 Task: Purchase a dog feeding bowl and a dog harness with leash from Flipkart.
Action: Mouse moved to (297, 72)
Screenshot: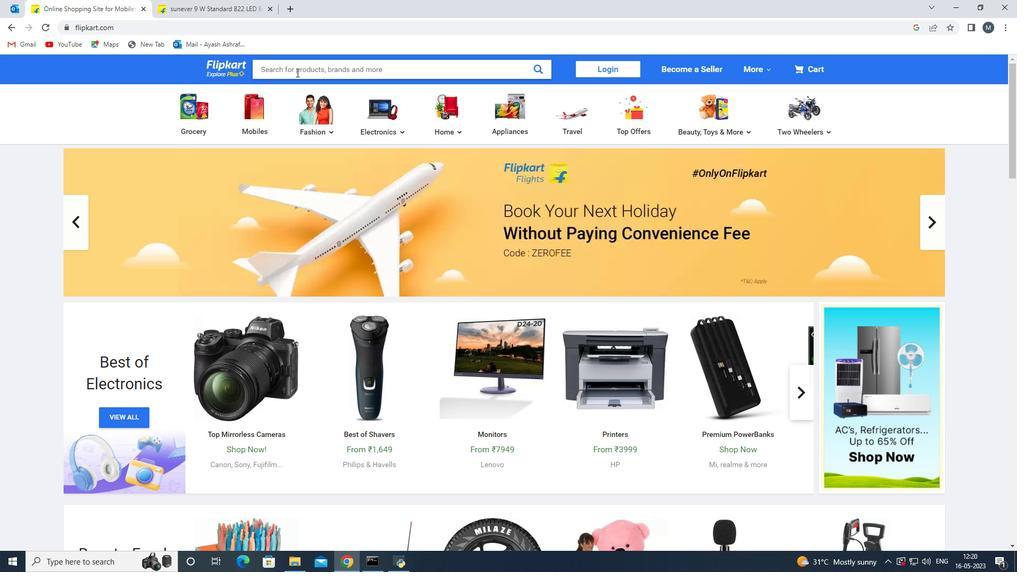
Action: Mouse pressed left at (297, 72)
Screenshot: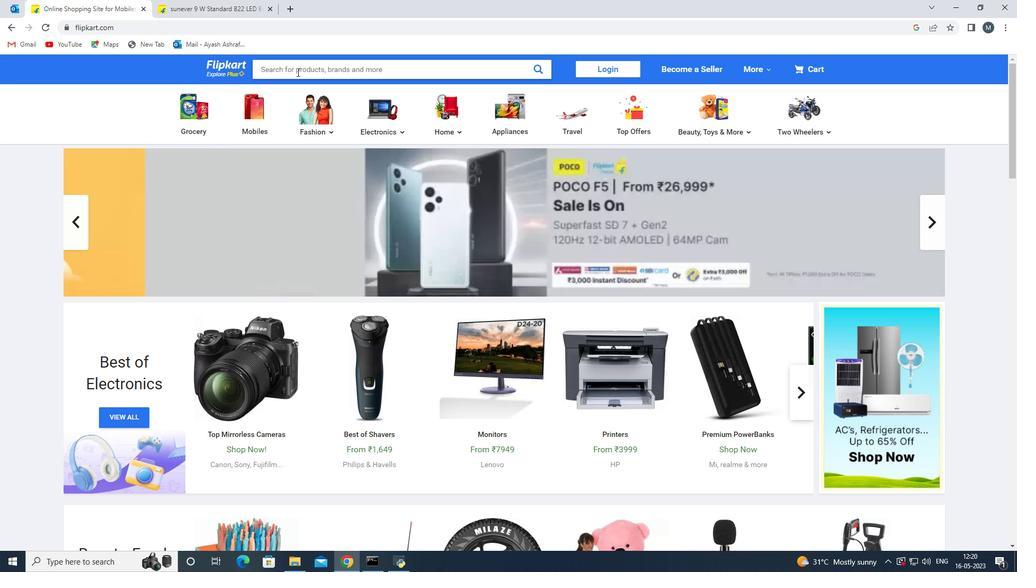 
Action: Key pressed <Key.shift>Pet<Key.space>su
Screenshot: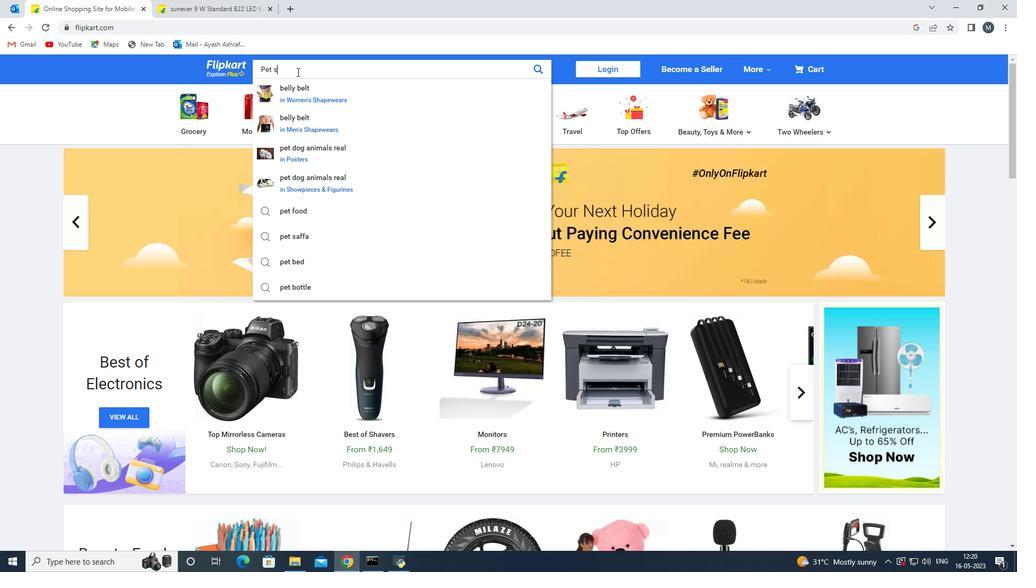 
Action: Mouse moved to (313, 91)
Screenshot: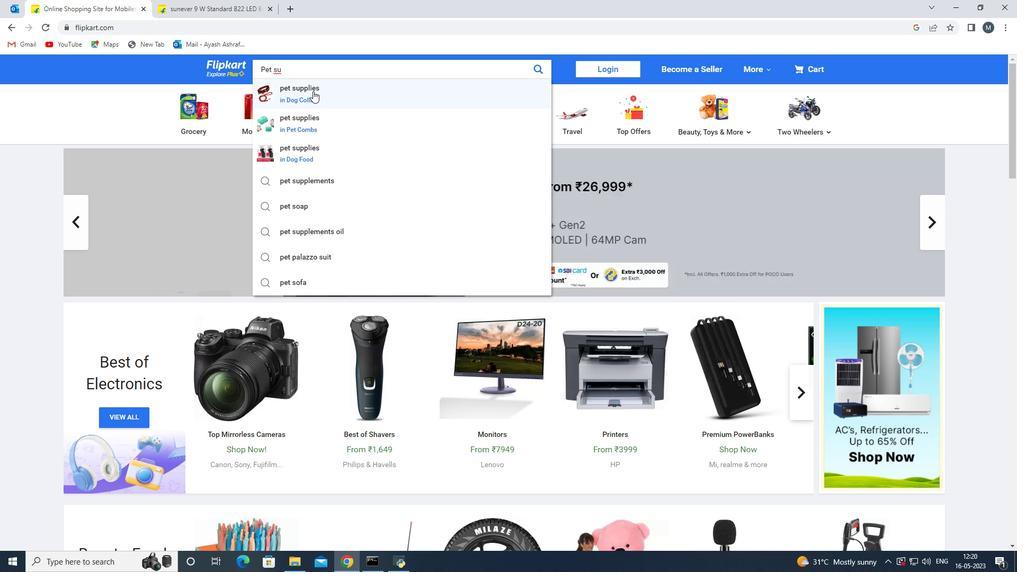 
Action: Mouse pressed left at (313, 91)
Screenshot: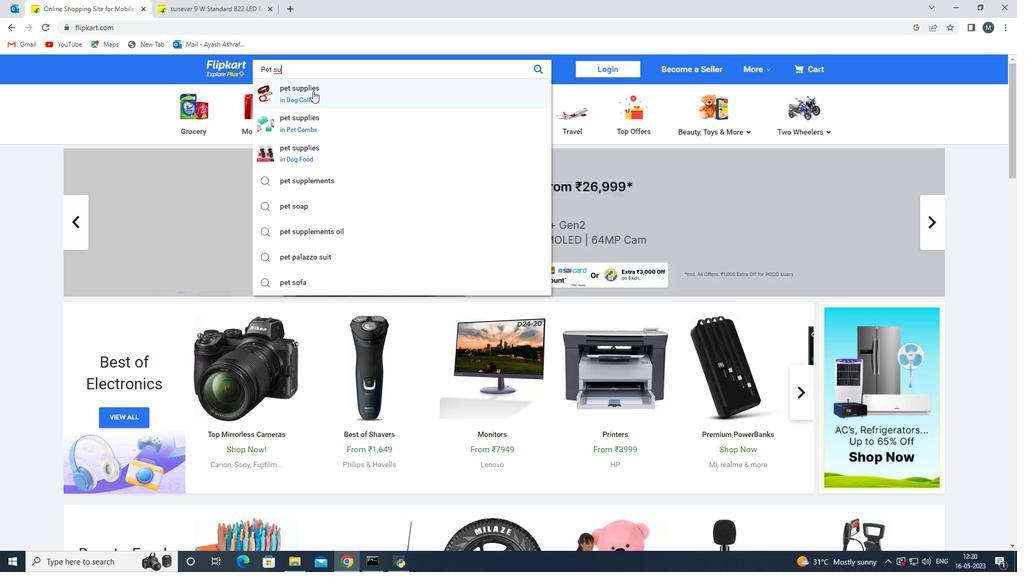 
Action: Mouse moved to (413, 274)
Screenshot: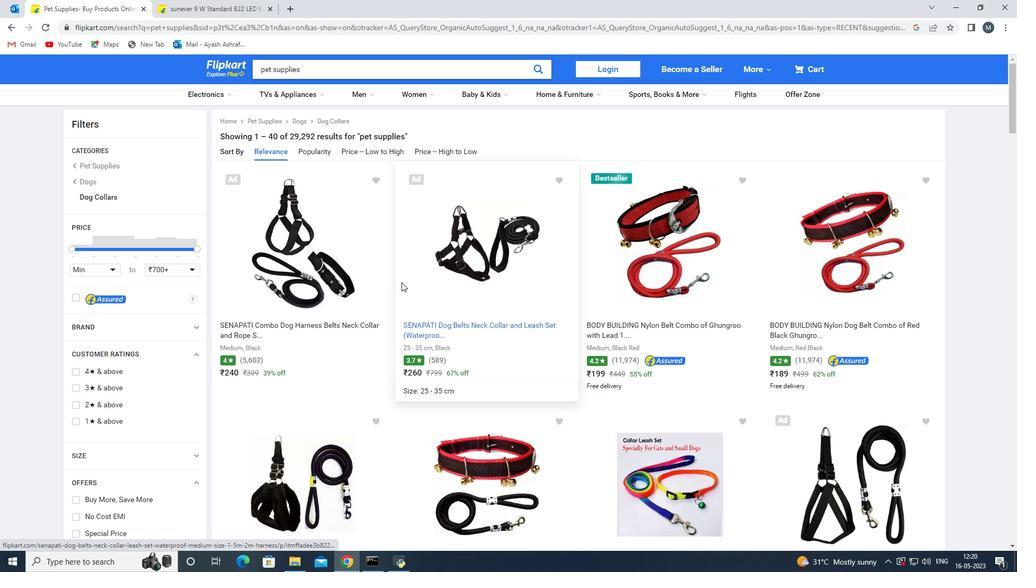
Action: Mouse scrolled (413, 273) with delta (0, 0)
Screenshot: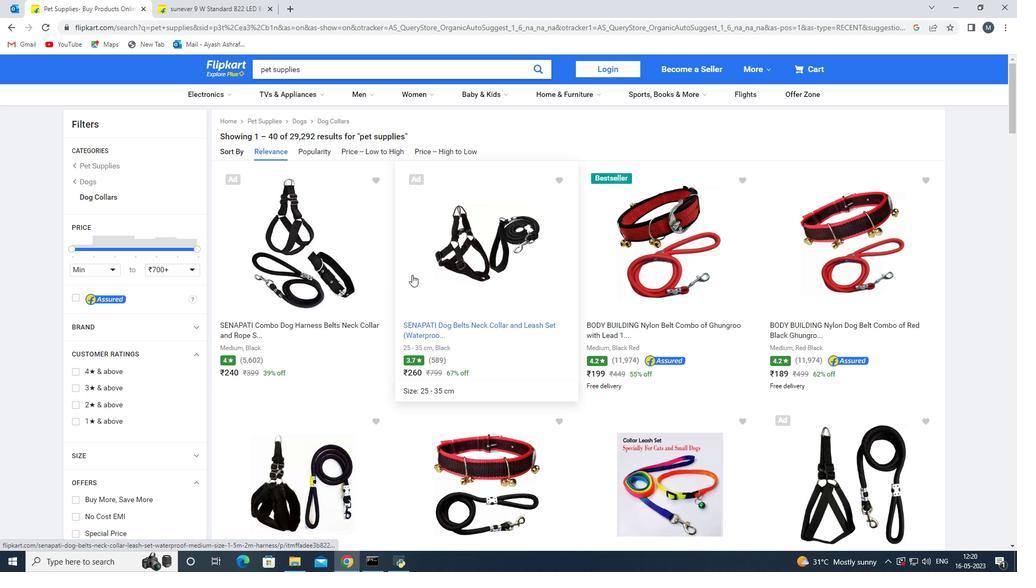 
Action: Mouse scrolled (413, 273) with delta (0, 0)
Screenshot: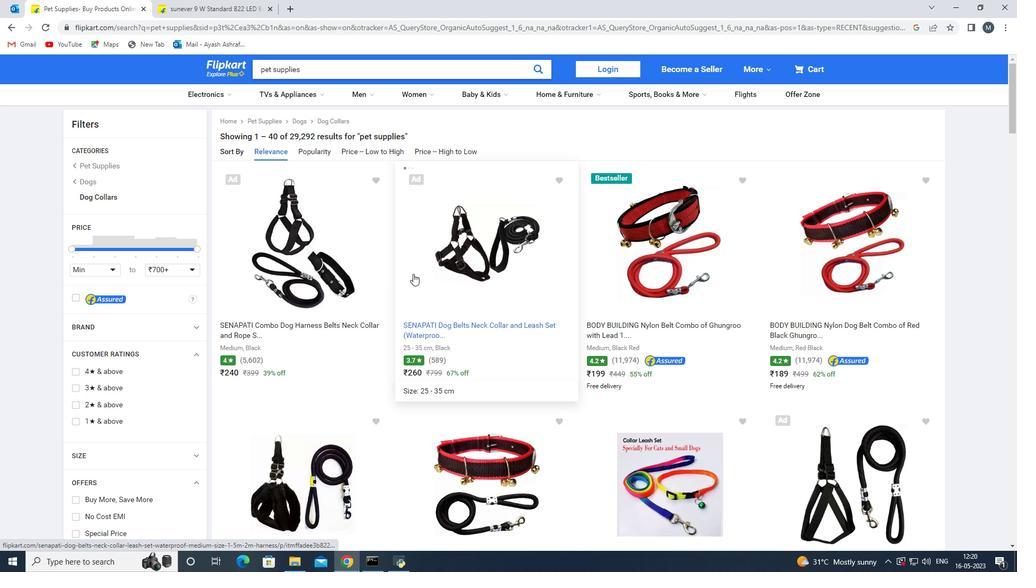 
Action: Mouse moved to (439, 276)
Screenshot: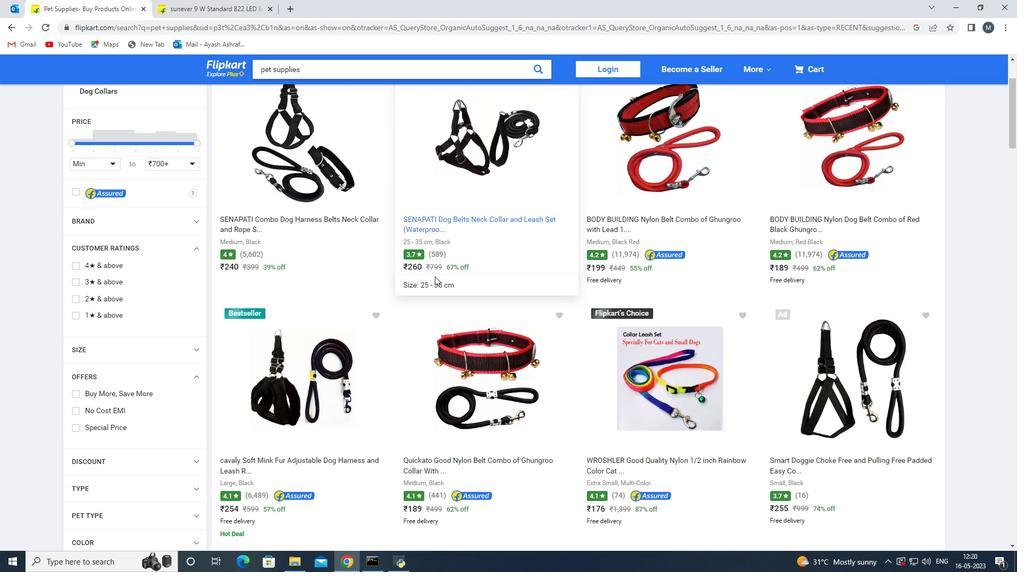 
Action: Mouse scrolled (439, 276) with delta (0, 0)
Screenshot: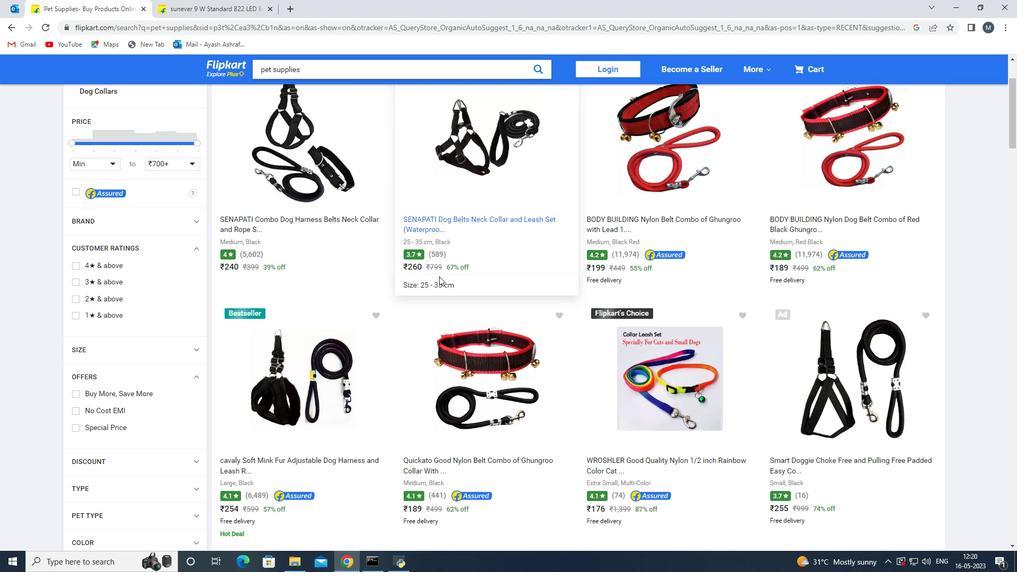 
Action: Mouse scrolled (439, 276) with delta (0, 0)
Screenshot: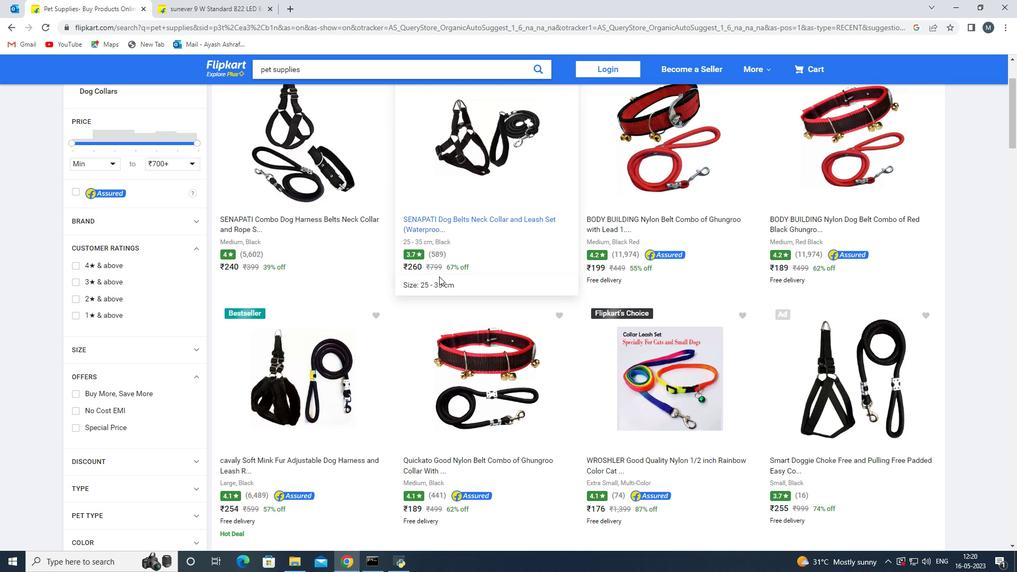 
Action: Mouse scrolled (439, 276) with delta (0, 0)
Screenshot: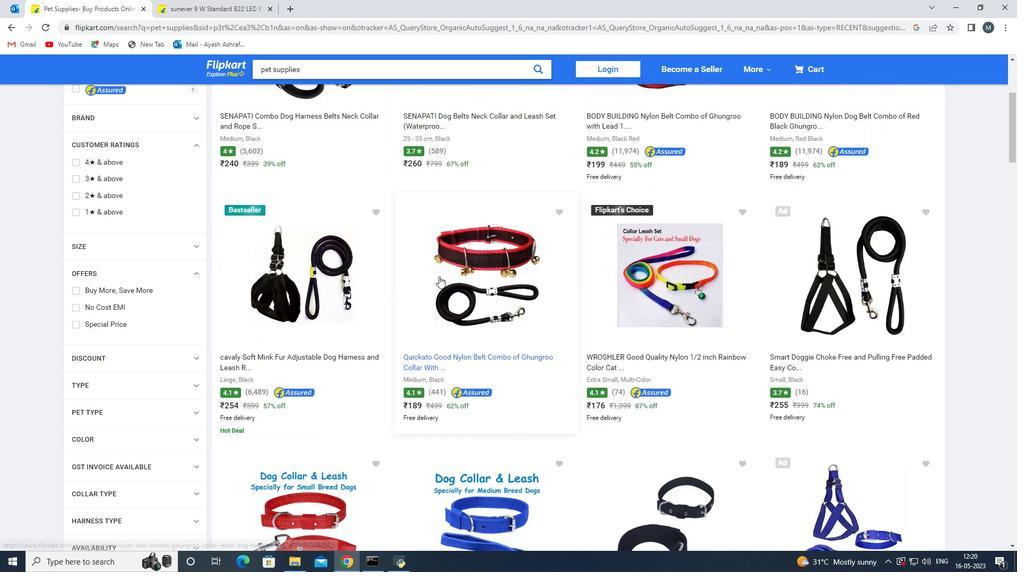 
Action: Mouse moved to (440, 276)
Screenshot: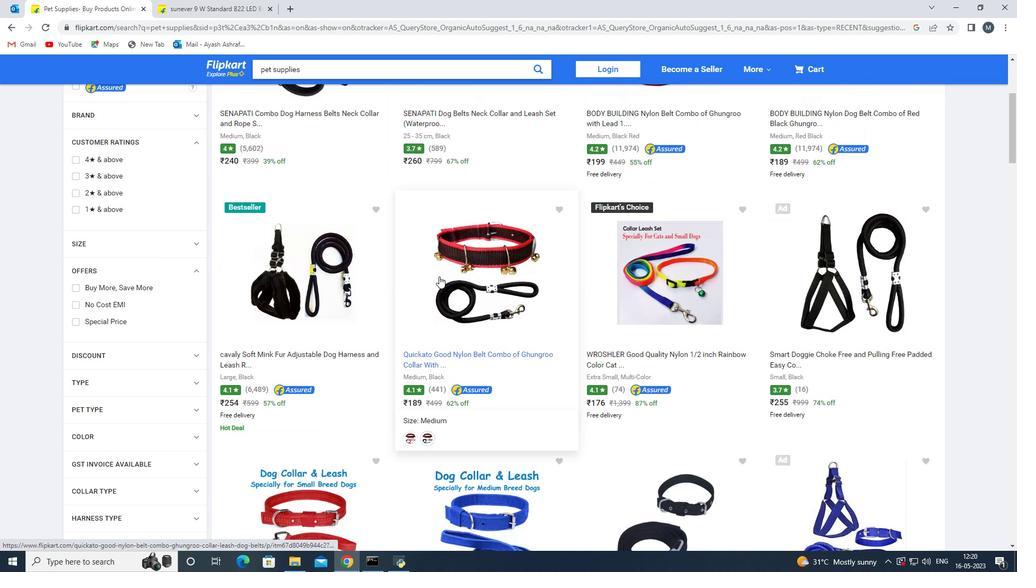 
Action: Mouse scrolled (440, 276) with delta (0, 0)
Screenshot: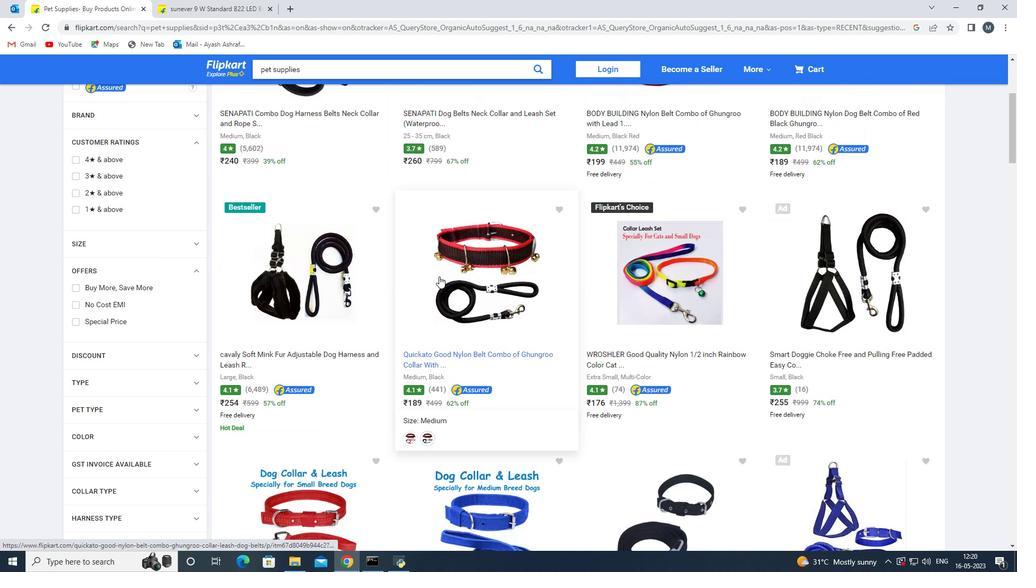 
Action: Mouse scrolled (440, 276) with delta (0, 0)
Screenshot: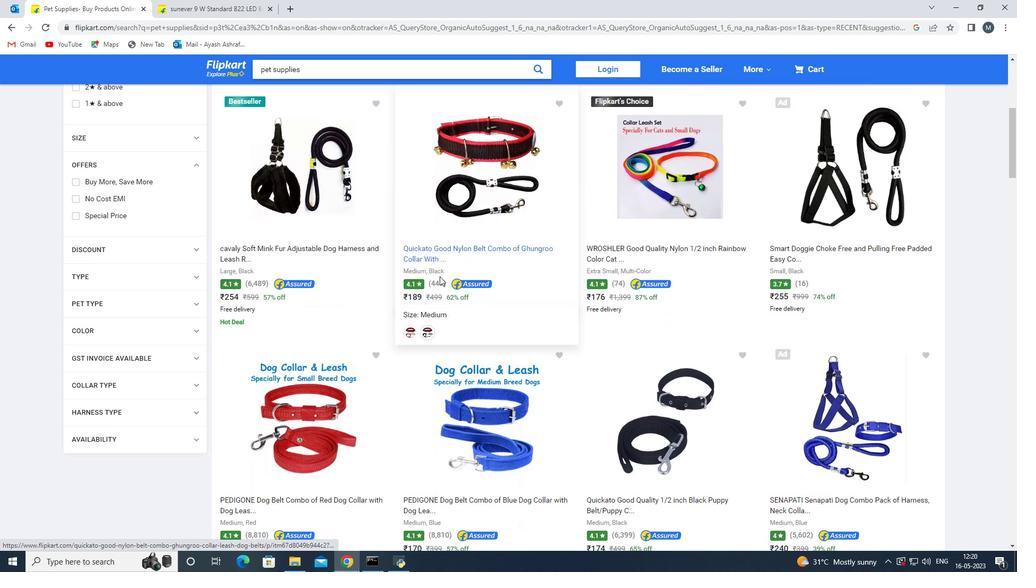 
Action: Mouse moved to (440, 277)
Screenshot: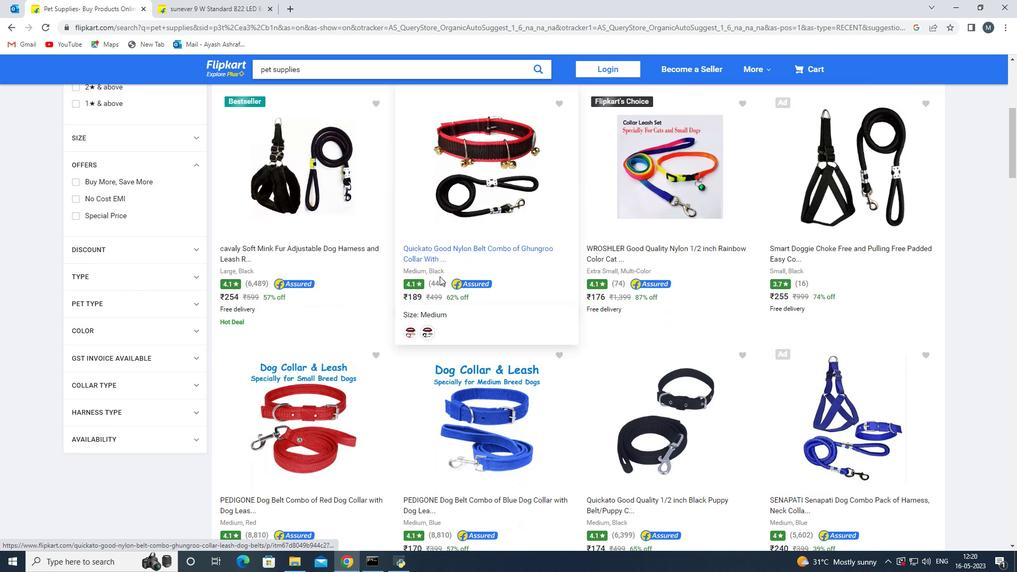 
Action: Mouse scrolled (440, 276) with delta (0, 0)
Screenshot: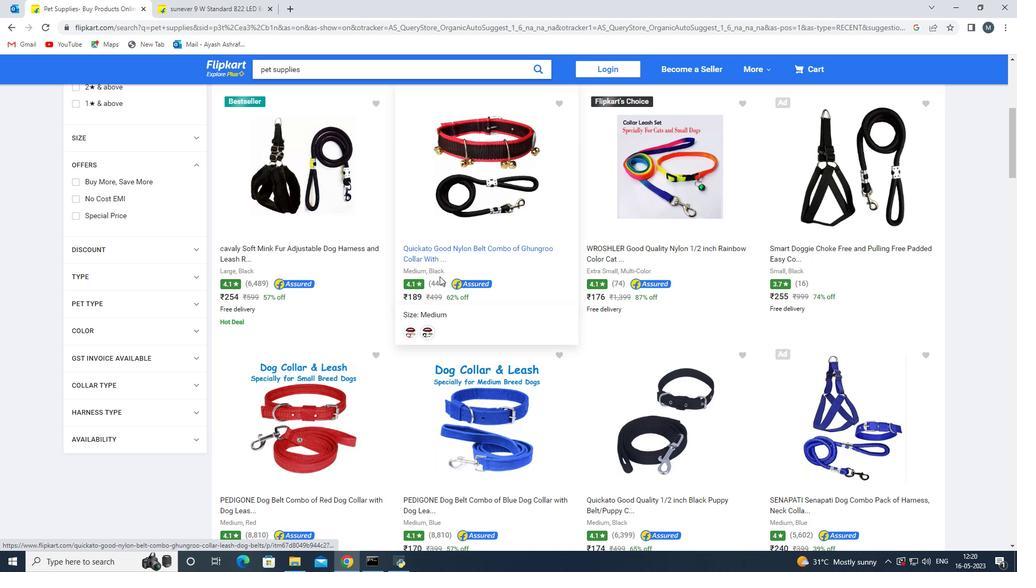 
Action: Mouse moved to (496, 284)
Screenshot: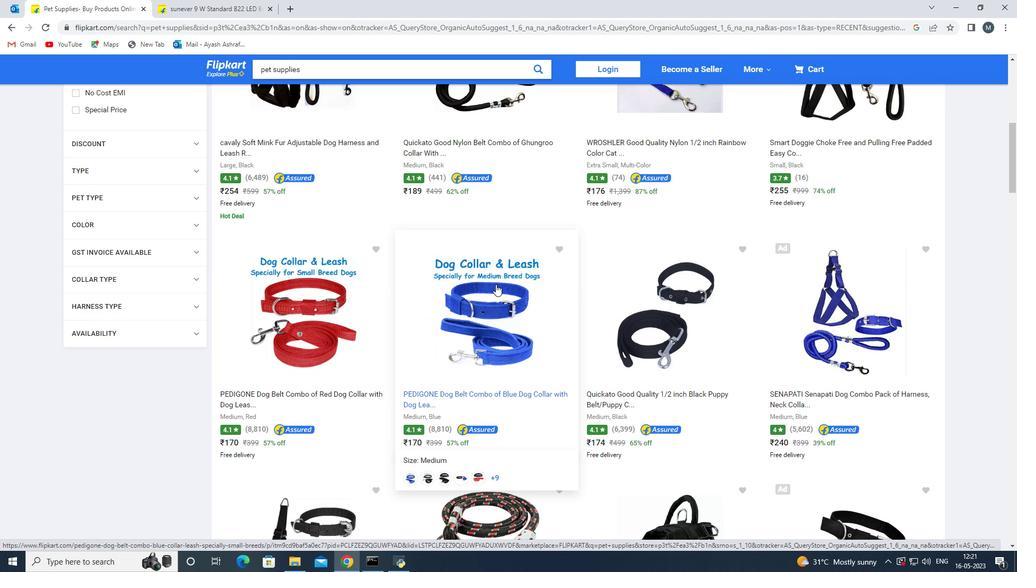 
Action: Mouse scrolled (496, 283) with delta (0, 0)
Screenshot: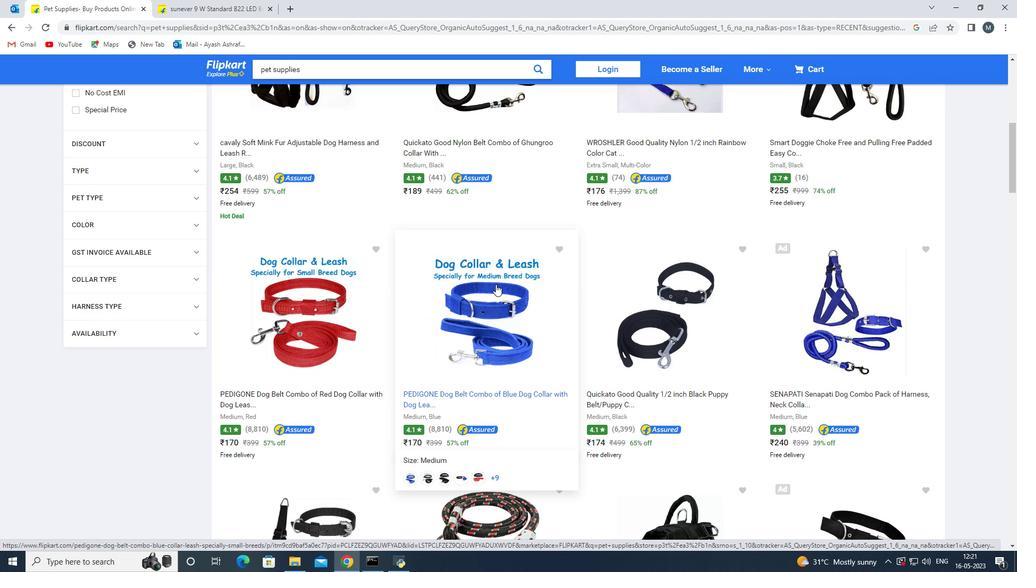
Action: Mouse scrolled (496, 283) with delta (0, 0)
Screenshot: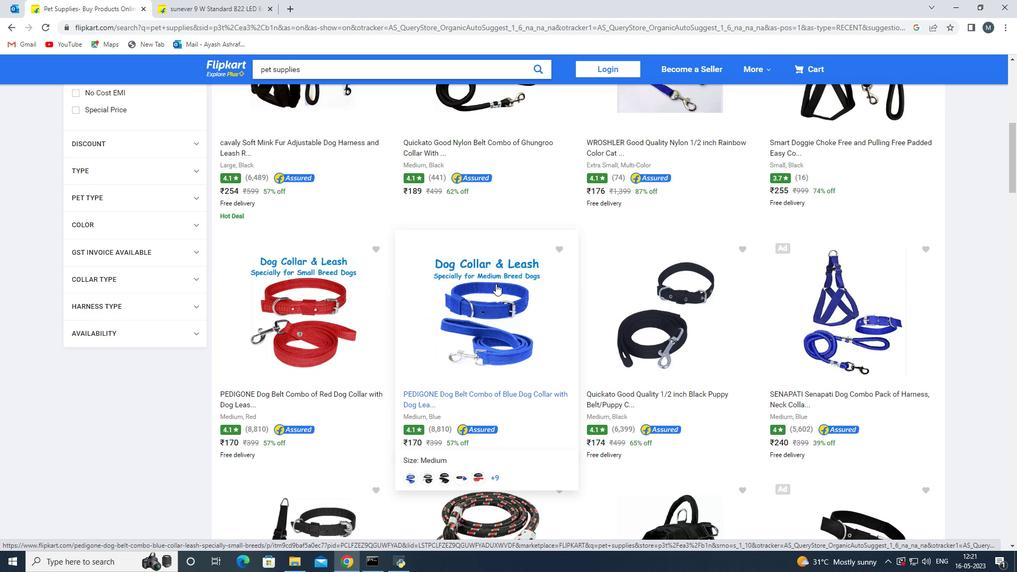 
Action: Mouse scrolled (496, 283) with delta (0, 0)
Screenshot: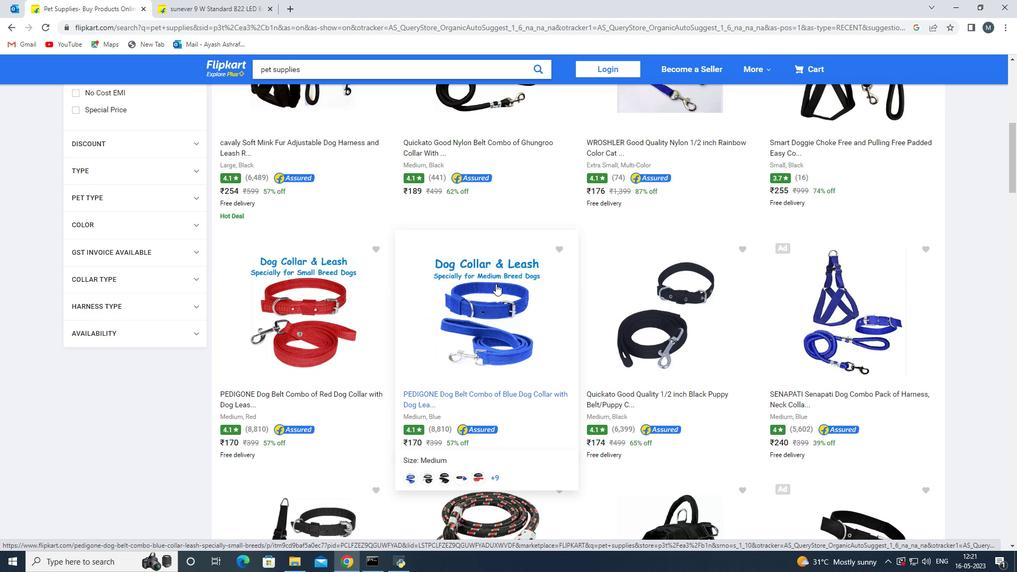 
Action: Mouse scrolled (496, 283) with delta (0, 0)
Screenshot: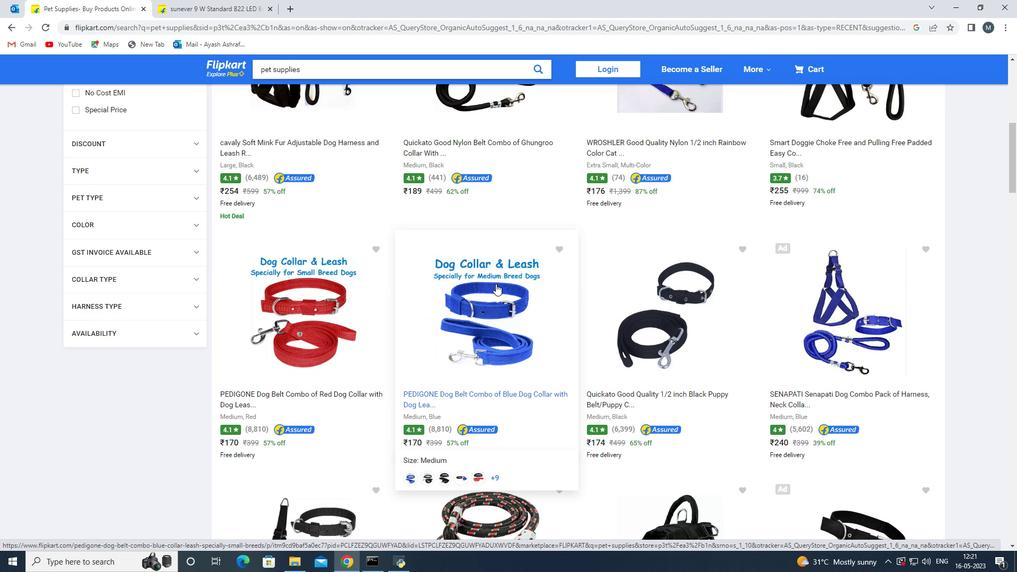 
Action: Mouse moved to (494, 283)
Screenshot: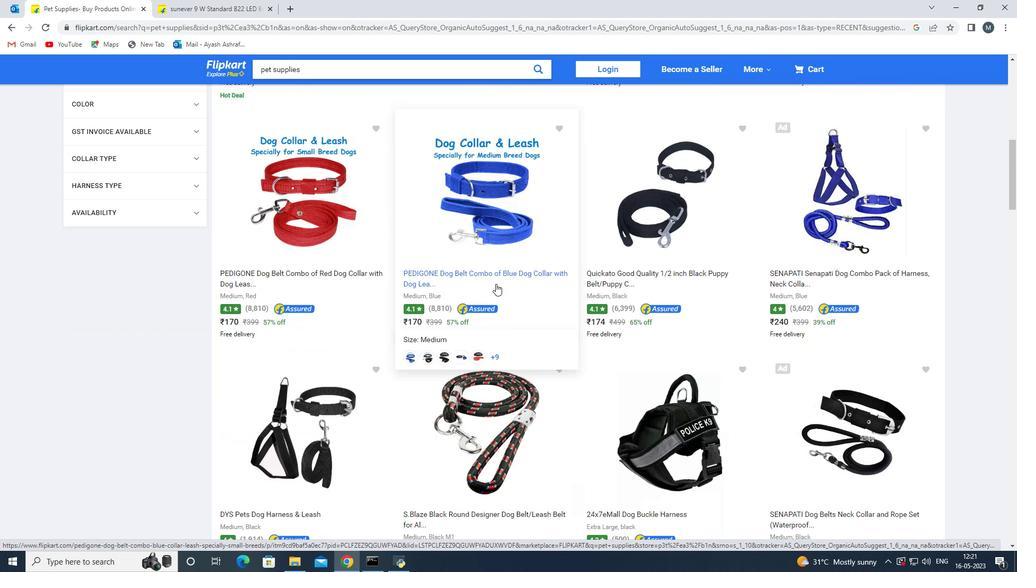 
Action: Mouse scrolled (494, 282) with delta (0, 0)
Screenshot: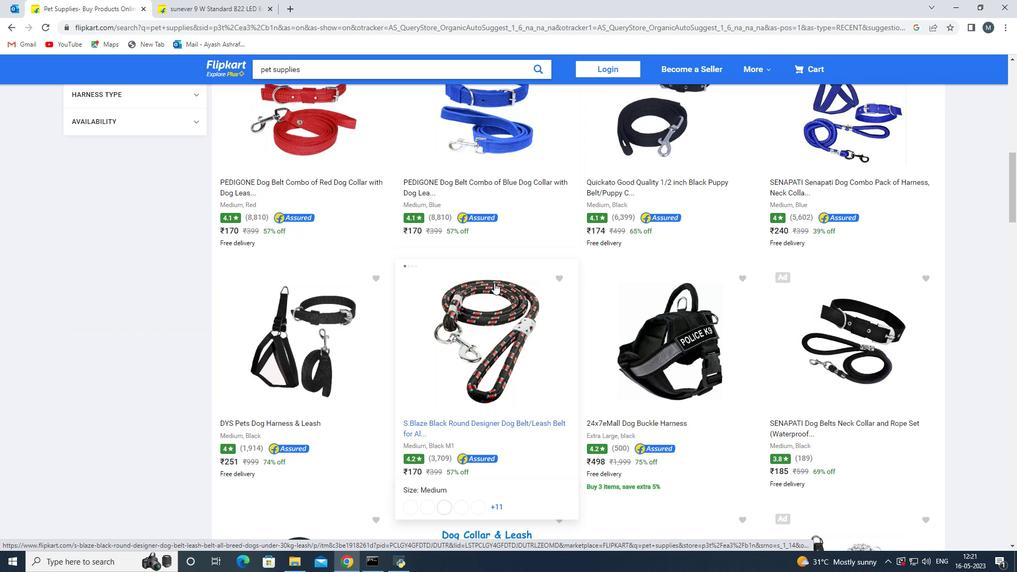
Action: Mouse scrolled (494, 282) with delta (0, 0)
Screenshot: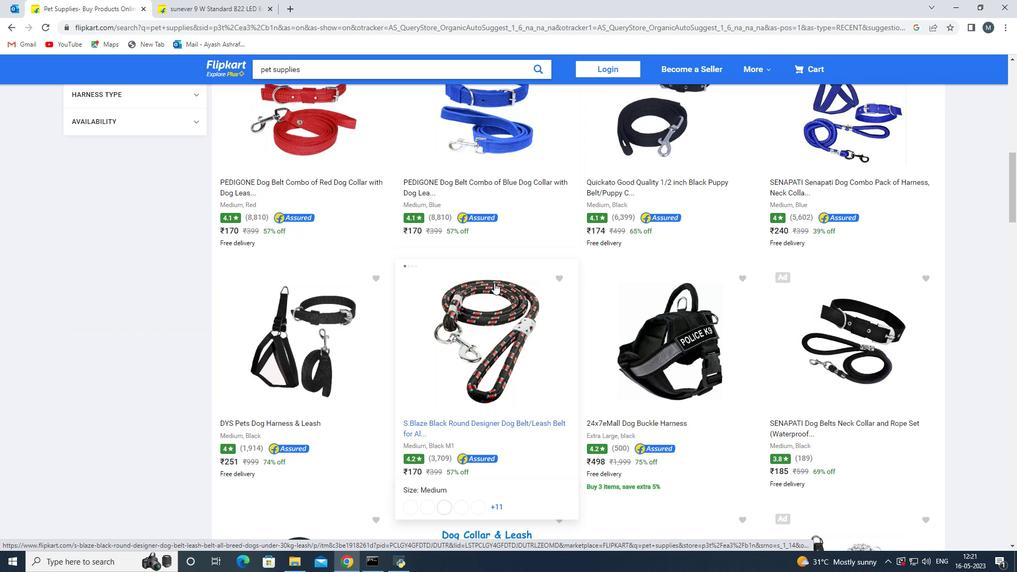 
Action: Mouse moved to (301, 258)
Screenshot: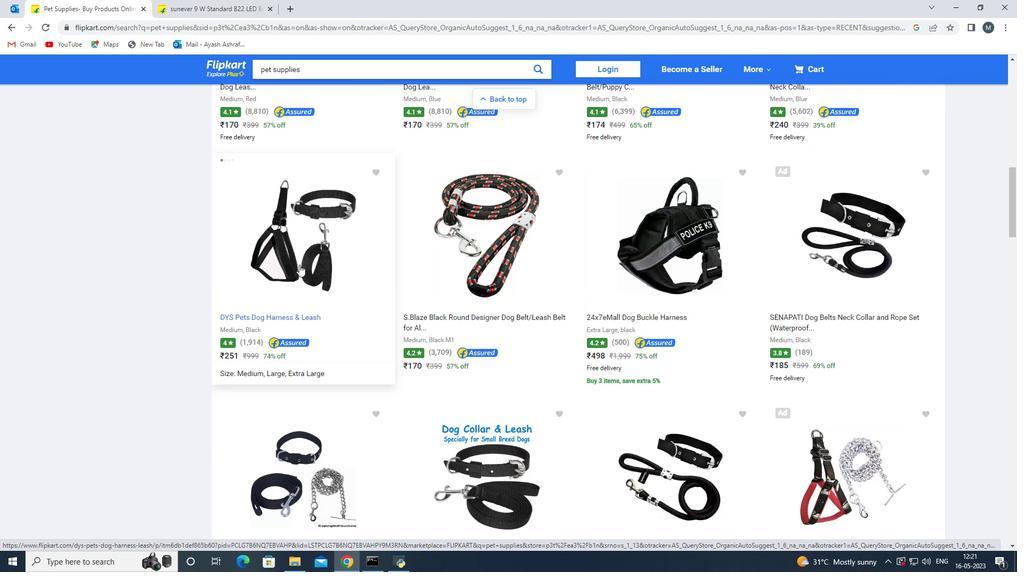
Action: Mouse pressed left at (301, 258)
Screenshot: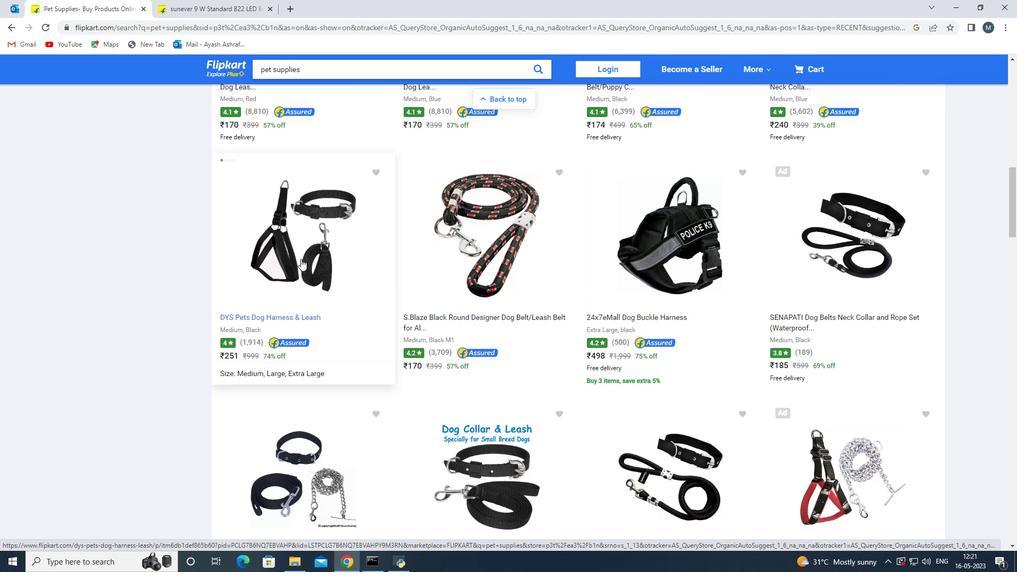 
Action: Mouse moved to (492, 258)
Screenshot: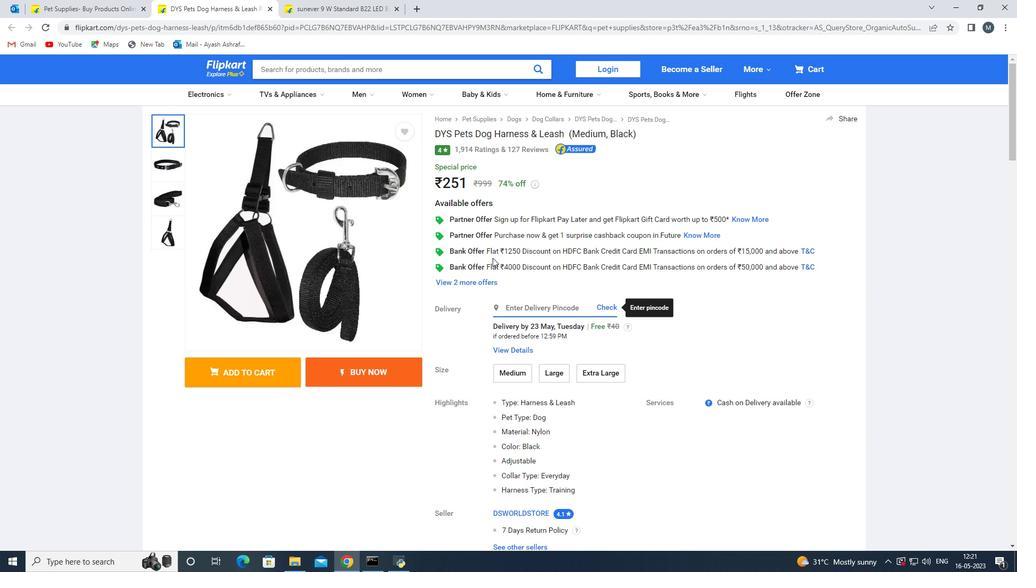 
Action: Mouse scrolled (492, 258) with delta (0, 0)
Screenshot: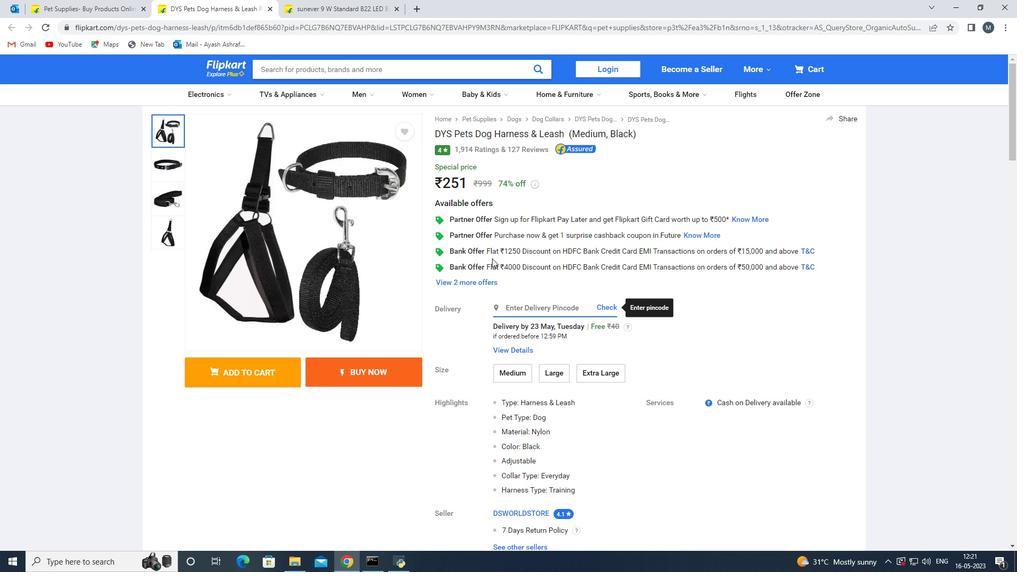 
Action: Mouse scrolled (492, 258) with delta (0, 0)
Screenshot: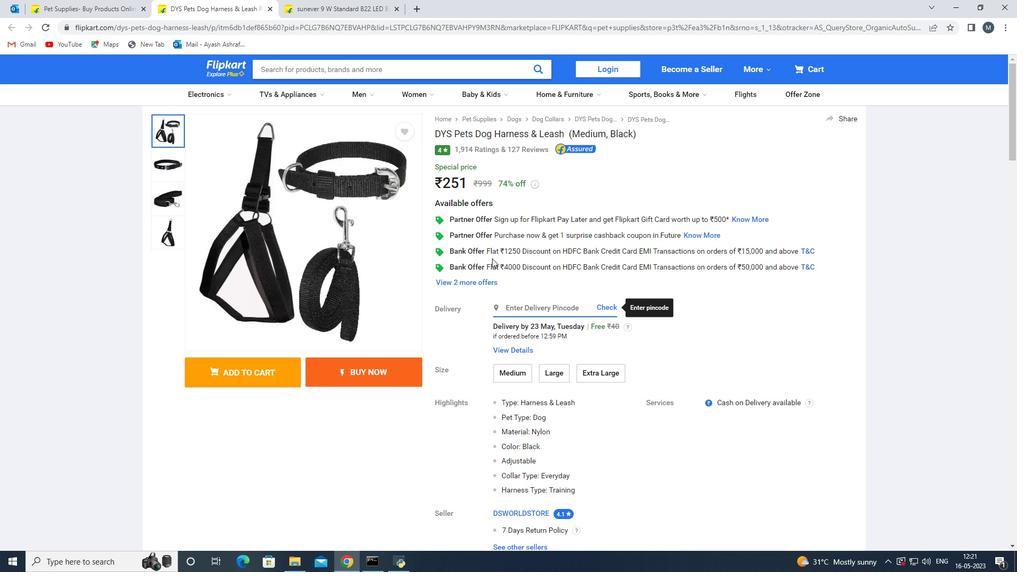 
Action: Mouse moved to (578, 256)
Screenshot: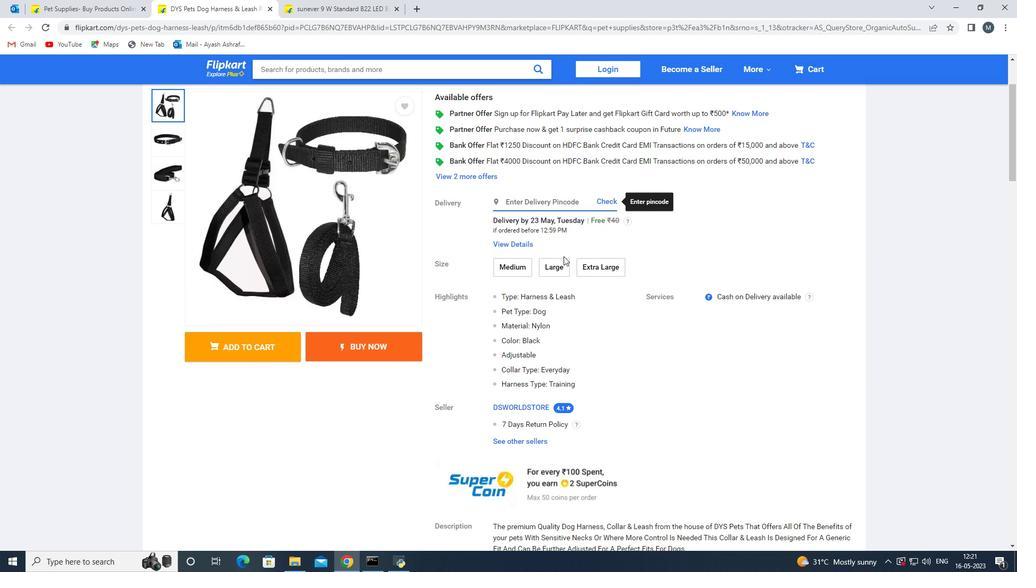 
Action: Mouse scrolled (578, 255) with delta (0, 0)
Screenshot: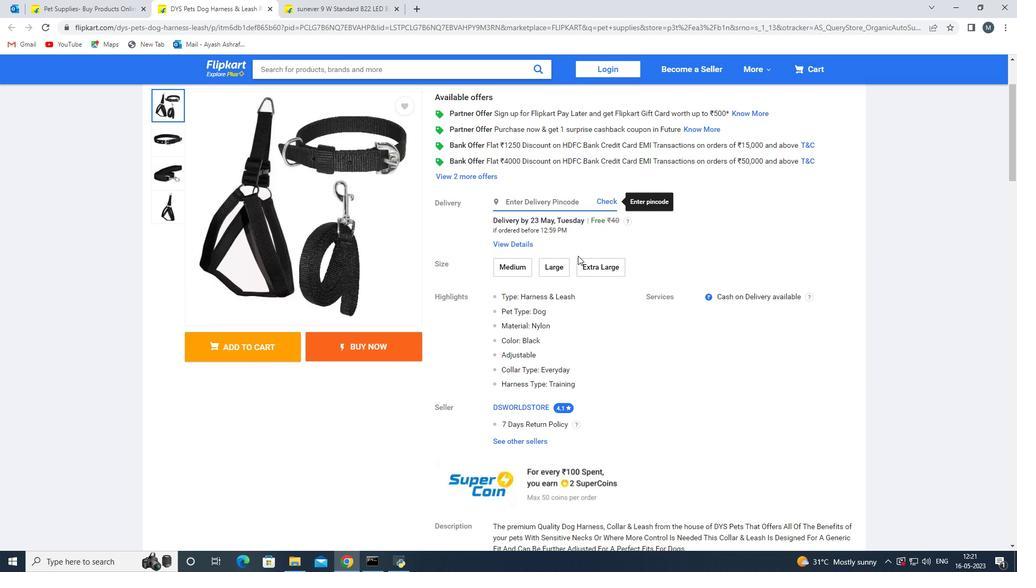
Action: Mouse scrolled (578, 255) with delta (0, 0)
Screenshot: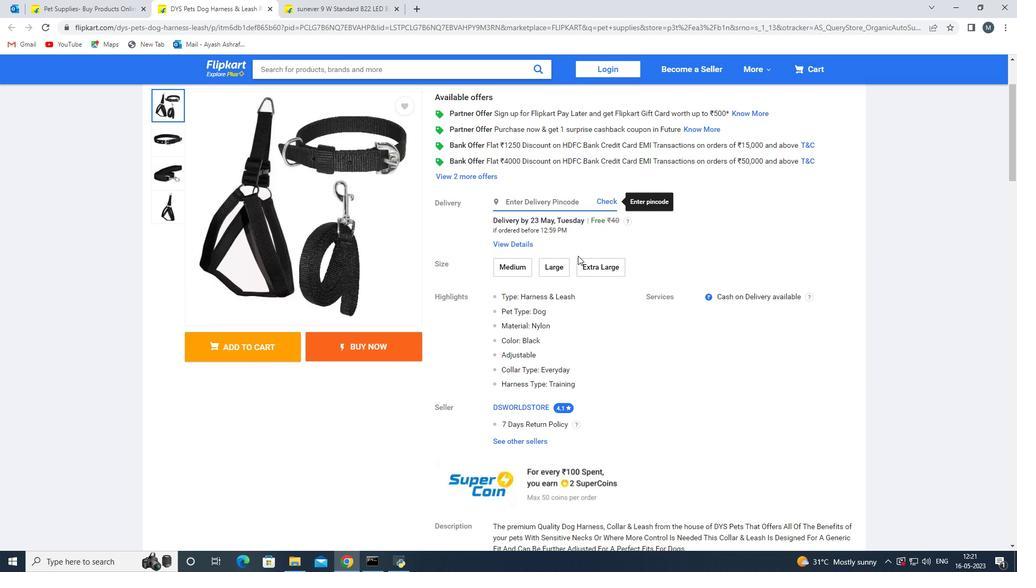 
Action: Mouse moved to (543, 260)
Screenshot: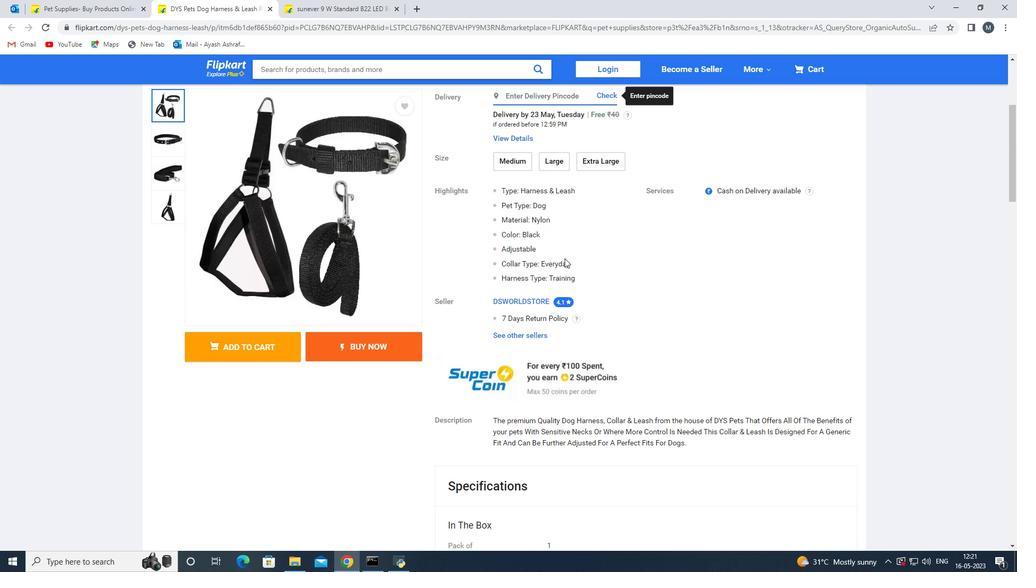 
Action: Mouse scrolled (543, 260) with delta (0, 0)
Screenshot: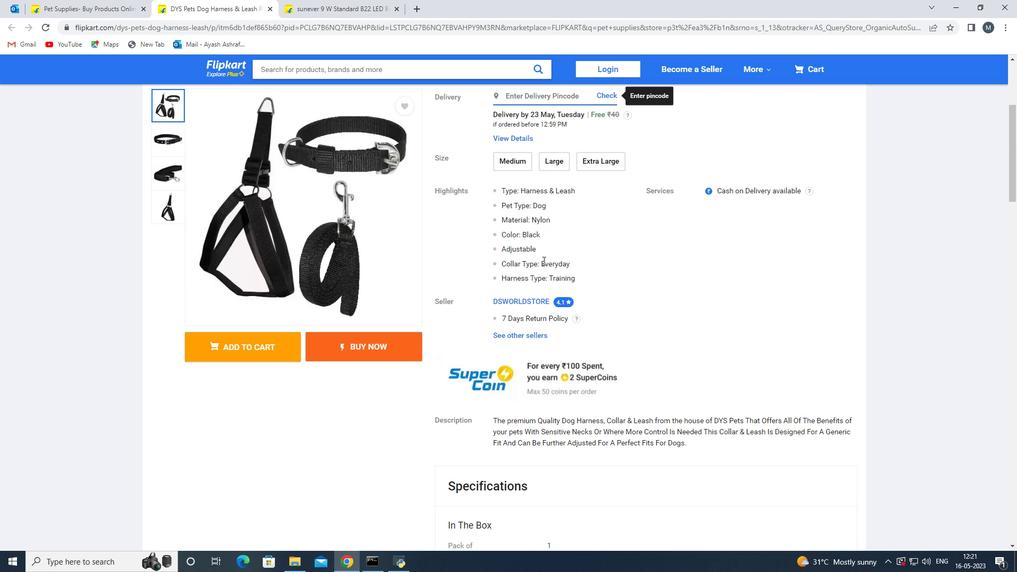 
Action: Mouse scrolled (543, 260) with delta (0, 0)
Screenshot: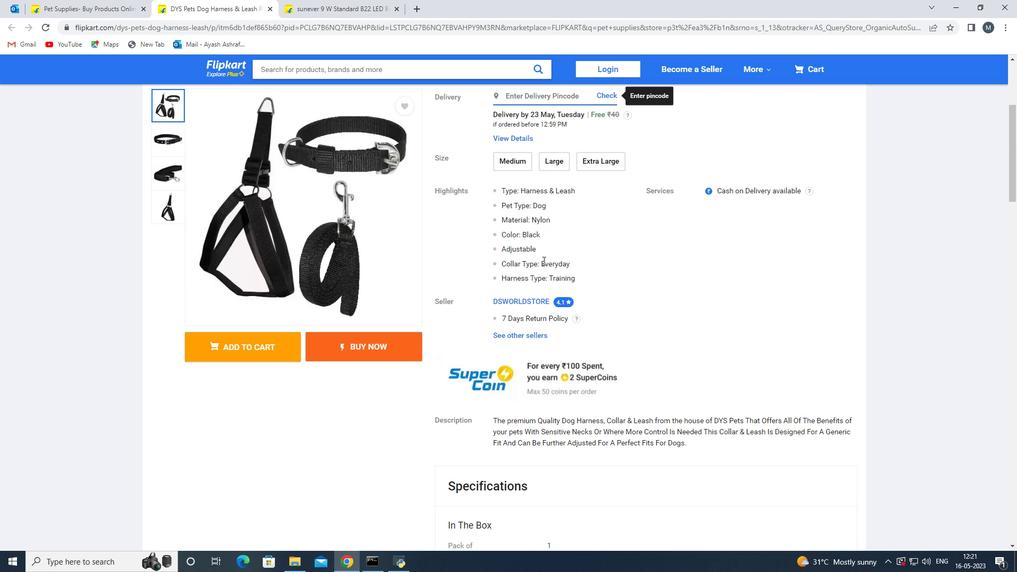 
Action: Mouse moved to (549, 260)
Screenshot: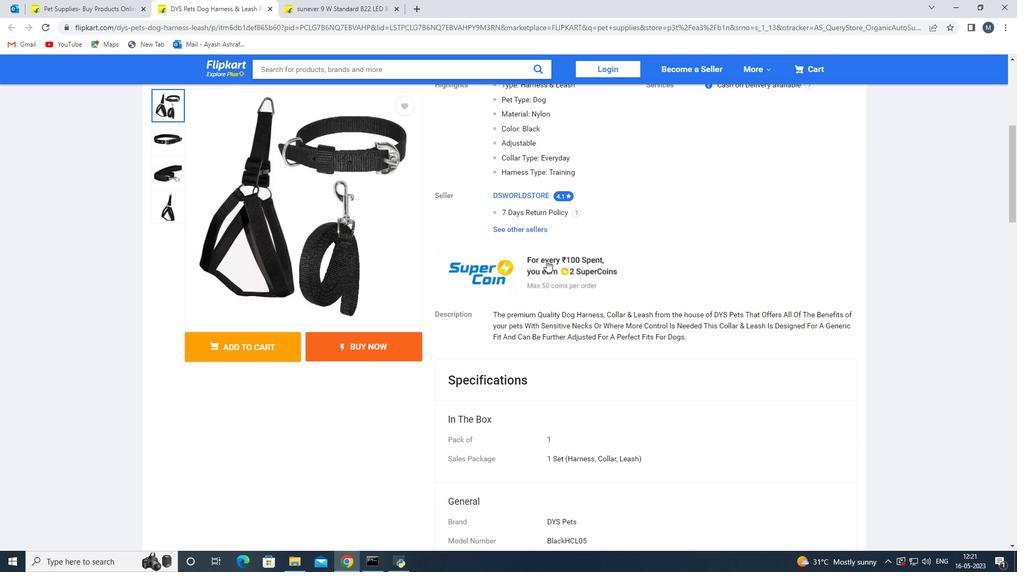 
Action: Mouse scrolled (549, 259) with delta (0, 0)
Screenshot: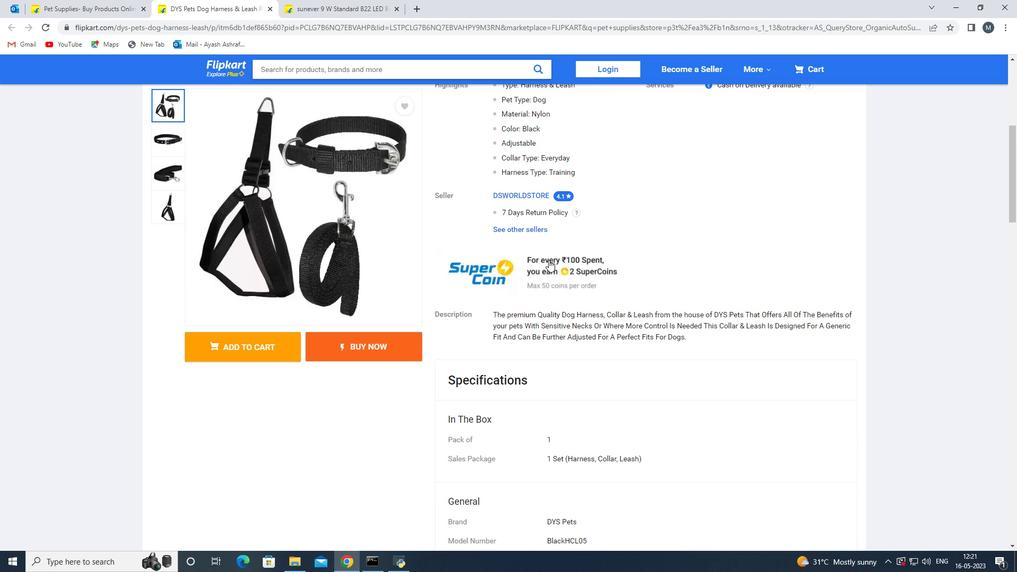 
Action: Mouse scrolled (549, 259) with delta (0, 0)
Screenshot: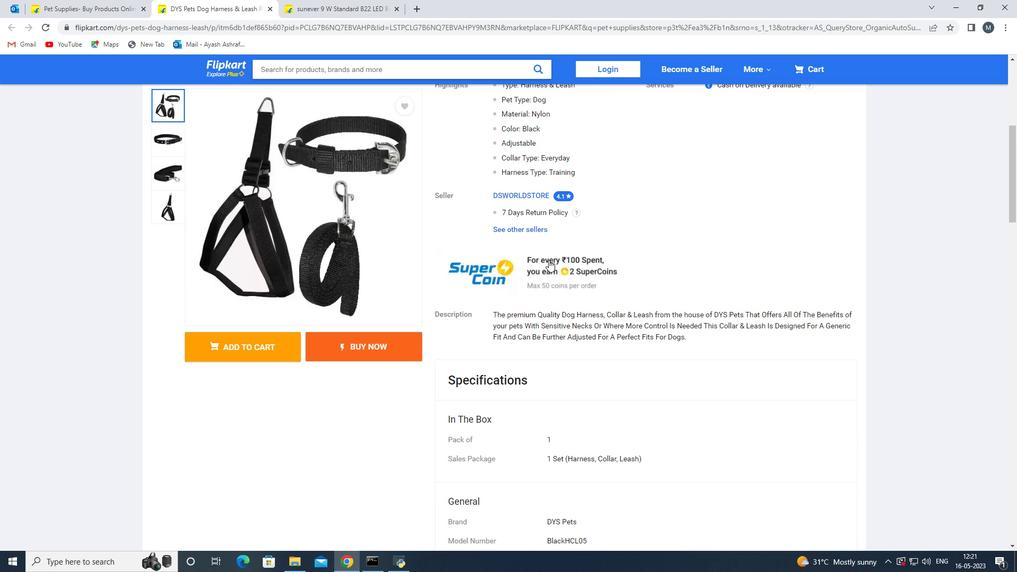 
Action: Mouse scrolled (549, 259) with delta (0, 0)
Screenshot: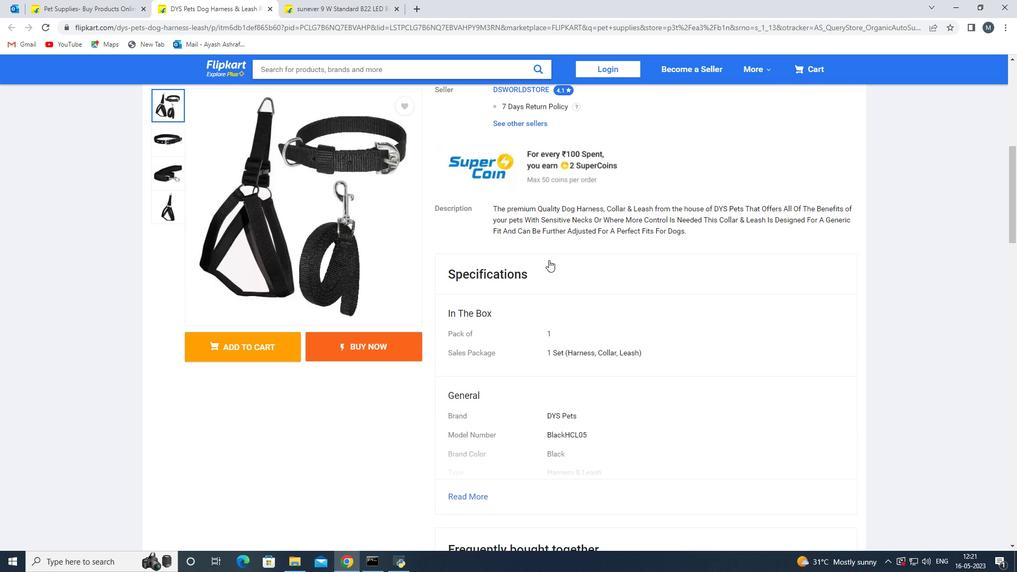 
Action: Mouse moved to (552, 255)
Screenshot: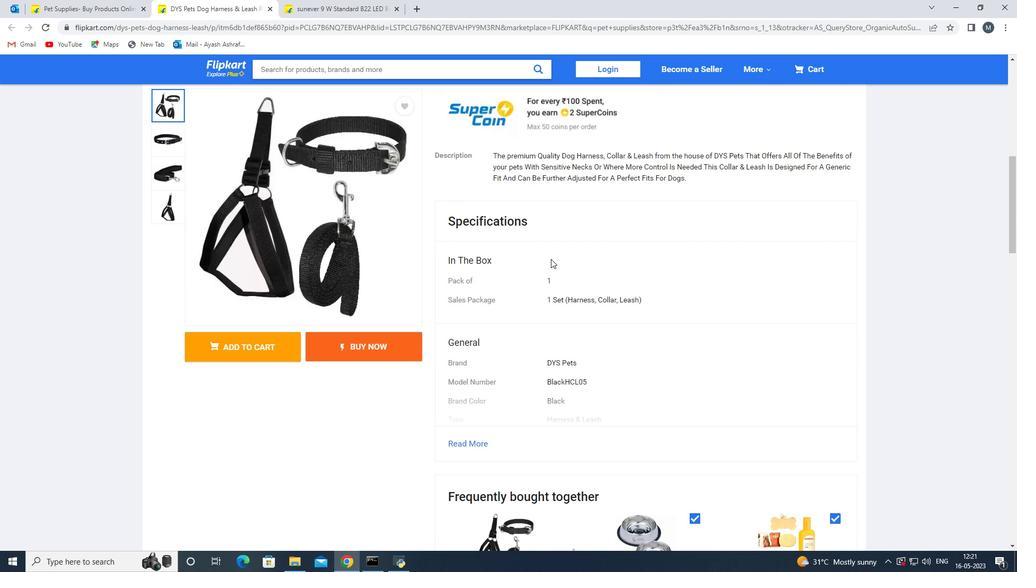 
Action: Mouse scrolled (552, 254) with delta (0, 0)
Screenshot: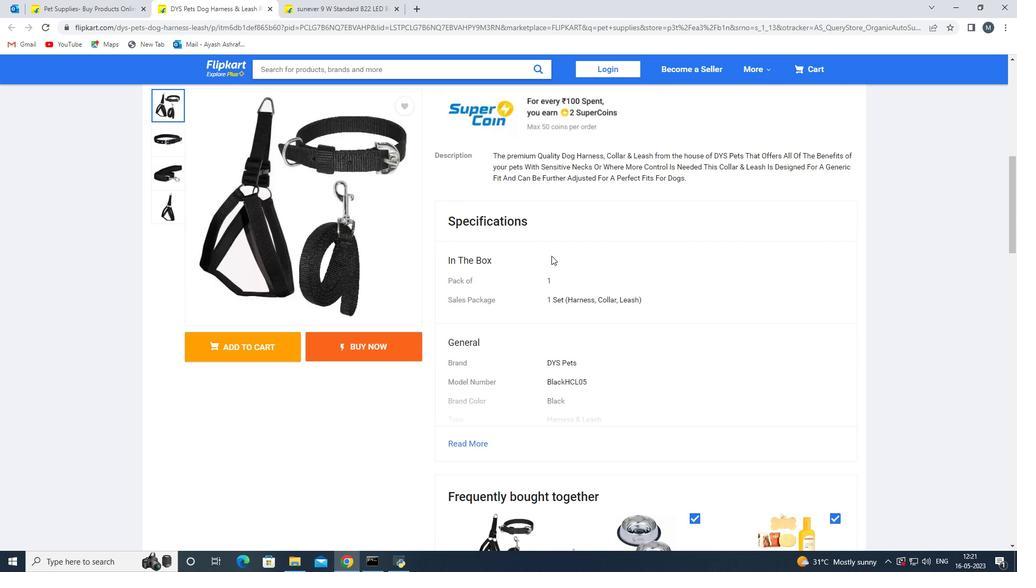 
Action: Mouse scrolled (552, 254) with delta (0, 0)
Screenshot: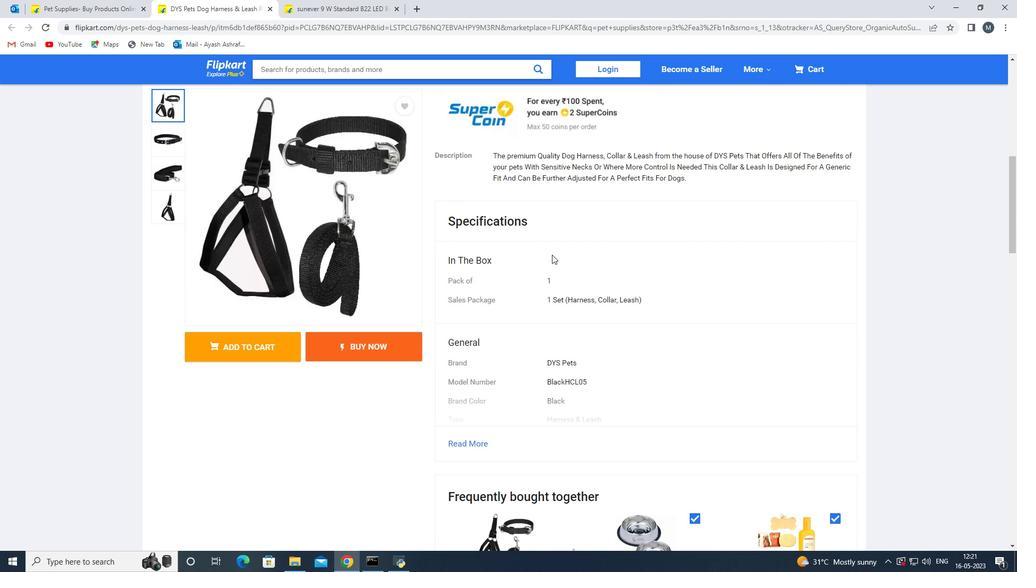 
Action: Mouse scrolled (552, 254) with delta (0, 0)
Screenshot: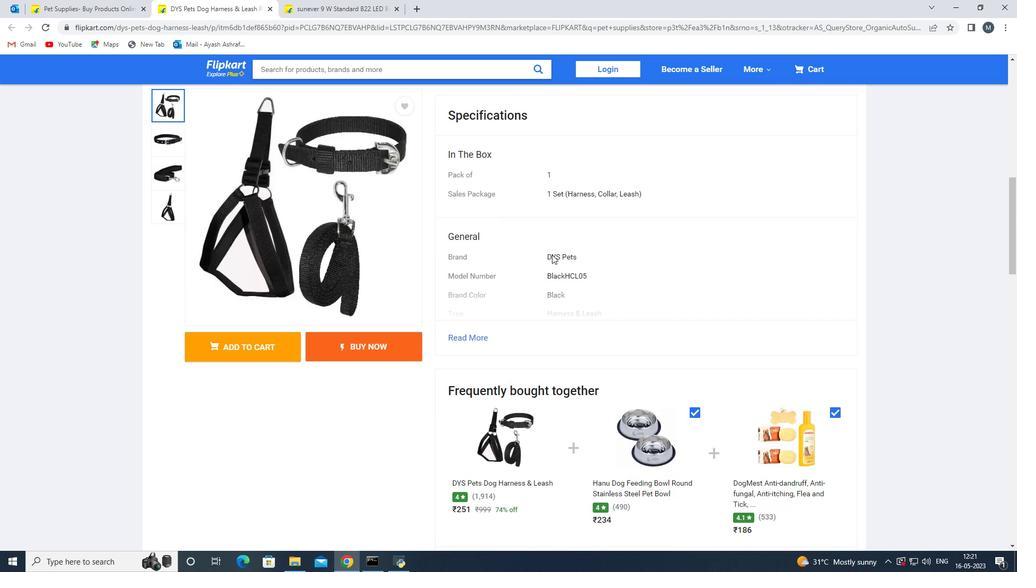
Action: Mouse moved to (552, 255)
Screenshot: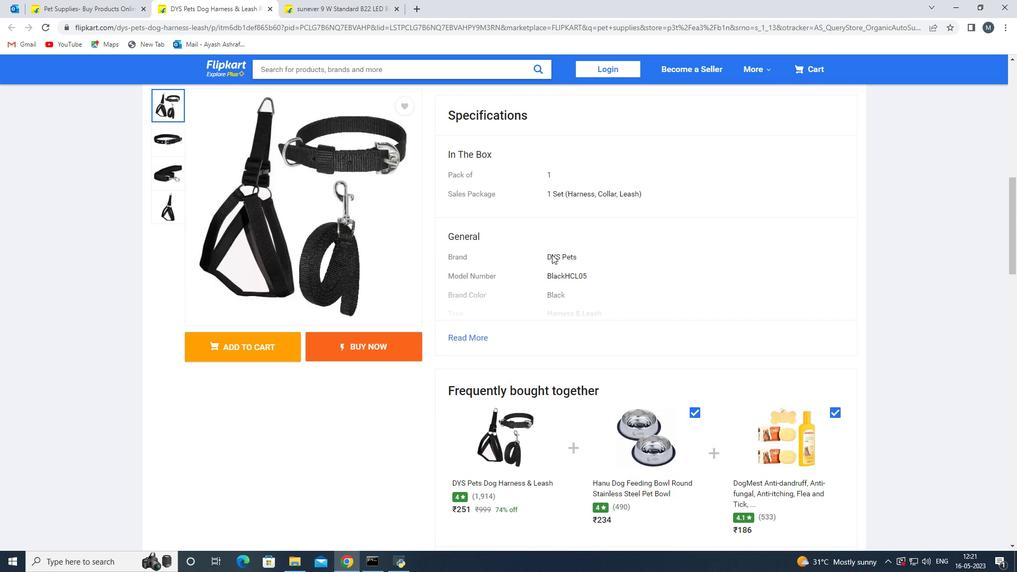 
Action: Mouse scrolled (552, 254) with delta (0, 0)
Screenshot: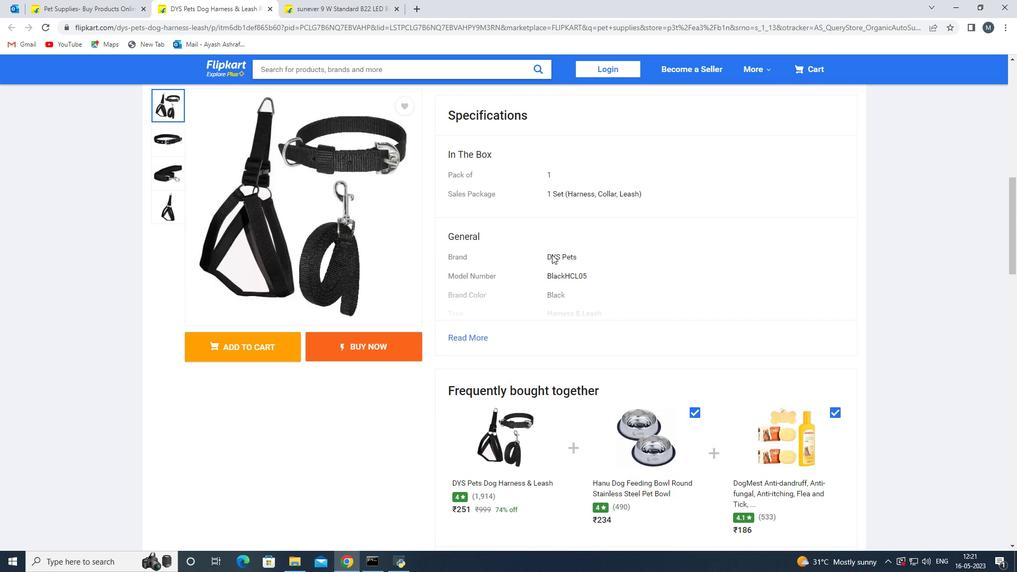 
Action: Mouse scrolled (552, 254) with delta (0, 0)
Screenshot: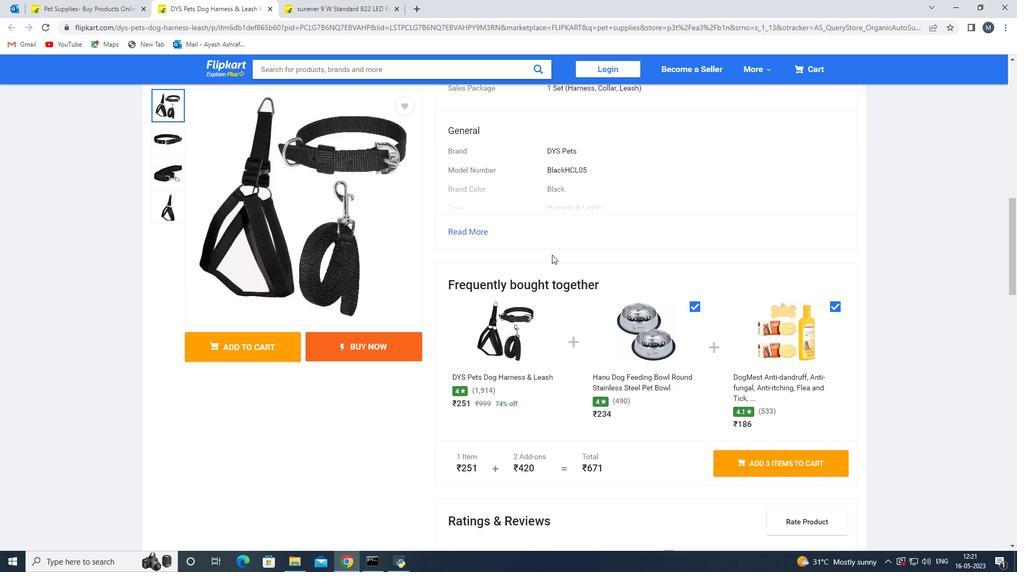 
Action: Mouse scrolled (552, 254) with delta (0, 0)
Screenshot: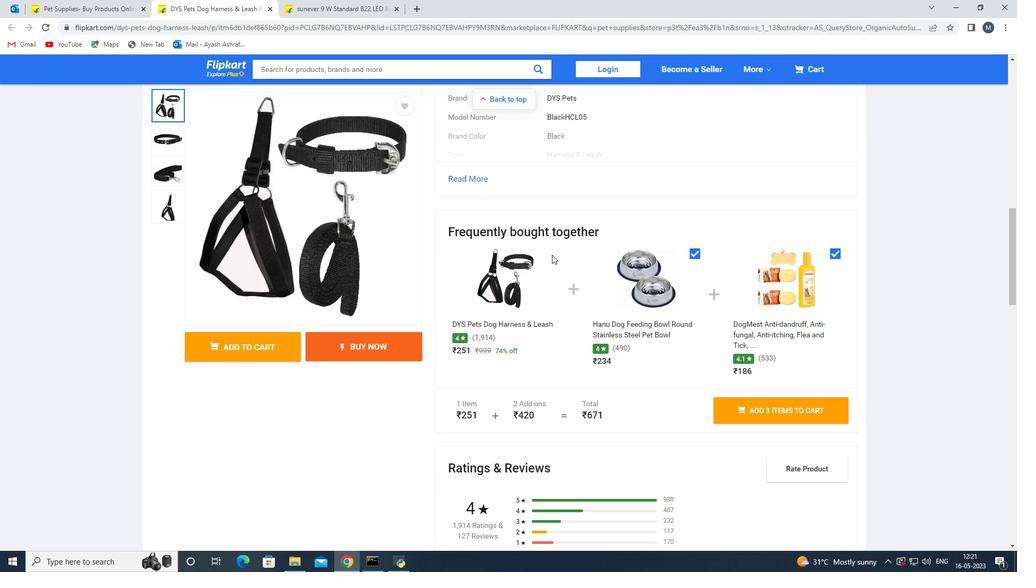 
Action: Mouse moved to (637, 236)
Screenshot: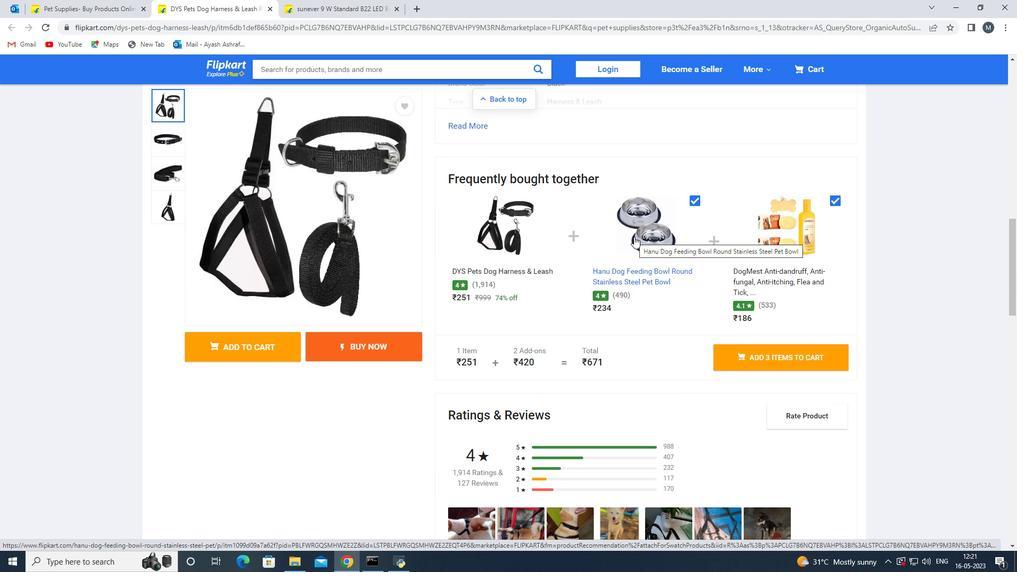 
Action: Mouse pressed left at (637, 236)
Screenshot: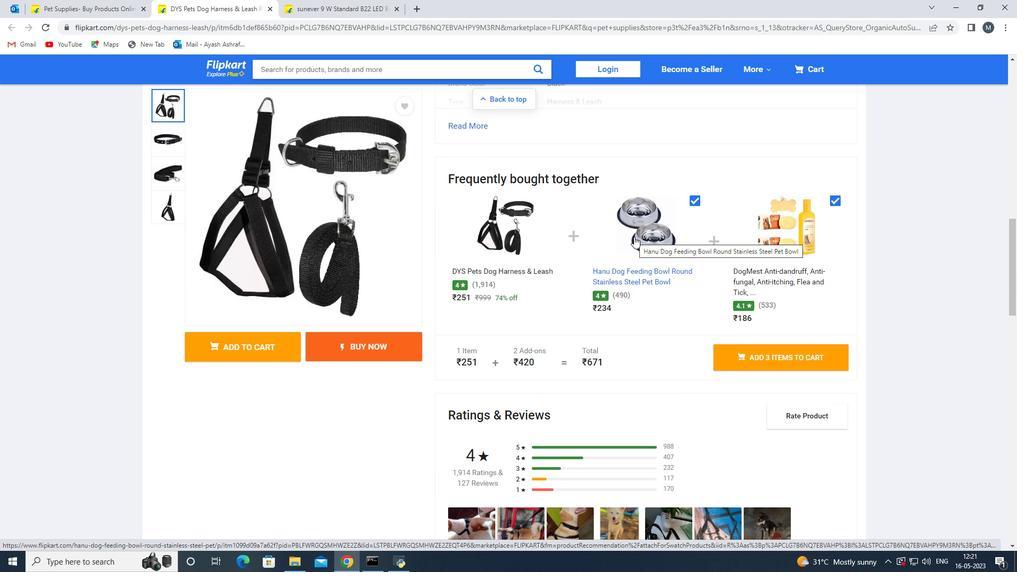 
Action: Mouse moved to (519, 269)
Screenshot: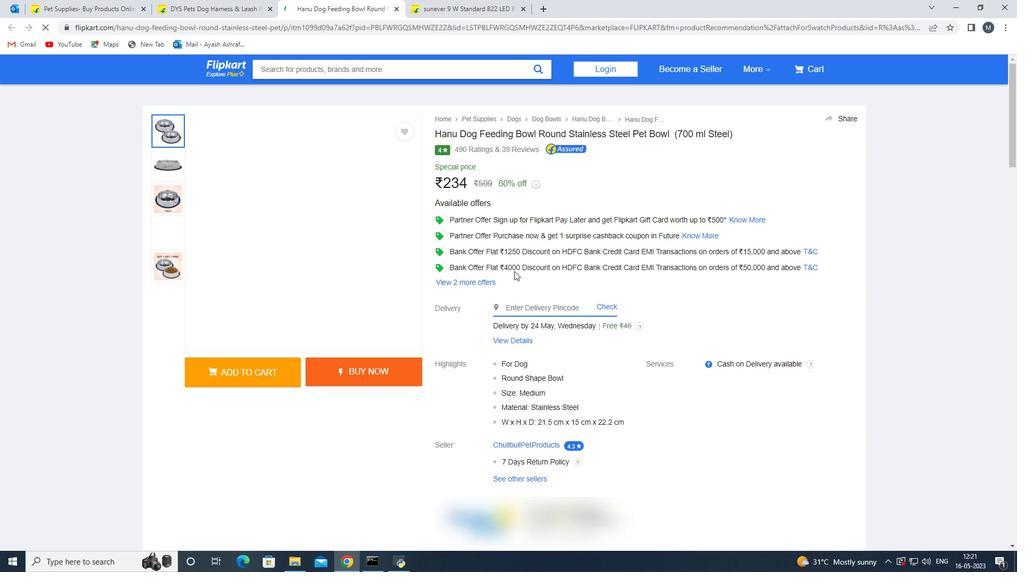 
Action: Mouse scrolled (519, 268) with delta (0, 0)
Screenshot: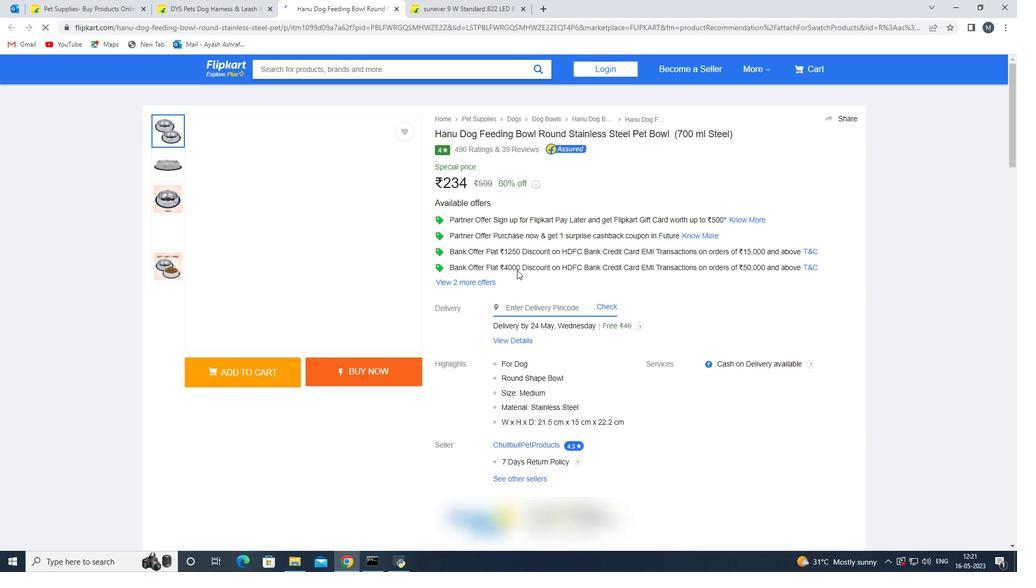 
Action: Mouse moved to (571, 261)
Screenshot: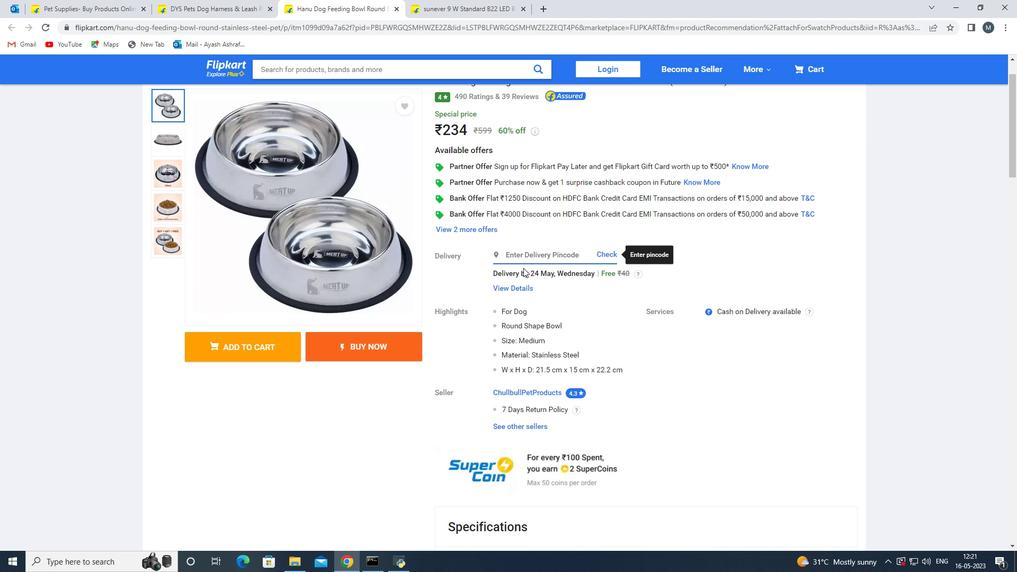 
Action: Mouse scrolled (571, 260) with delta (0, 0)
Screenshot: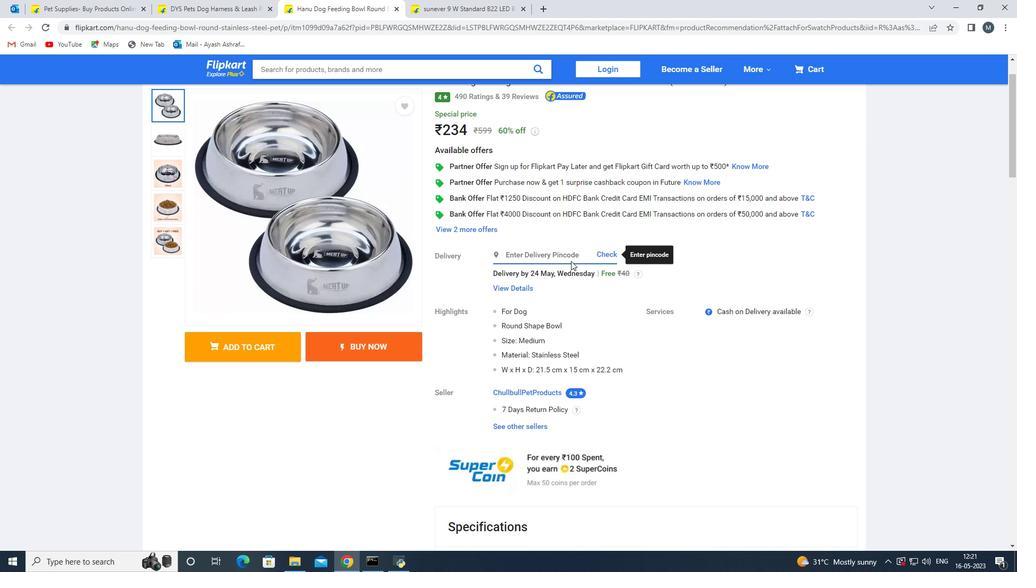 
Action: Mouse scrolled (571, 260) with delta (0, 0)
Screenshot: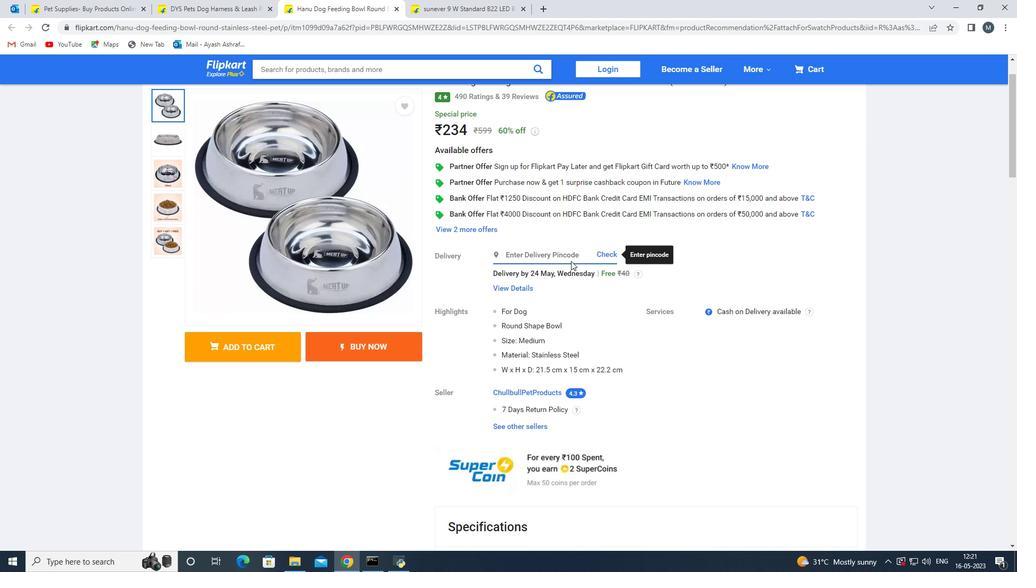 
Action: Mouse scrolled (571, 260) with delta (0, 0)
Screenshot: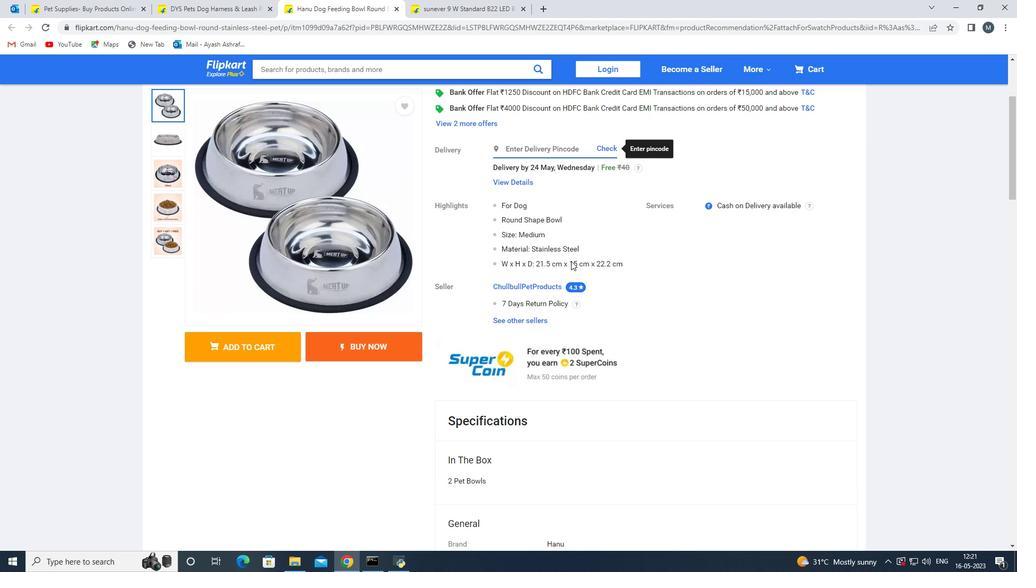 
Action: Mouse scrolled (571, 260) with delta (0, 0)
Screenshot: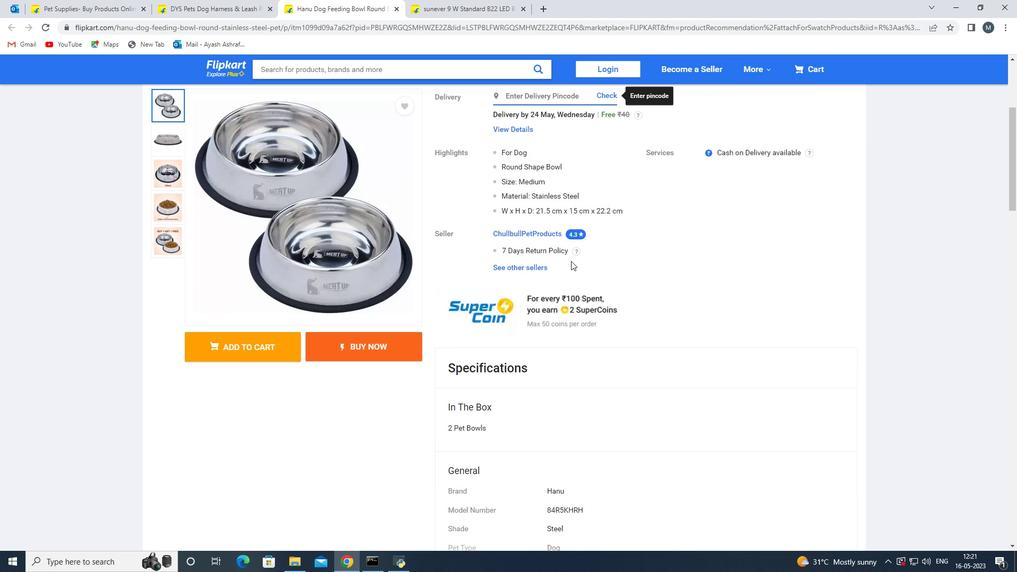 
Action: Mouse moved to (444, 273)
Screenshot: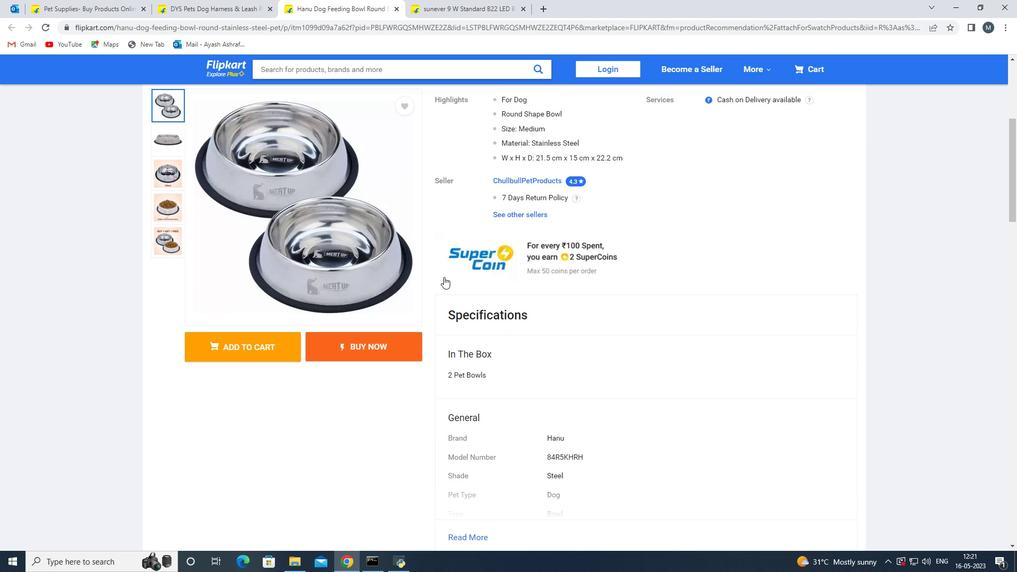 
Action: Mouse scrolled (444, 273) with delta (0, 0)
Screenshot: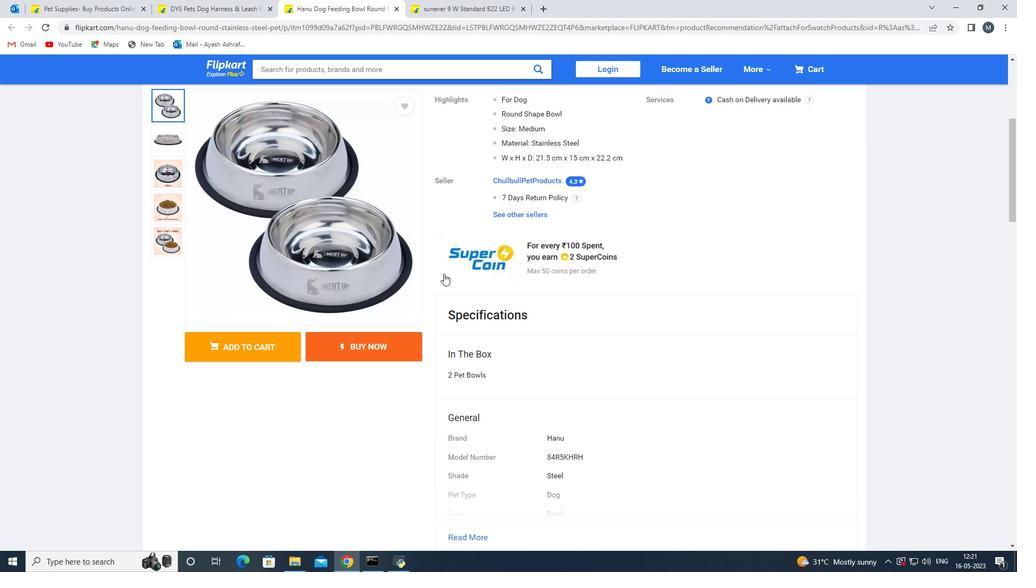 
Action: Mouse moved to (540, 251)
Screenshot: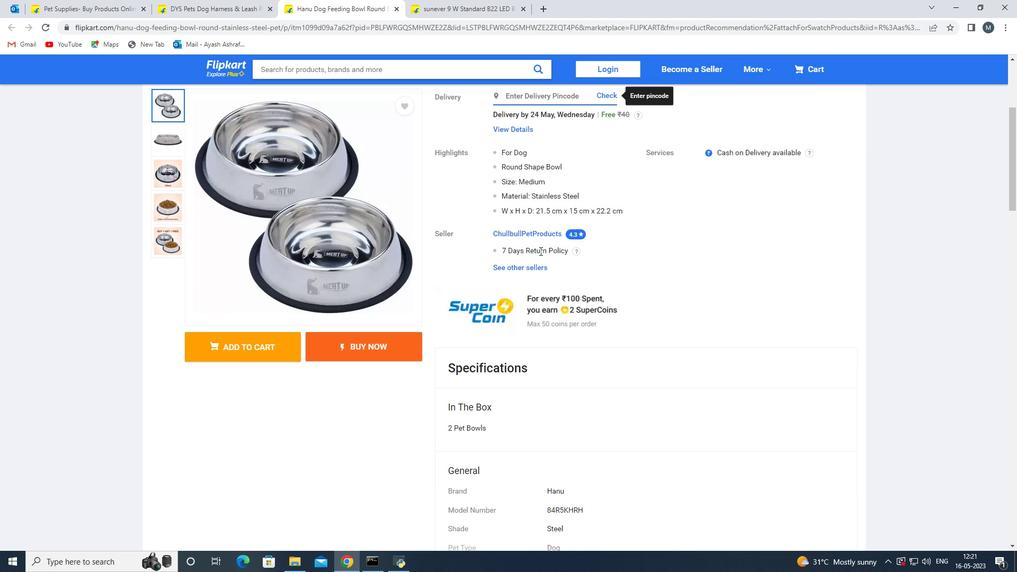 
Action: Mouse scrolled (540, 250) with delta (0, 0)
Screenshot: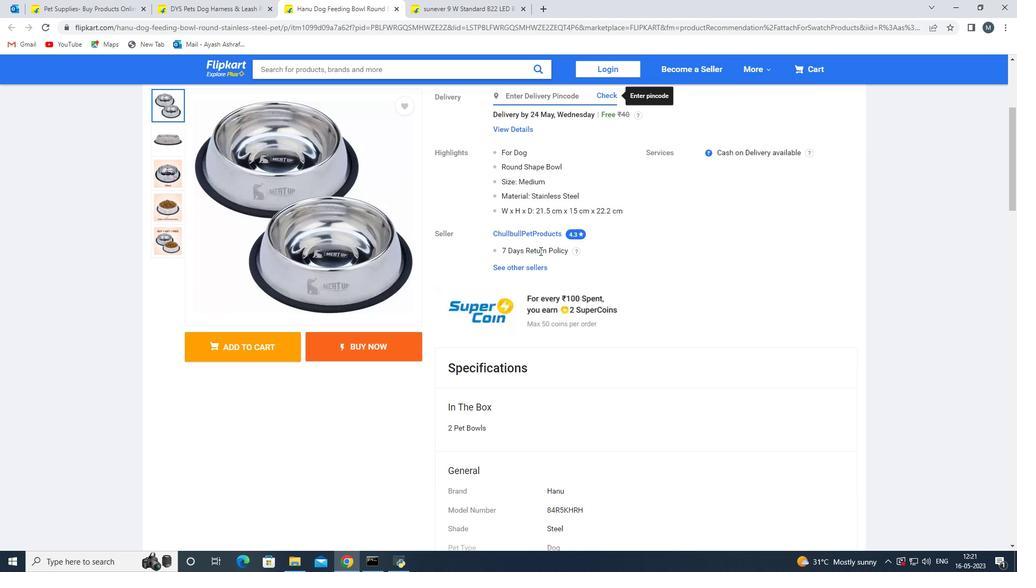
Action: Mouse scrolled (540, 250) with delta (0, 0)
Screenshot: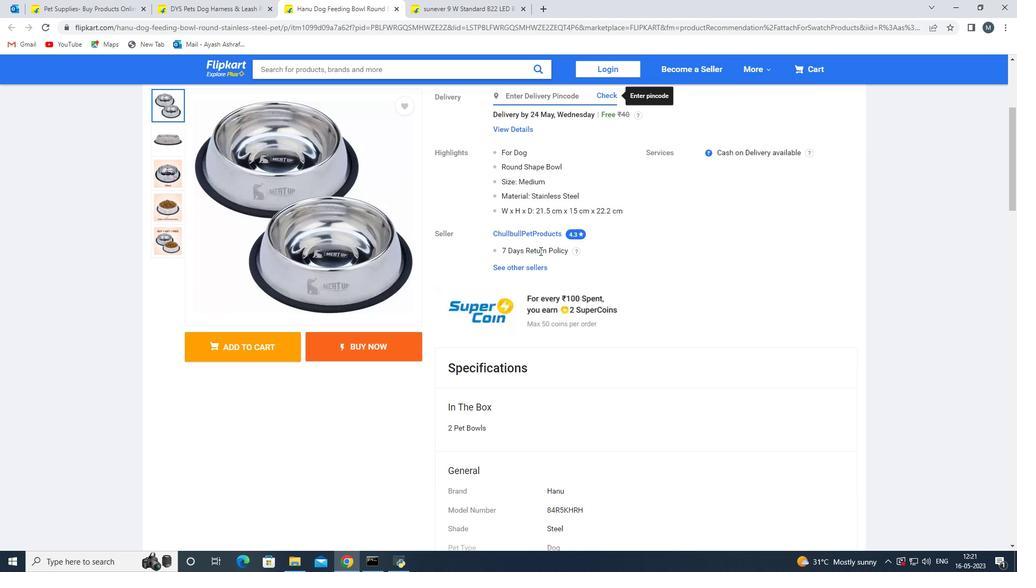 
Action: Mouse scrolled (540, 250) with delta (0, 0)
Screenshot: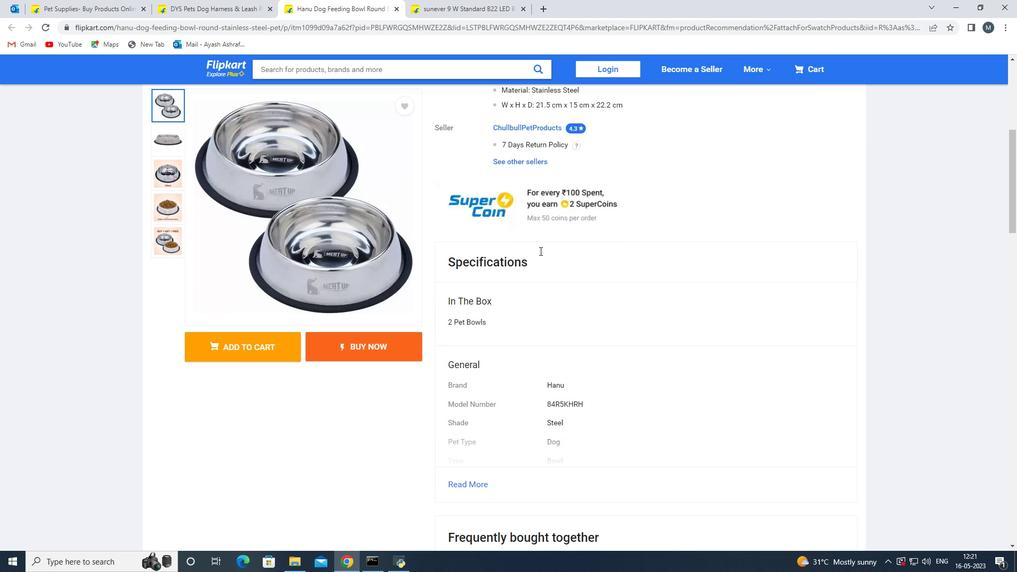 
Action: Mouse scrolled (540, 250) with delta (0, 0)
Screenshot: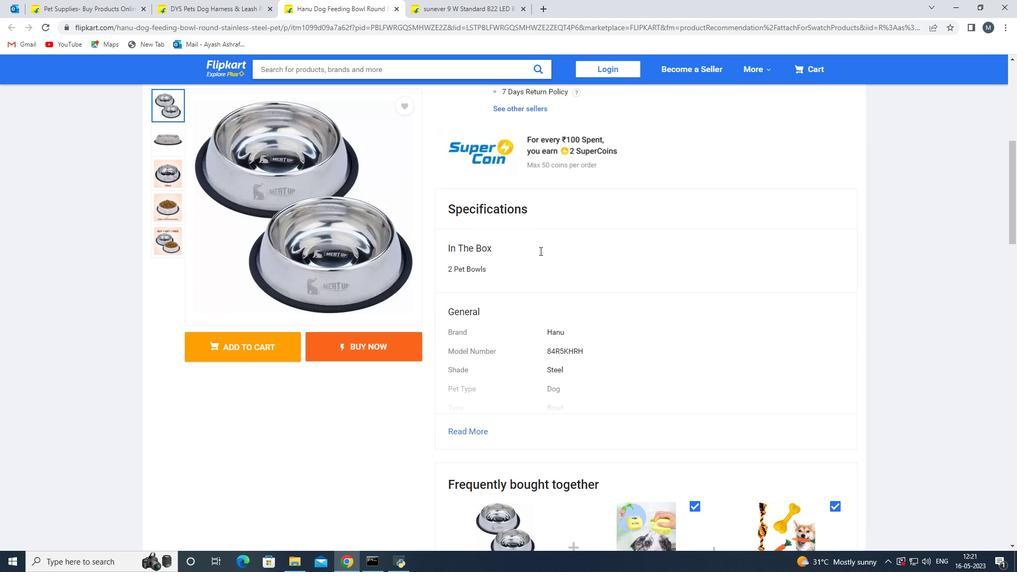 
Action: Mouse scrolled (540, 250) with delta (0, 0)
Screenshot: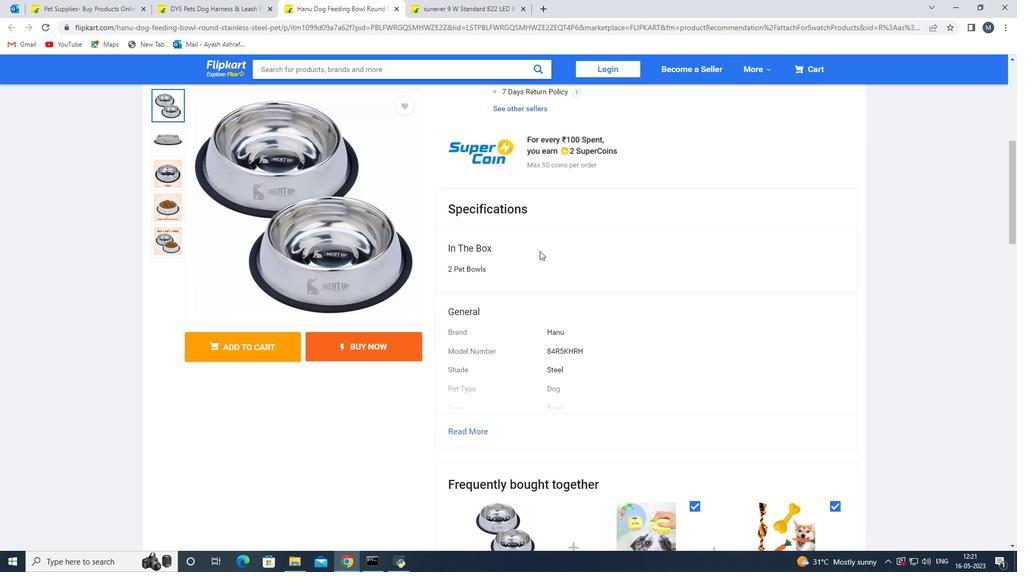 
Action: Mouse scrolled (540, 250) with delta (0, 0)
Screenshot: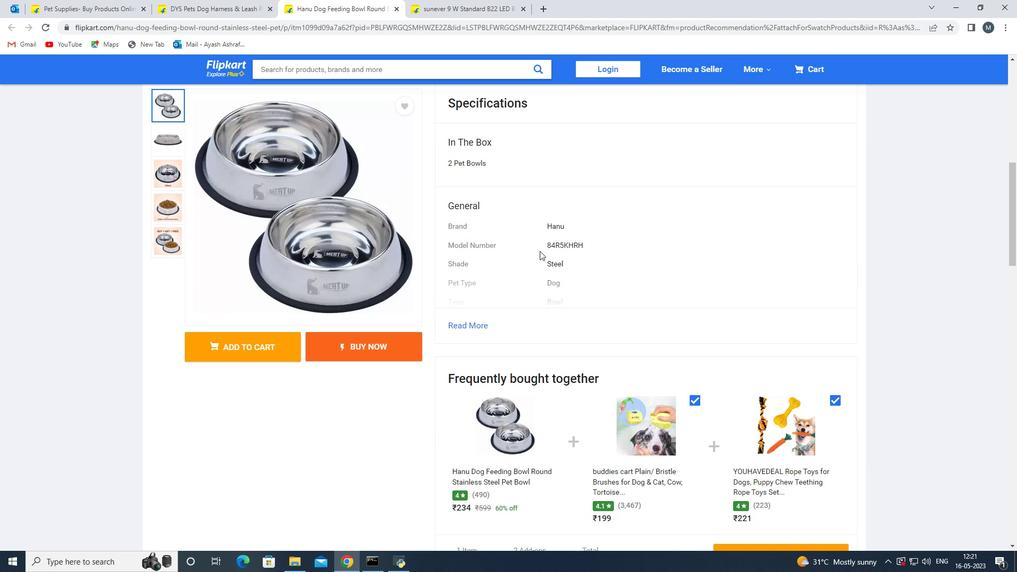 
Action: Mouse scrolled (540, 250) with delta (0, 0)
Screenshot: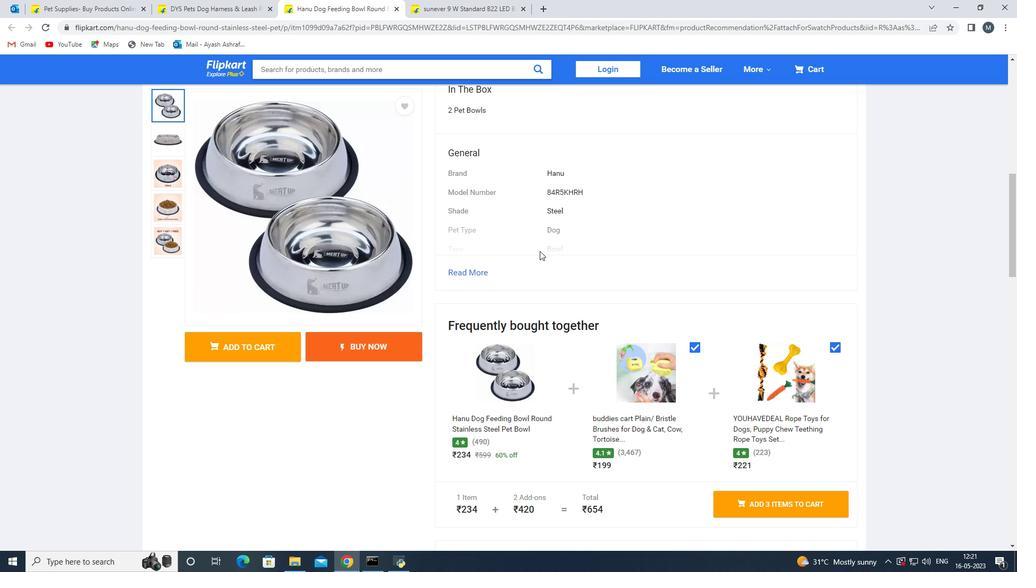 
Action: Mouse moved to (578, 257)
Screenshot: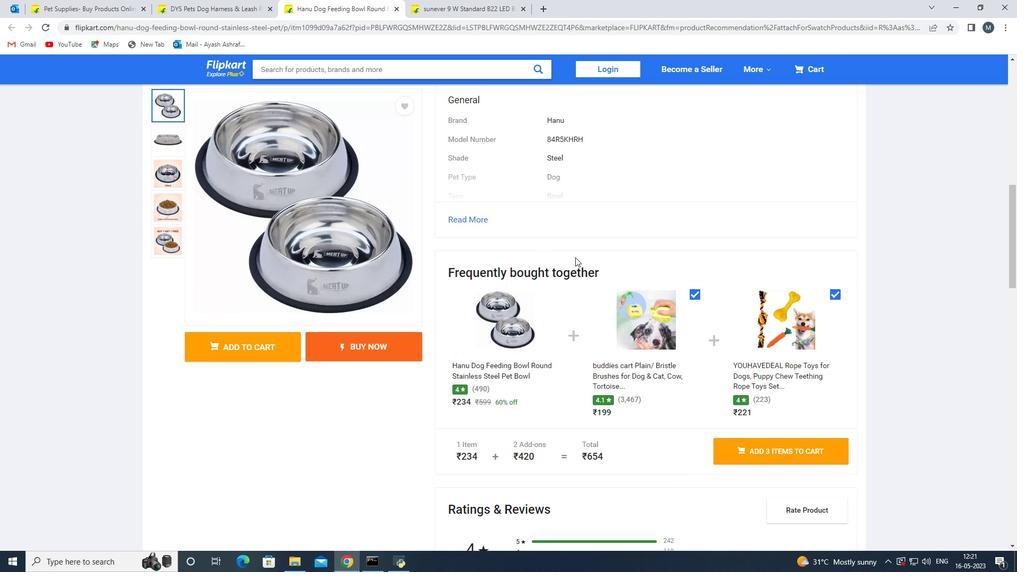 
Action: Mouse scrolled (578, 257) with delta (0, 0)
Screenshot: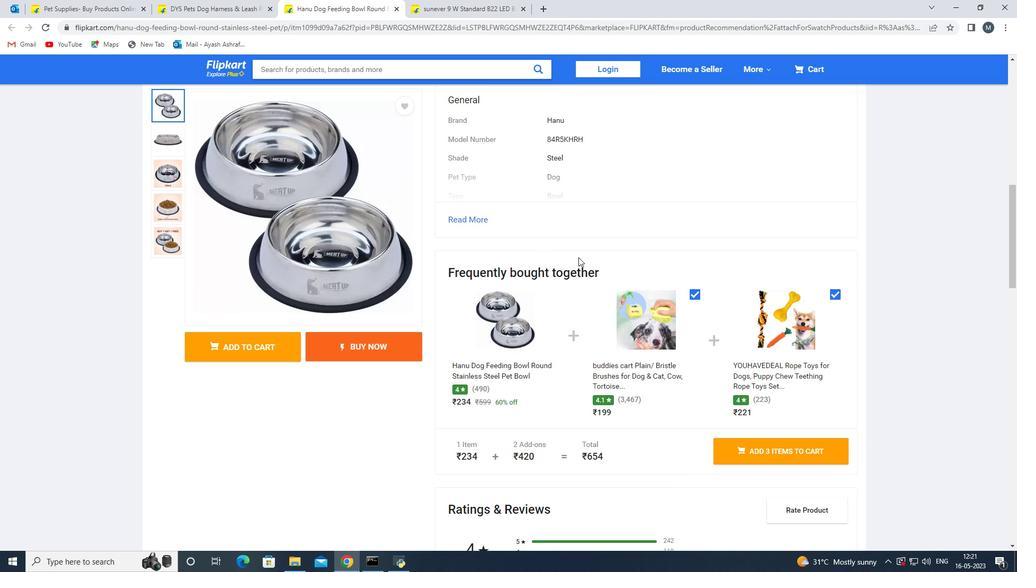 
Action: Mouse scrolled (578, 257) with delta (0, 0)
Screenshot: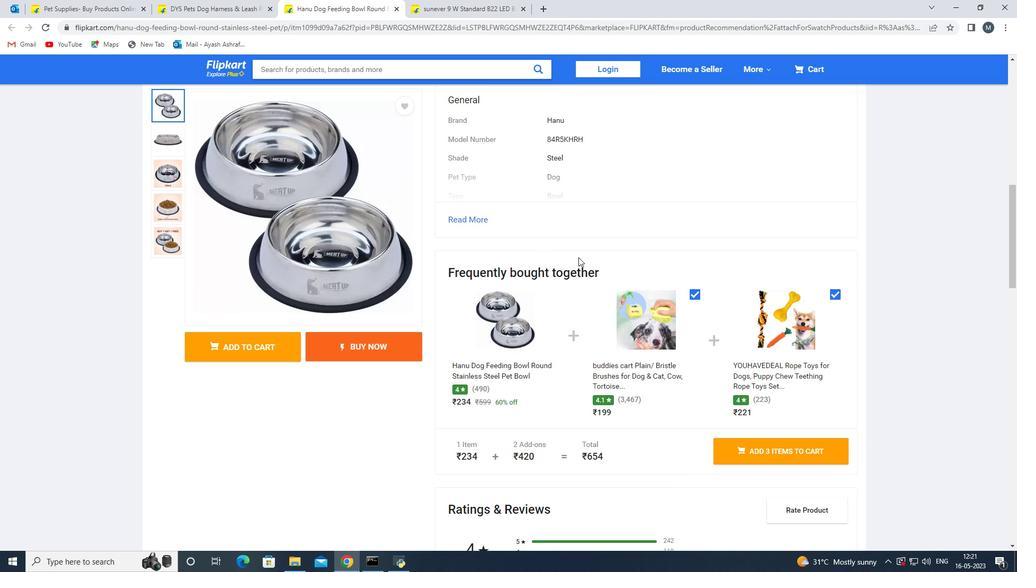 
Action: Mouse scrolled (578, 257) with delta (0, 0)
Screenshot: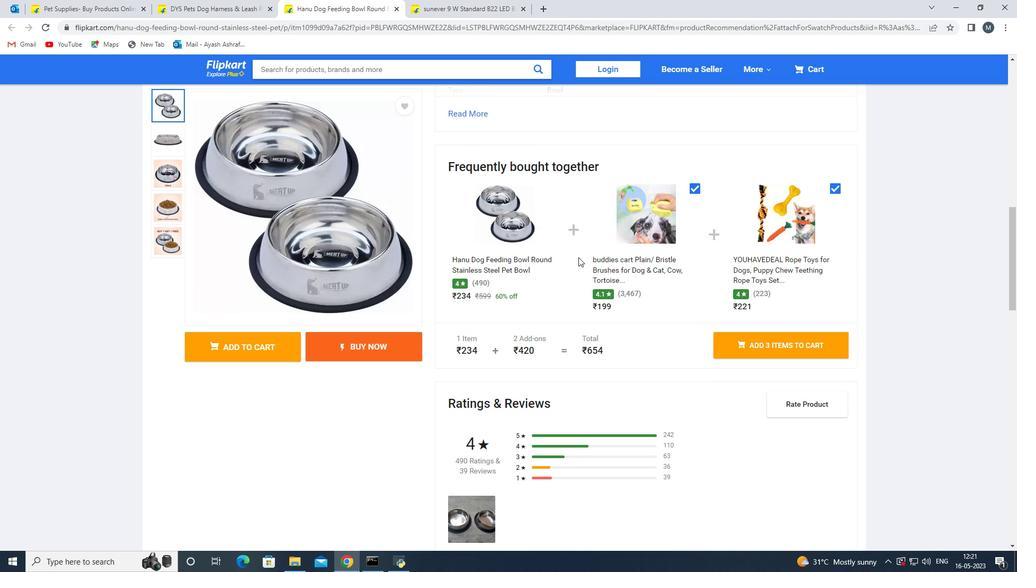
Action: Mouse moved to (578, 257)
Screenshot: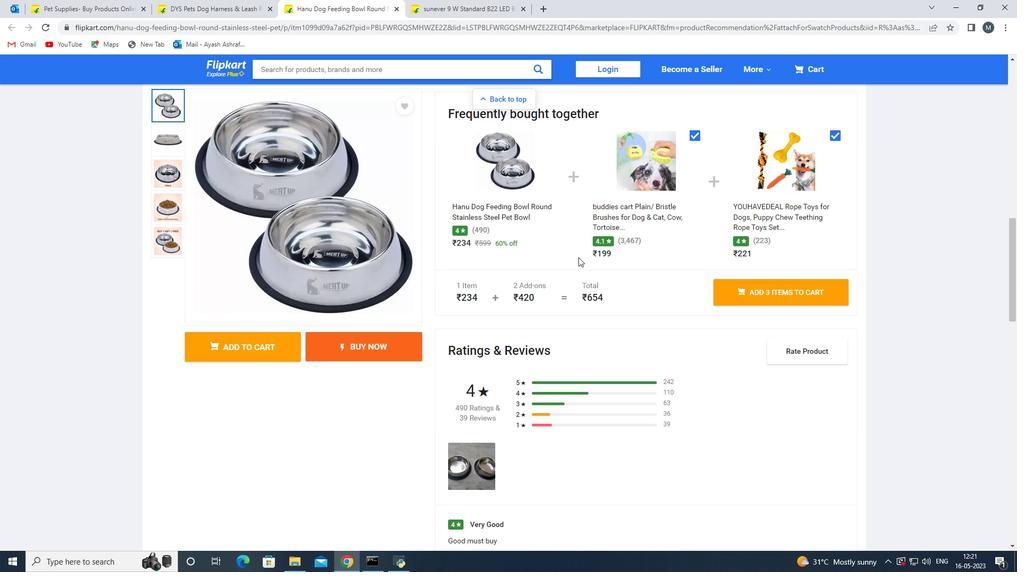 
Action: Mouse scrolled (578, 257) with delta (0, 0)
Screenshot: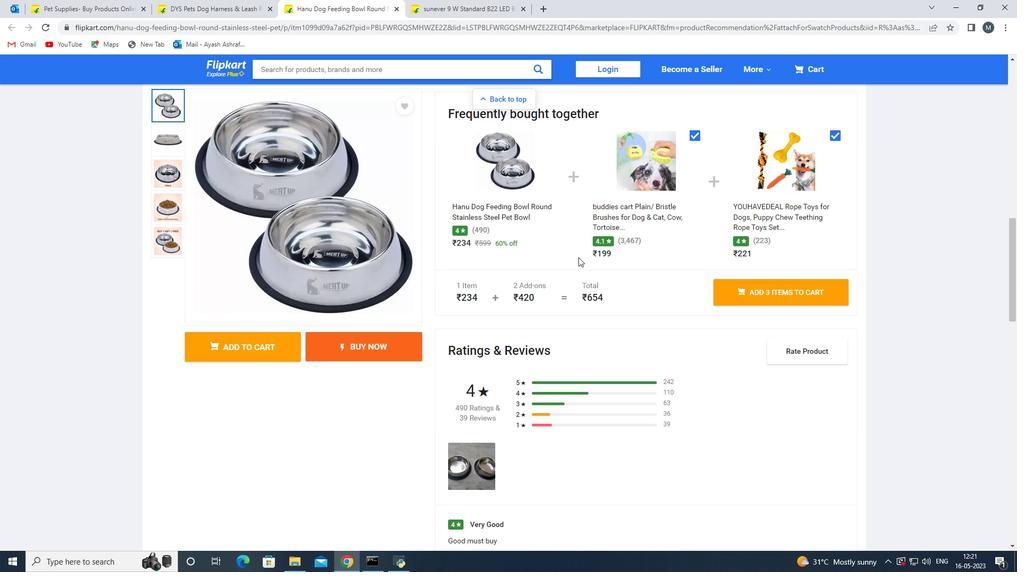 
Action: Mouse moved to (584, 247)
Screenshot: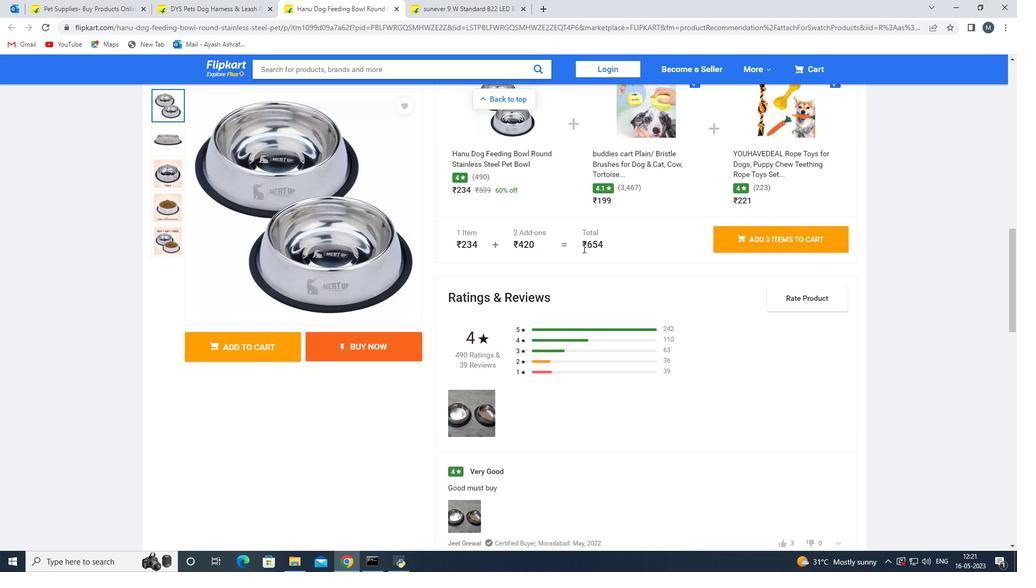 
Action: Mouse scrolled (584, 246) with delta (0, 0)
Screenshot: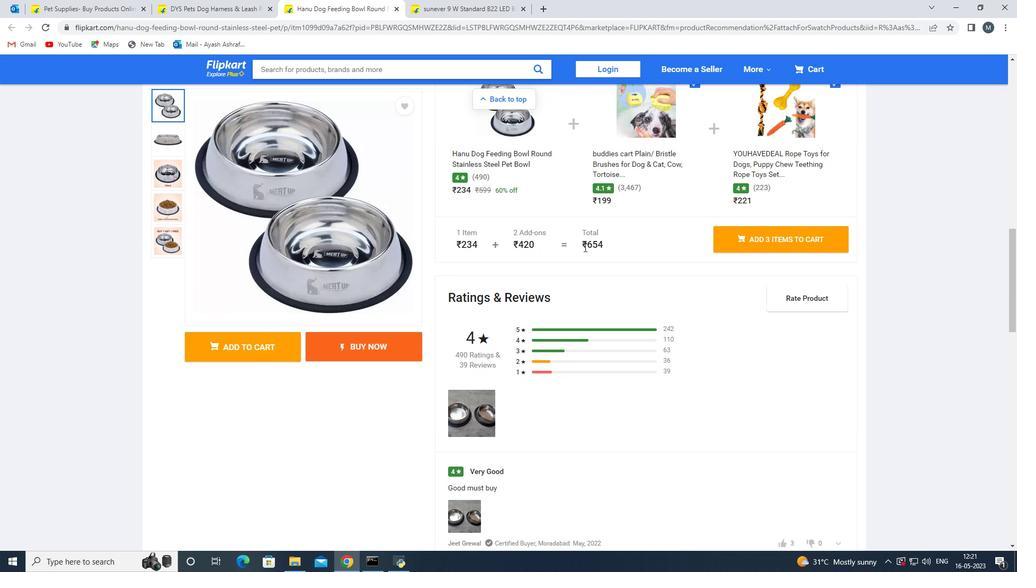 
Action: Mouse scrolled (584, 246) with delta (0, 0)
Screenshot: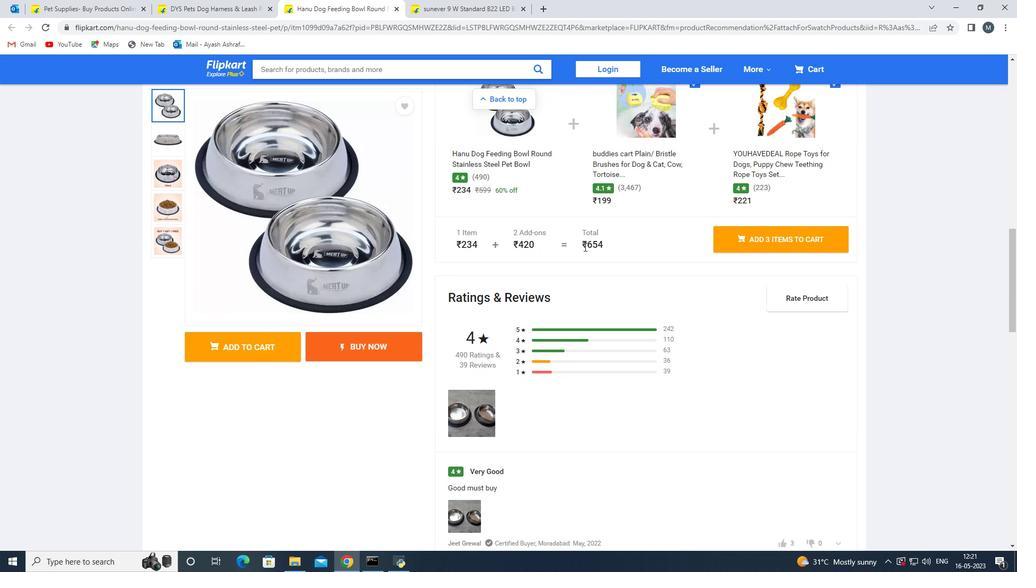 
Action: Mouse moved to (584, 248)
Screenshot: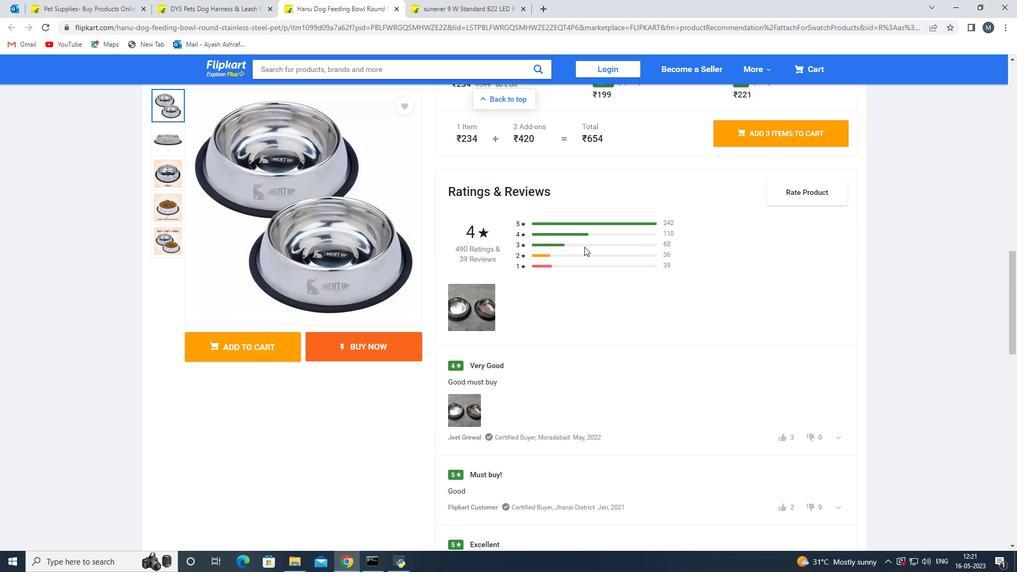 
Action: Mouse scrolled (584, 248) with delta (0, 0)
Screenshot: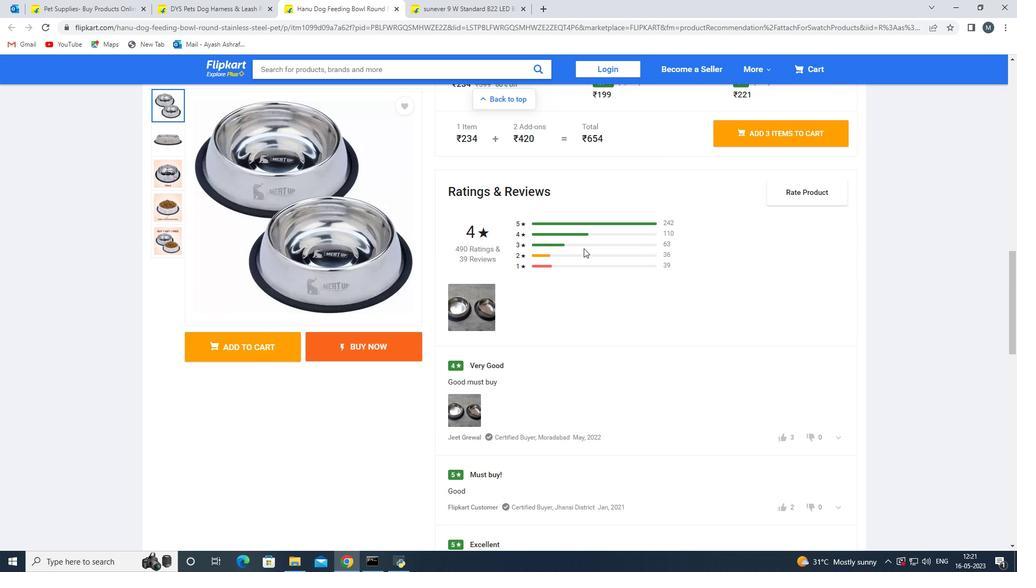 
Action: Mouse scrolled (584, 248) with delta (0, 0)
Screenshot: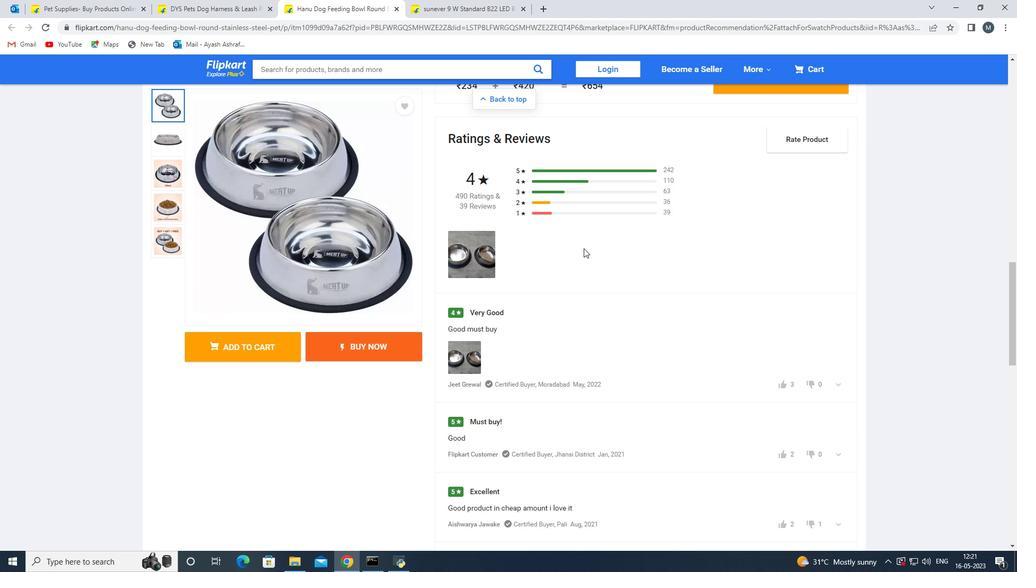 
Action: Mouse scrolled (584, 248) with delta (0, 0)
Screenshot: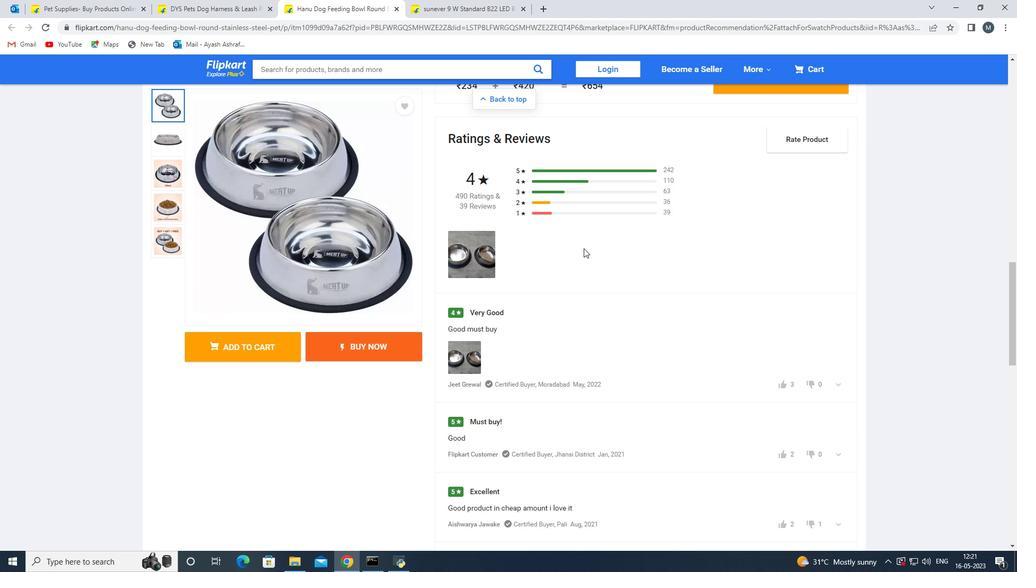 
Action: Mouse scrolled (584, 248) with delta (0, 0)
Screenshot: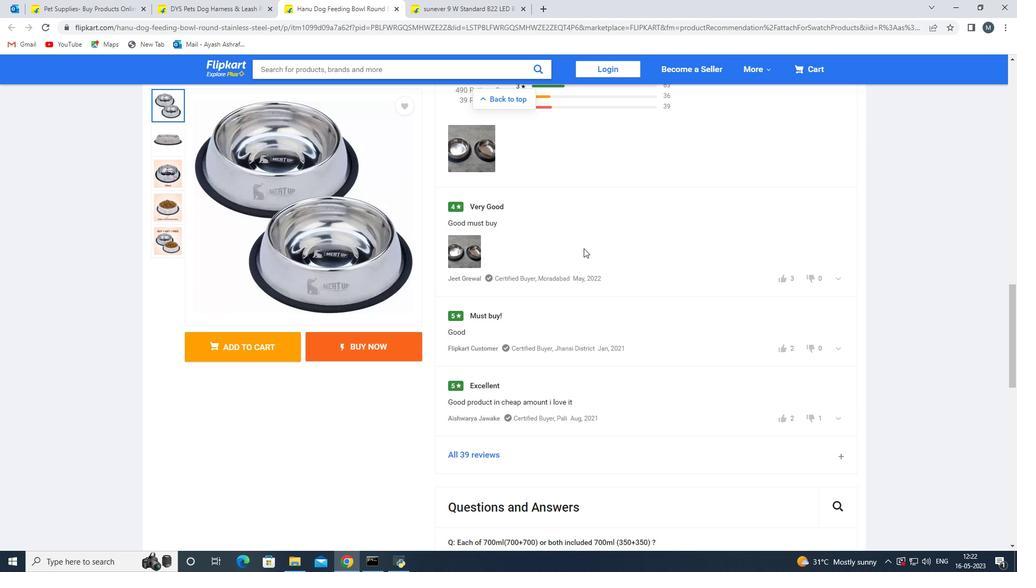 
Action: Mouse scrolled (584, 248) with delta (0, 0)
Screenshot: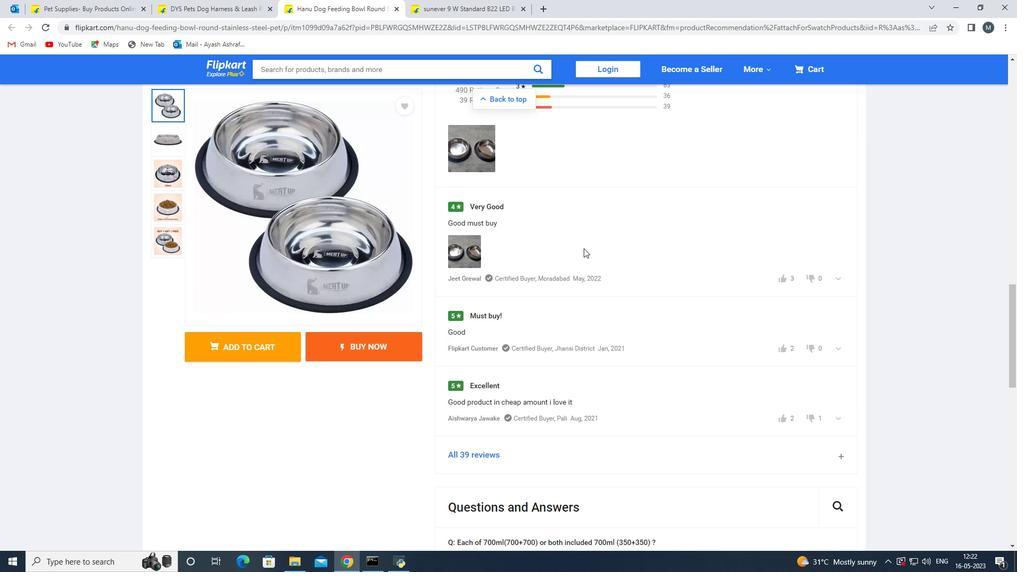 
Action: Mouse scrolled (584, 248) with delta (0, 0)
Screenshot: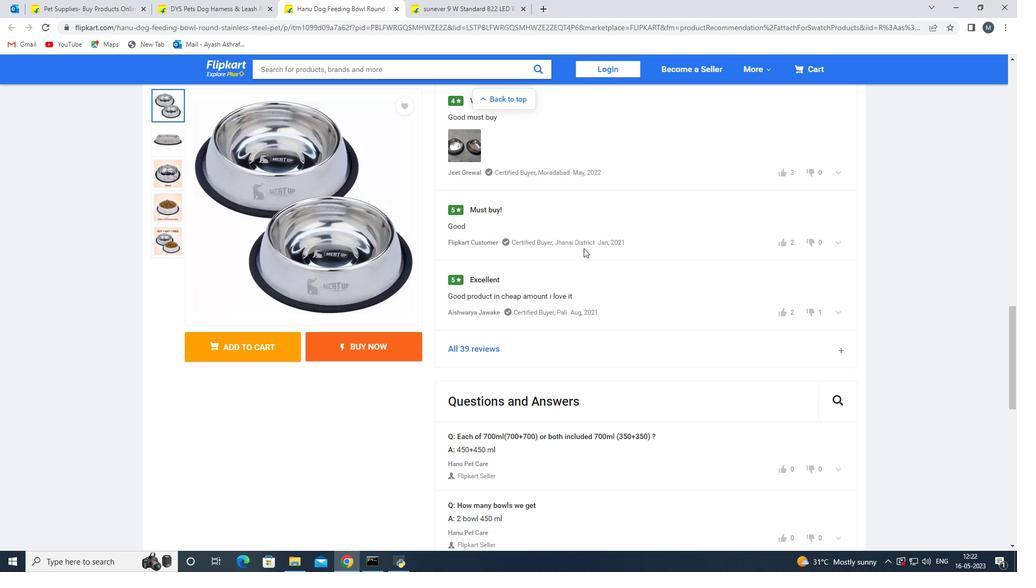 
Action: Mouse moved to (584, 248)
Screenshot: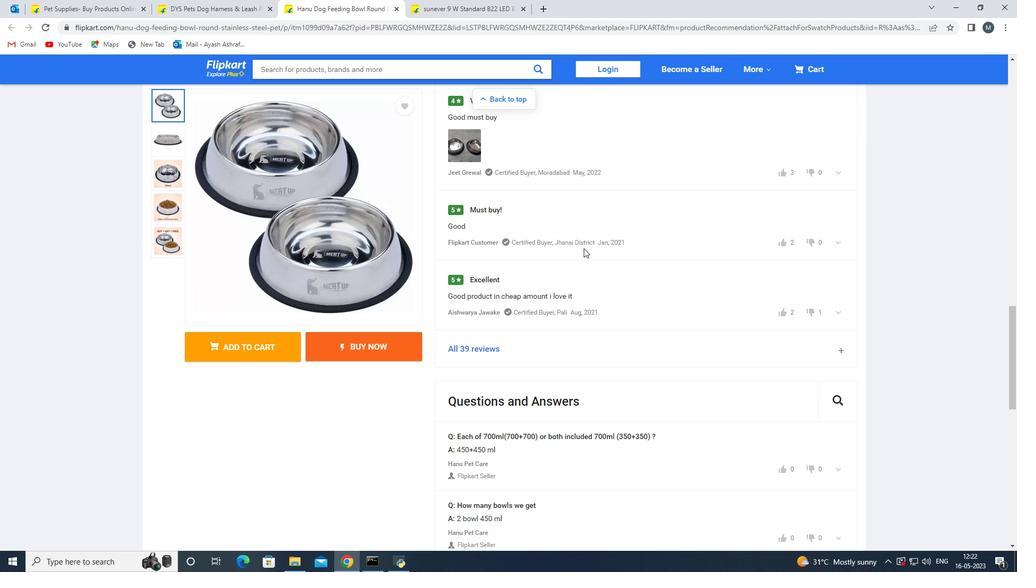 
Action: Mouse scrolled (584, 248) with delta (0, 0)
Screenshot: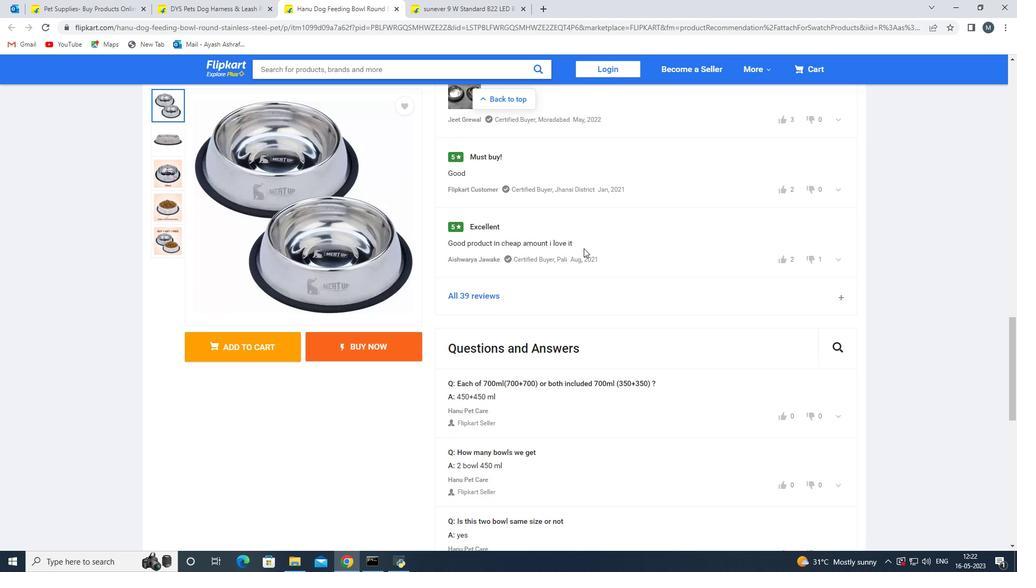 
Action: Mouse scrolled (584, 248) with delta (0, 0)
Screenshot: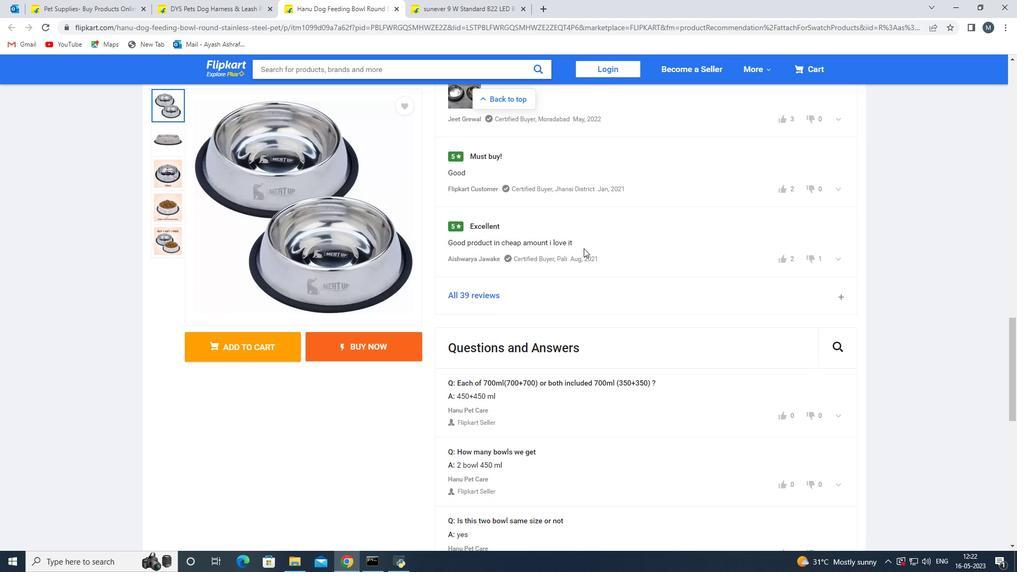 
Action: Mouse moved to (584, 250)
Screenshot: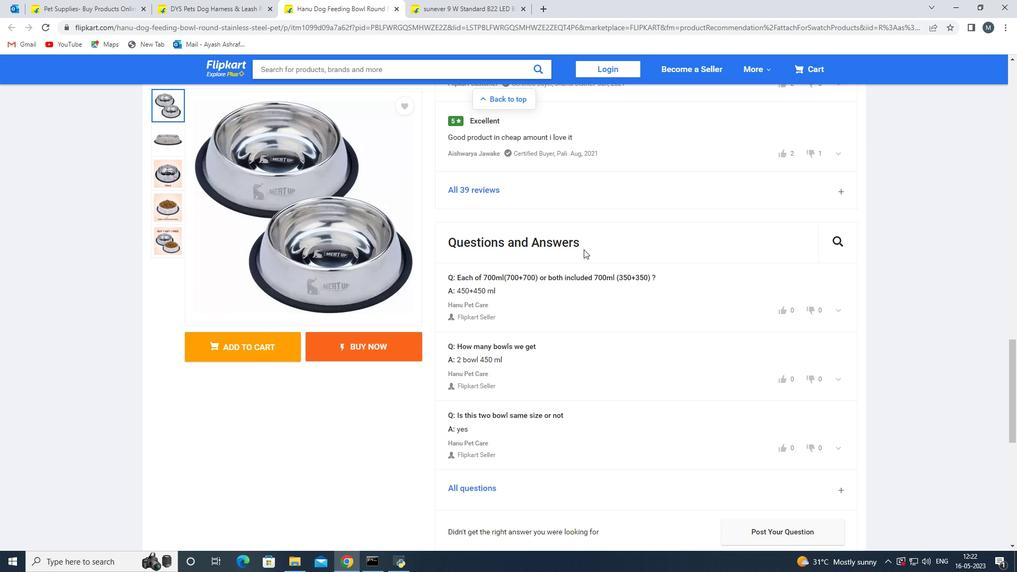 
Action: Mouse scrolled (584, 250) with delta (0, 0)
Screenshot: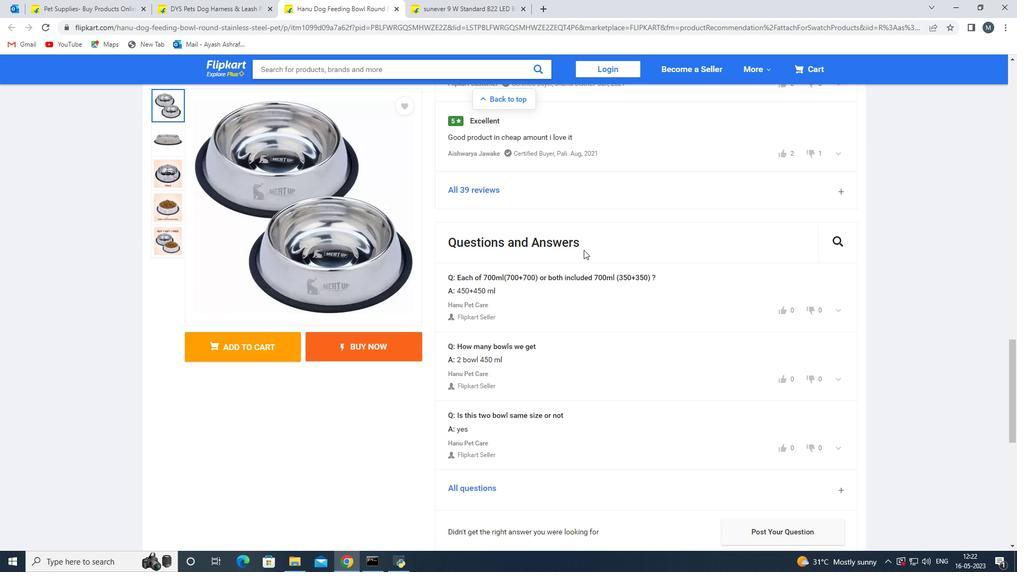 
Action: Mouse scrolled (584, 250) with delta (0, 0)
Screenshot: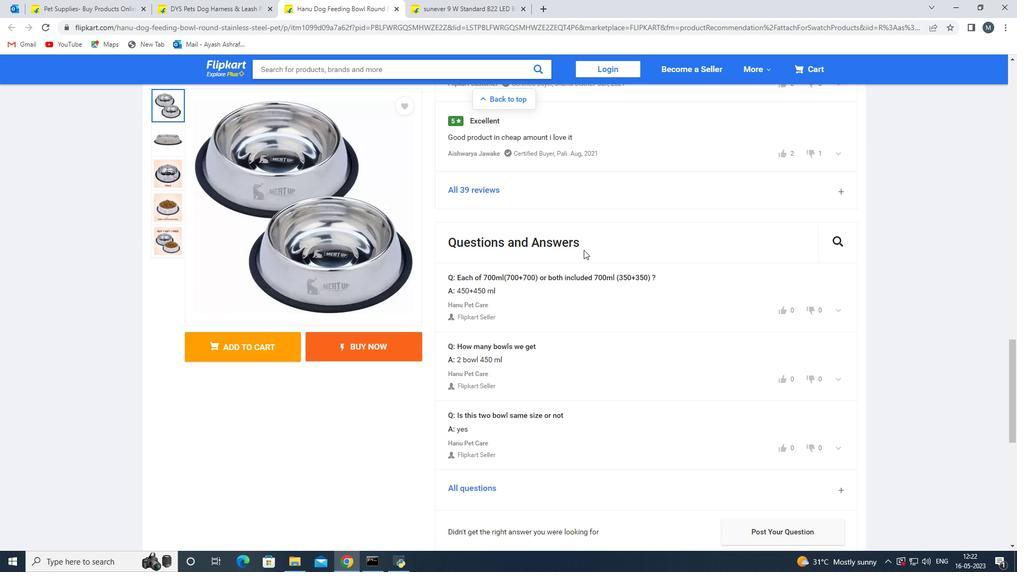 
Action: Mouse scrolled (584, 250) with delta (0, 0)
Screenshot: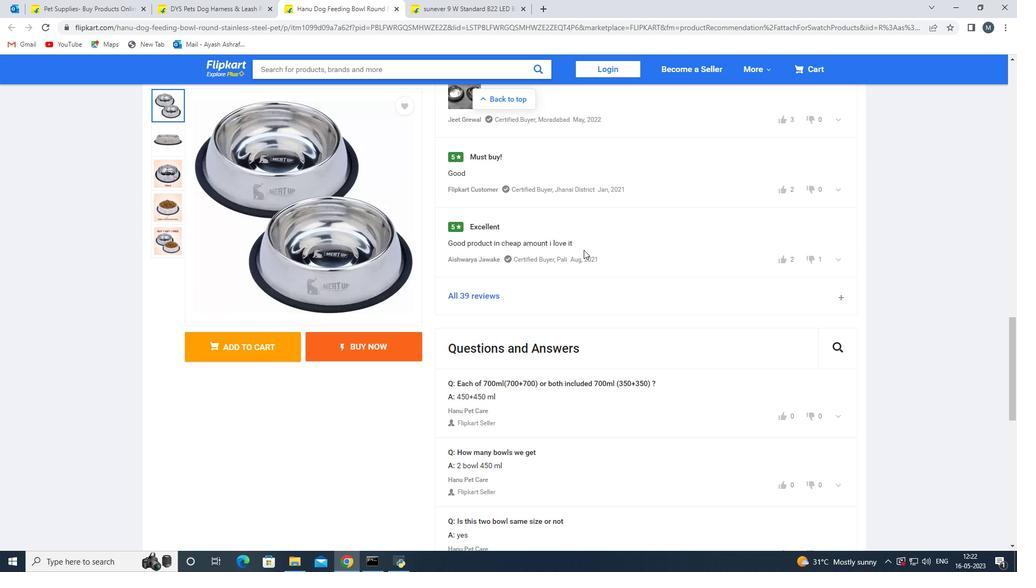 
Action: Mouse moved to (584, 250)
Screenshot: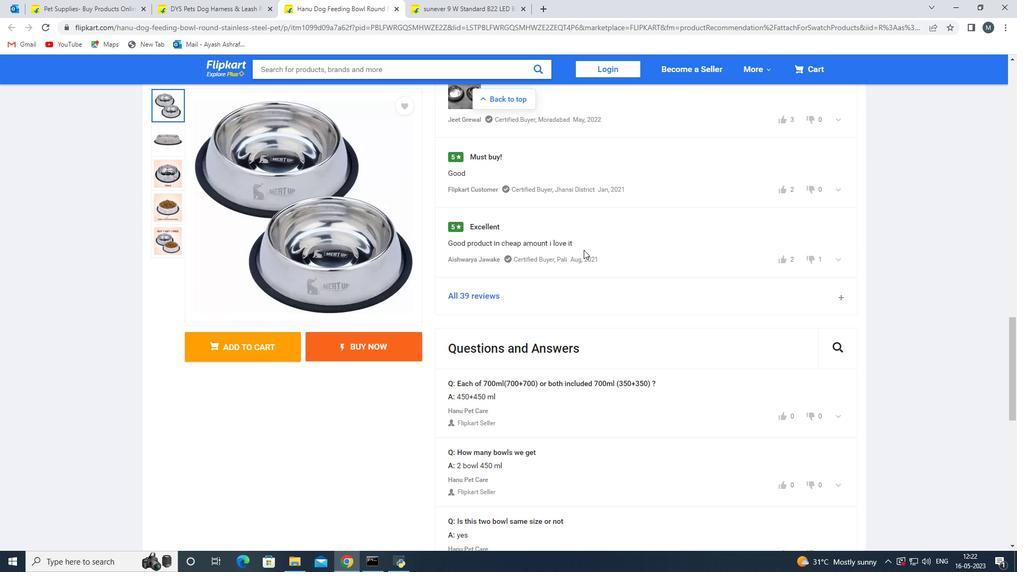 
Action: Mouse scrolled (584, 251) with delta (0, 0)
Screenshot: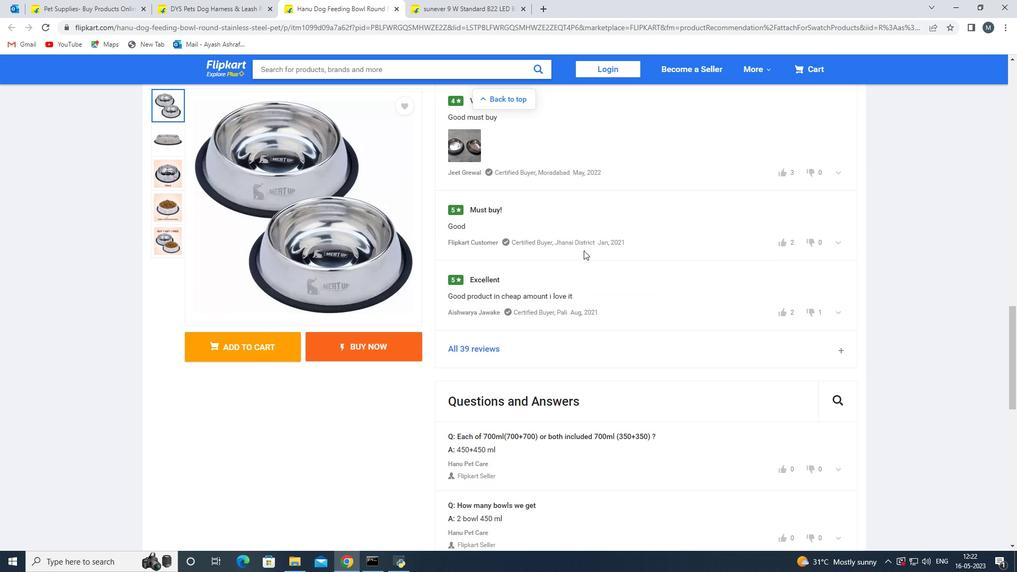 
Action: Mouse scrolled (584, 251) with delta (0, 0)
Screenshot: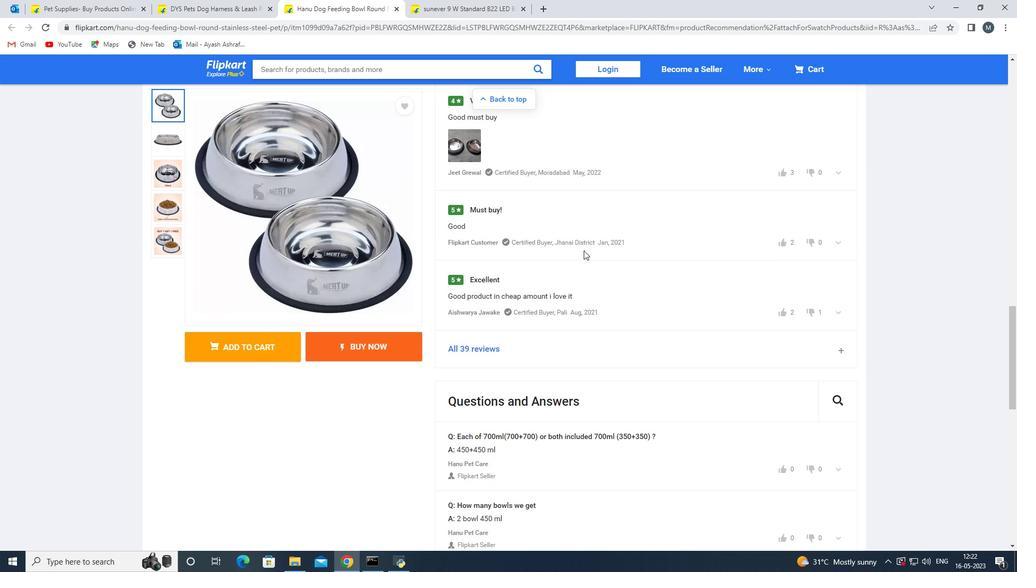 
Action: Mouse scrolled (584, 251) with delta (0, 0)
Screenshot: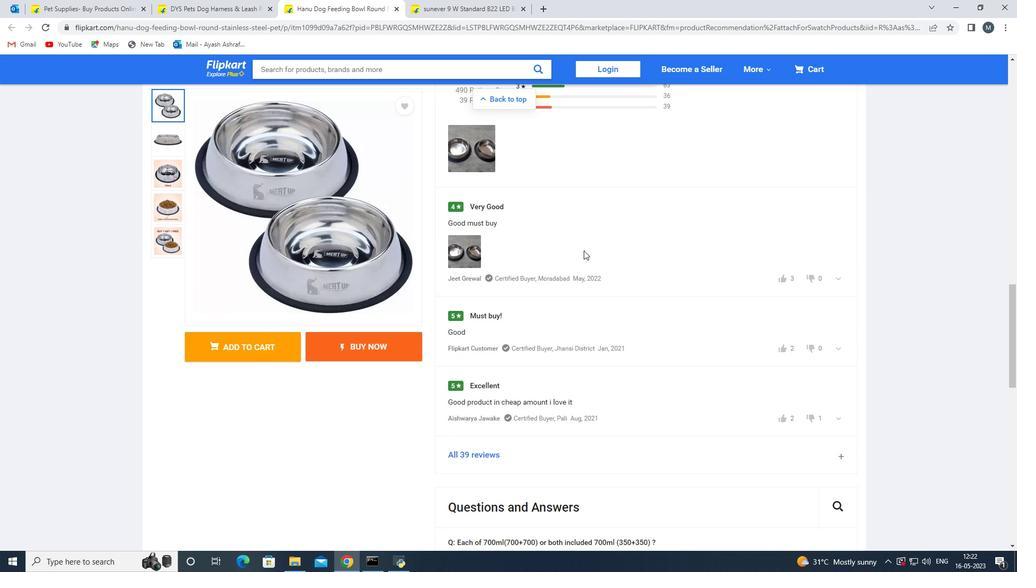 
Action: Mouse scrolled (584, 251) with delta (0, 0)
Screenshot: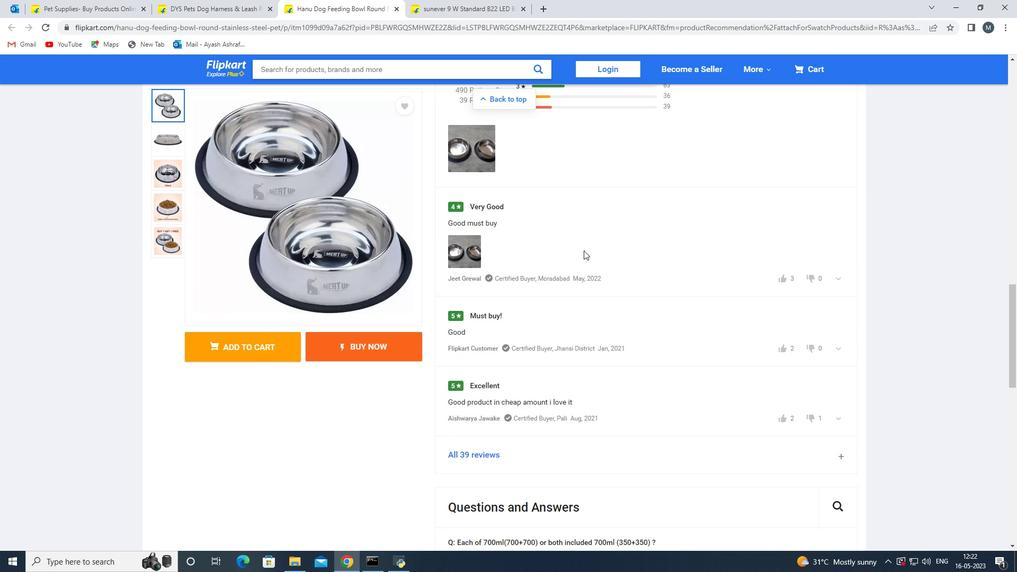 
Action: Mouse scrolled (584, 251) with delta (0, 0)
Screenshot: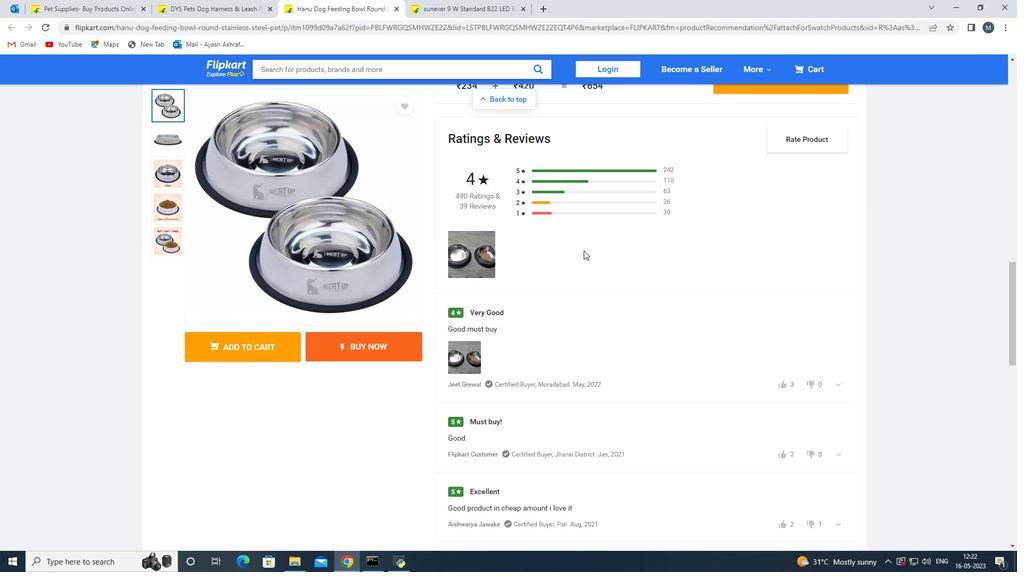 
Action: Mouse scrolled (584, 251) with delta (0, 0)
Screenshot: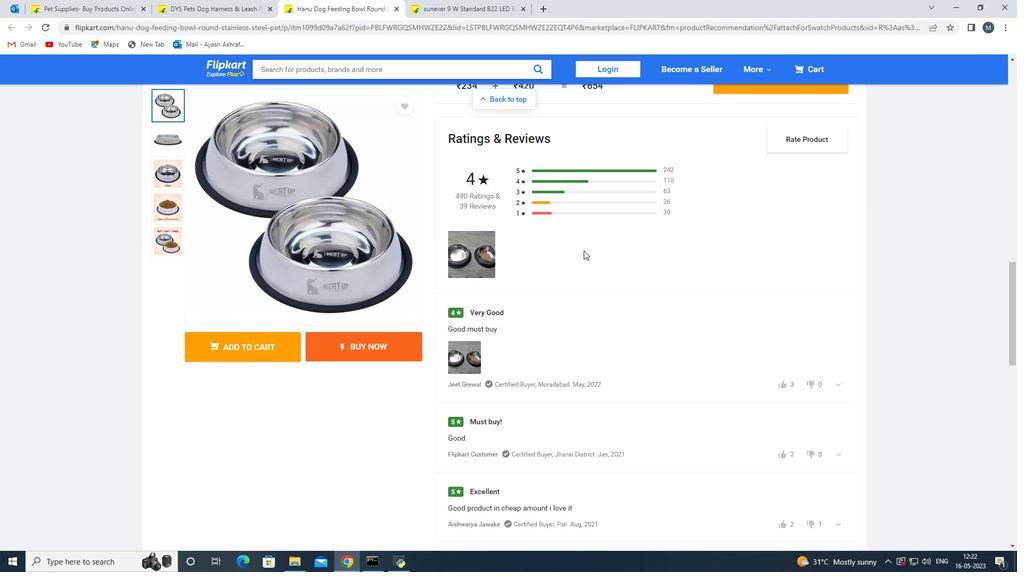 
Action: Mouse moved to (494, 255)
Screenshot: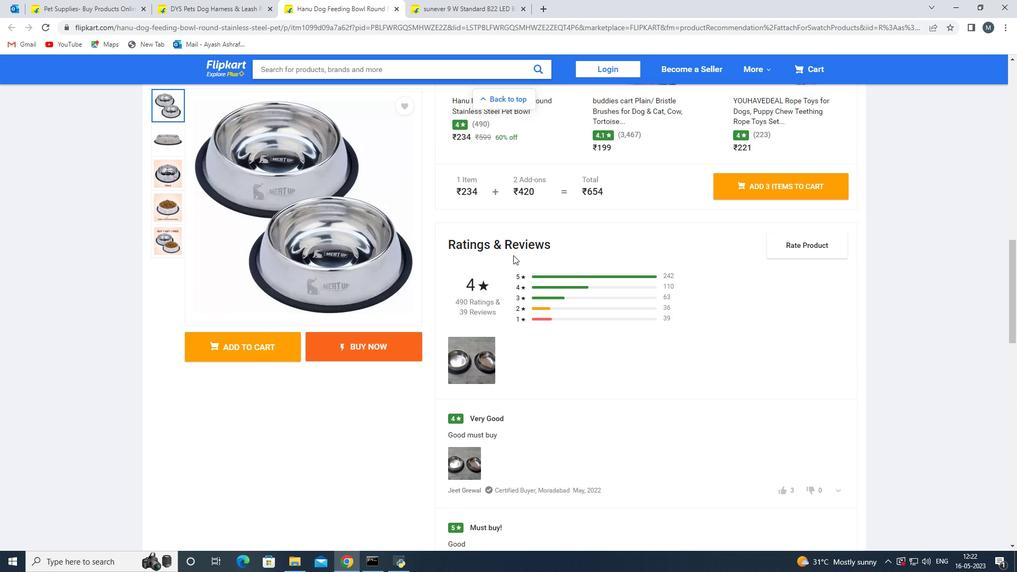 
Action: Mouse scrolled (494, 256) with delta (0, 0)
Screenshot: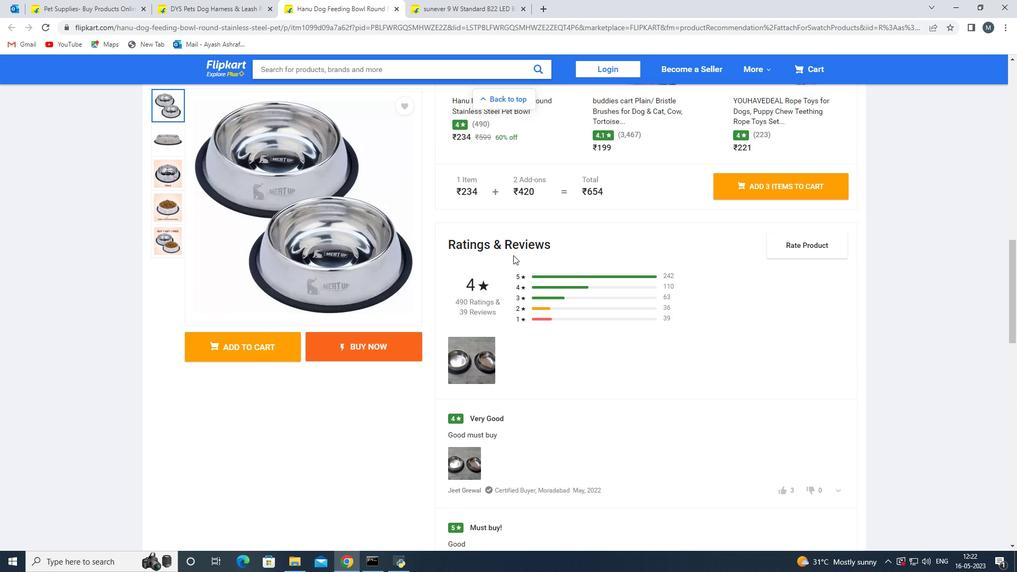 
Action: Mouse moved to (483, 255)
Screenshot: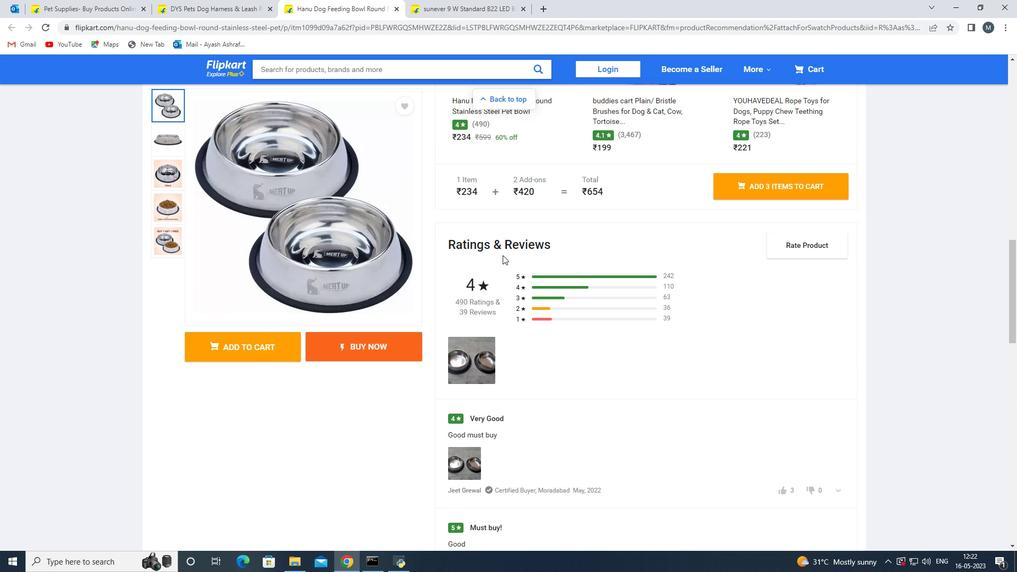 
Action: Mouse scrolled (483, 255) with delta (0, 0)
Screenshot: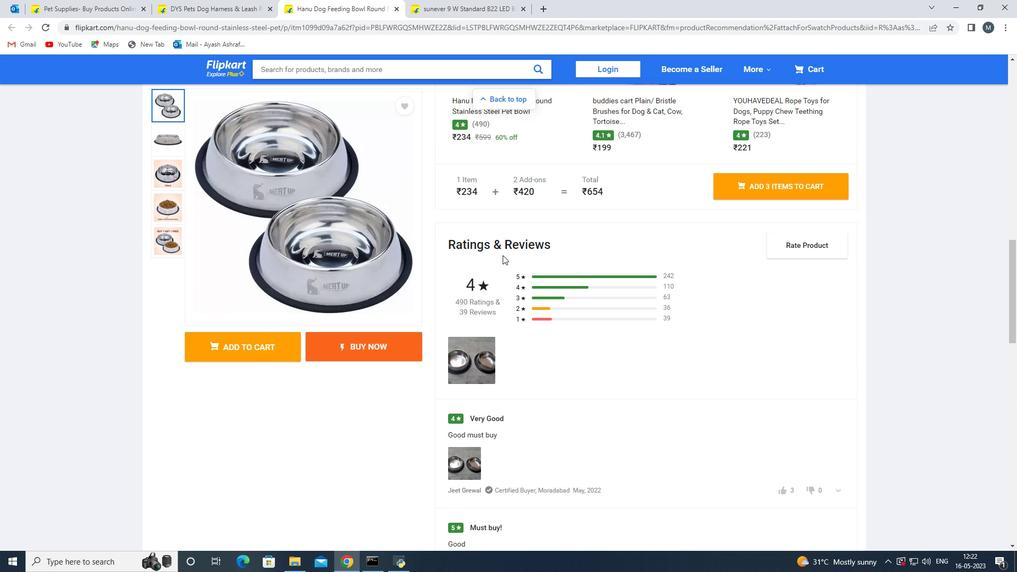 
Action: Mouse moved to (223, 358)
Screenshot: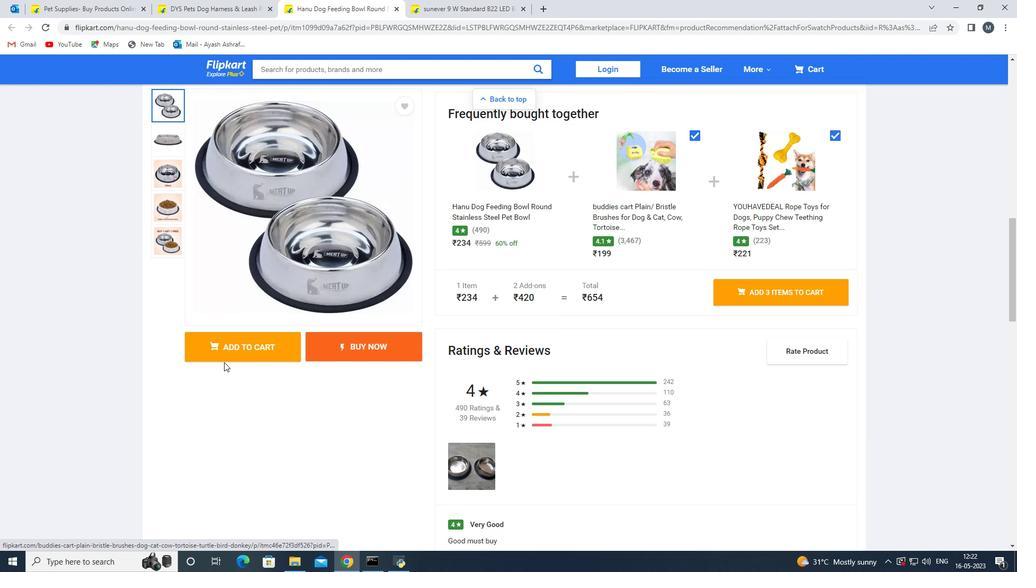 
Action: Mouse scrolled (223, 359) with delta (0, 0)
Screenshot: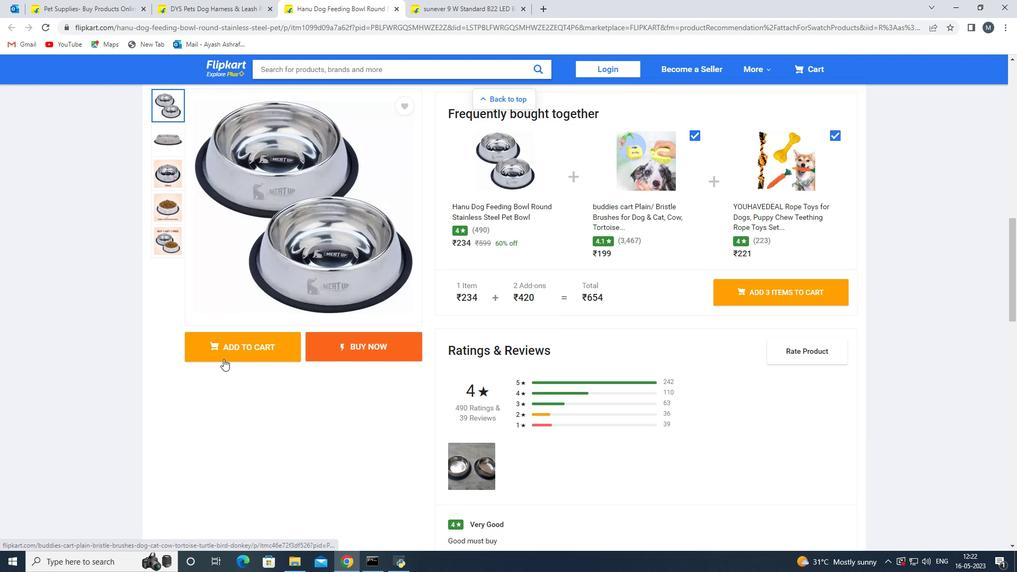 
Action: Mouse moved to (223, 357)
Screenshot: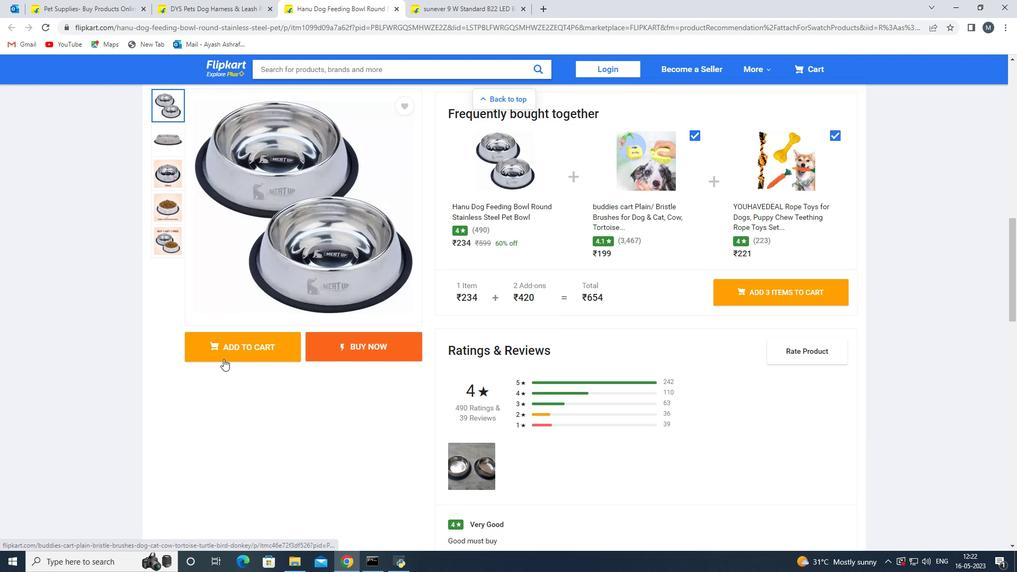 
Action: Mouse scrolled (223, 358) with delta (0, 0)
Screenshot: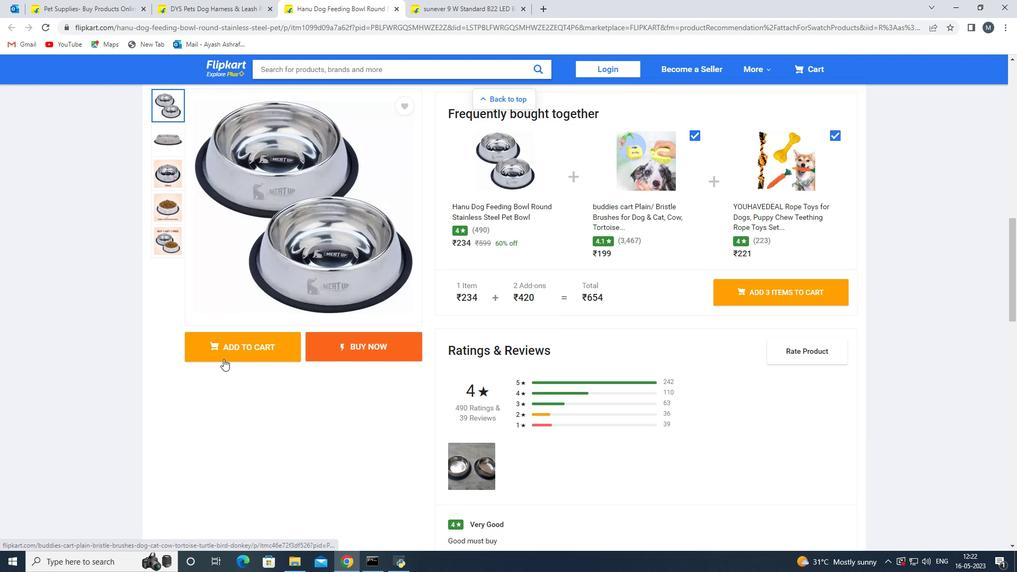 
Action: Mouse moved to (223, 356)
Screenshot: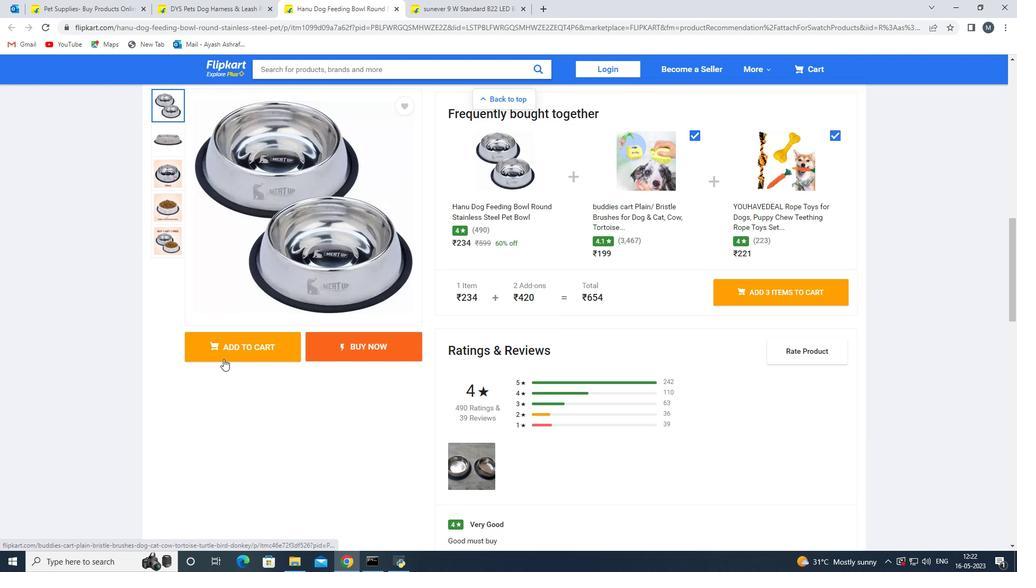 
Action: Mouse scrolled (223, 357) with delta (0, 0)
Screenshot: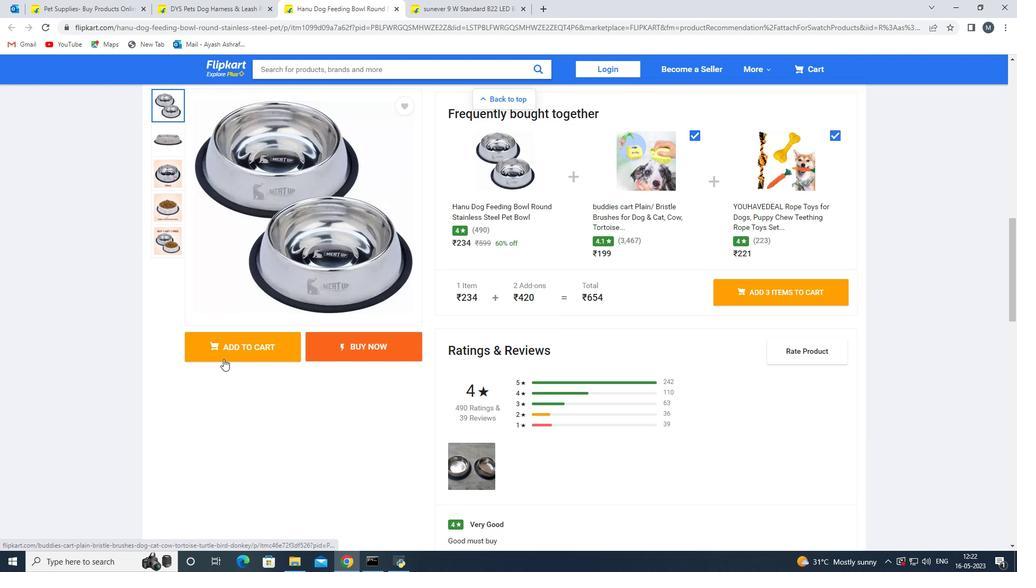 
Action: Mouse moved to (269, 337)
Screenshot: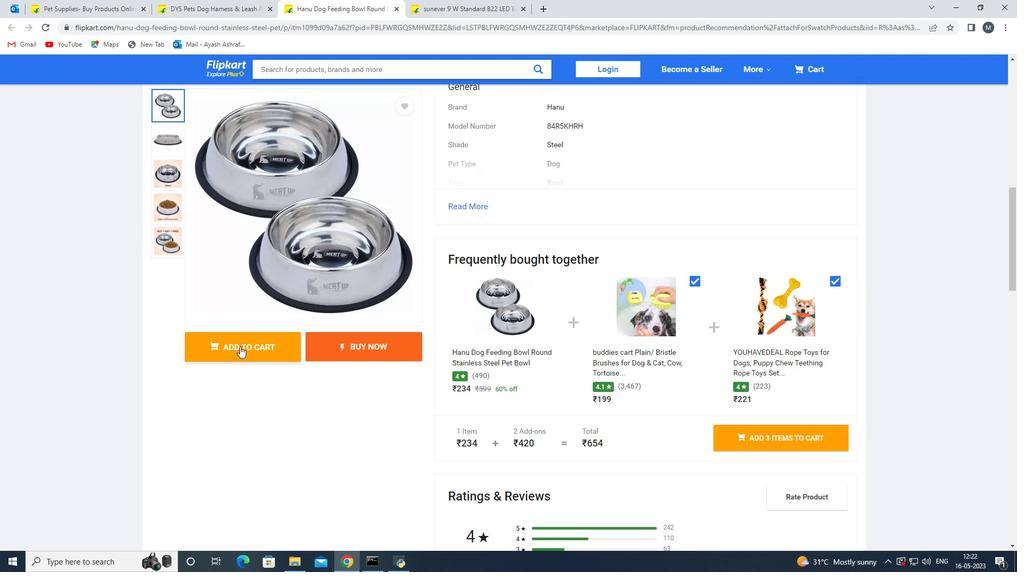 
Action: Mouse scrolled (269, 337) with delta (0, 0)
Screenshot: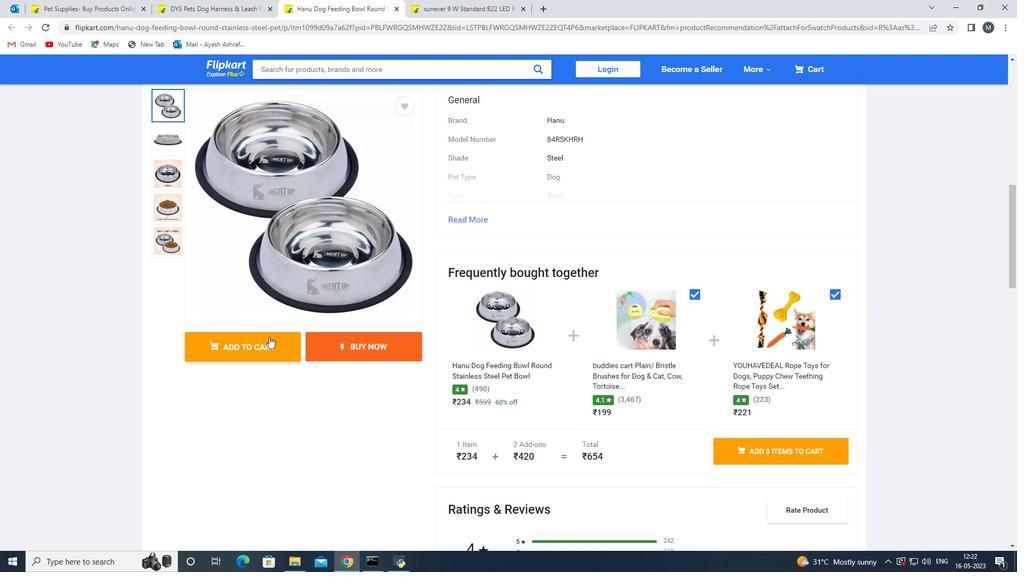 
Action: Mouse scrolled (269, 337) with delta (0, 0)
Screenshot: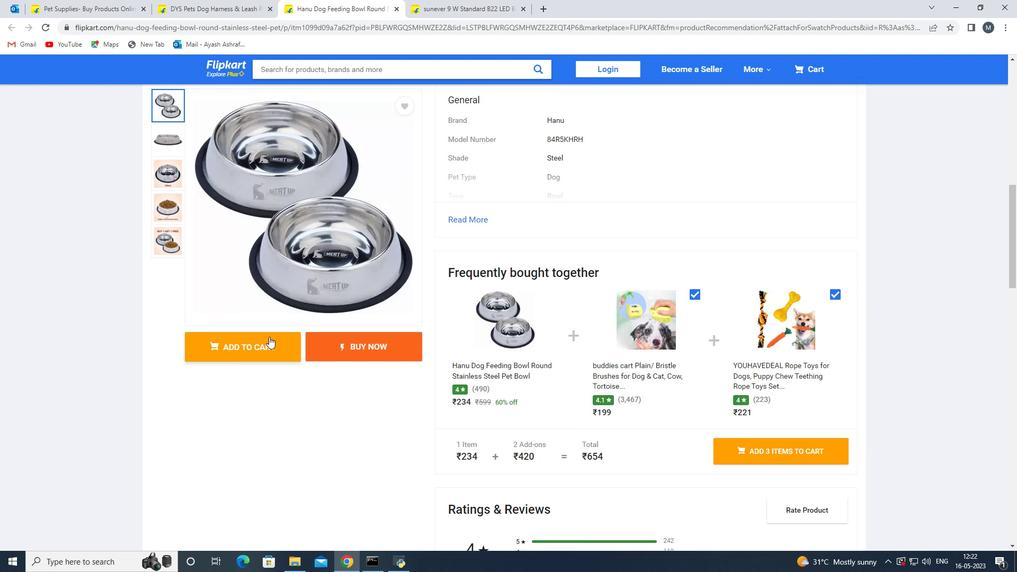 
Action: Mouse scrolled (269, 337) with delta (0, 0)
Screenshot: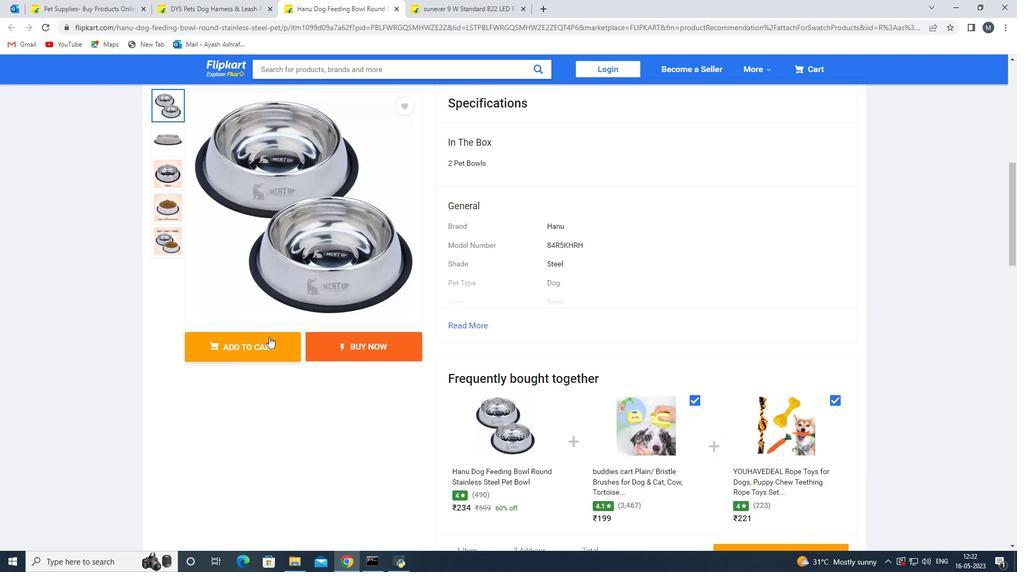 
Action: Mouse scrolled (269, 337) with delta (0, 0)
Screenshot: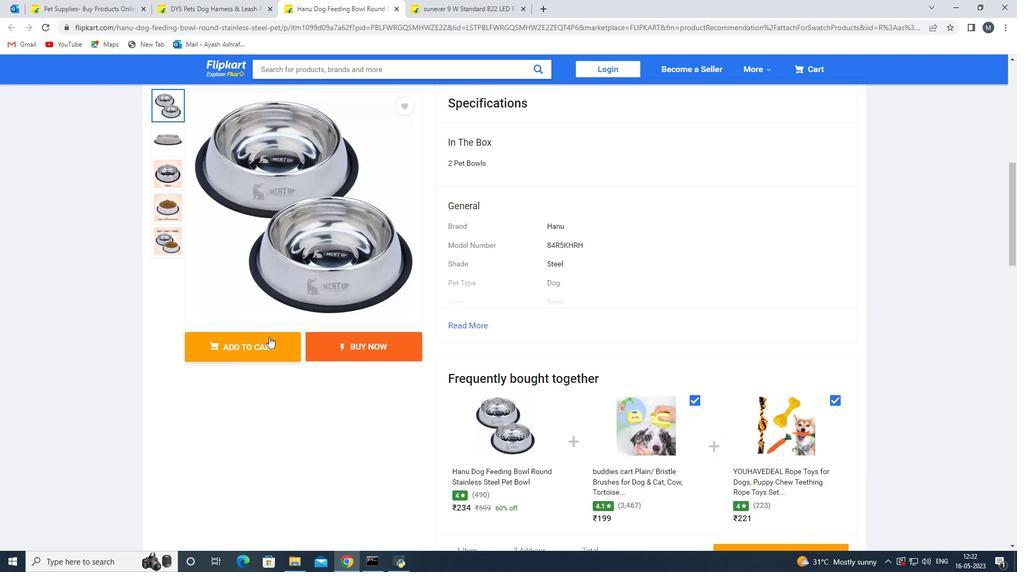 
Action: Mouse scrolled (269, 337) with delta (0, 0)
Screenshot: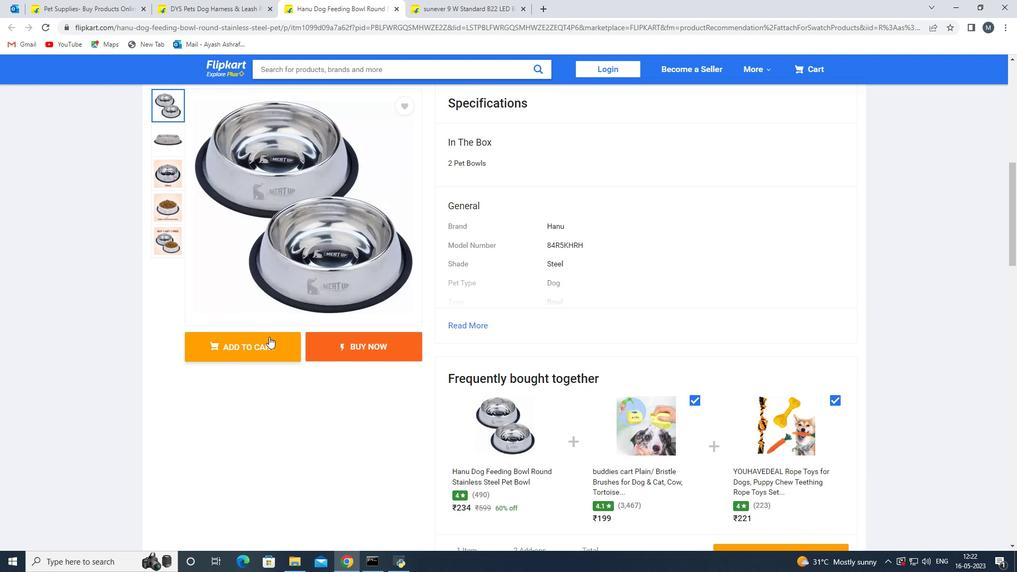 
Action: Mouse scrolled (269, 337) with delta (0, 0)
Screenshot: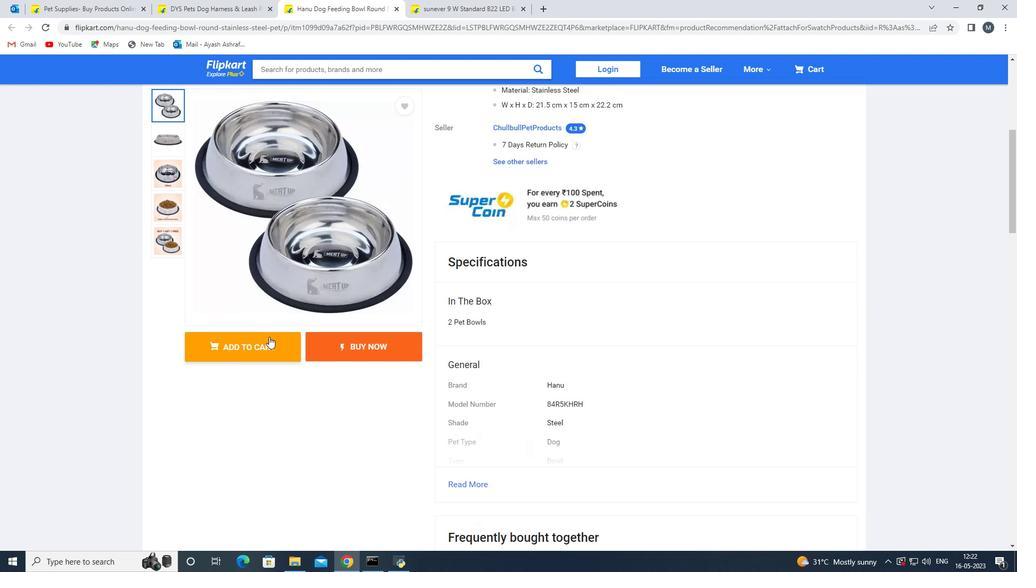 
Action: Mouse scrolled (269, 337) with delta (0, 0)
Screenshot: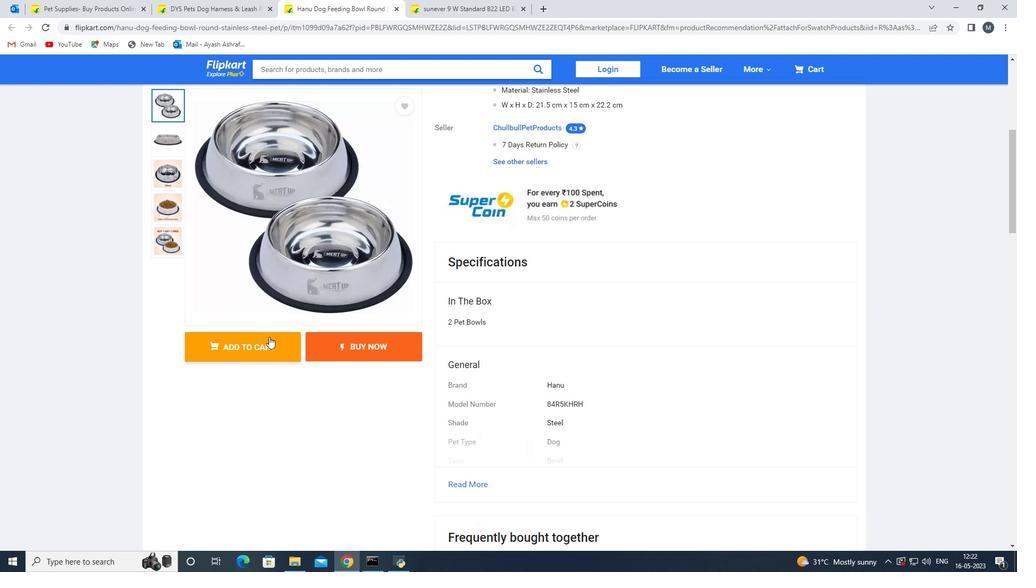 
Action: Mouse scrolled (269, 337) with delta (0, 0)
Screenshot: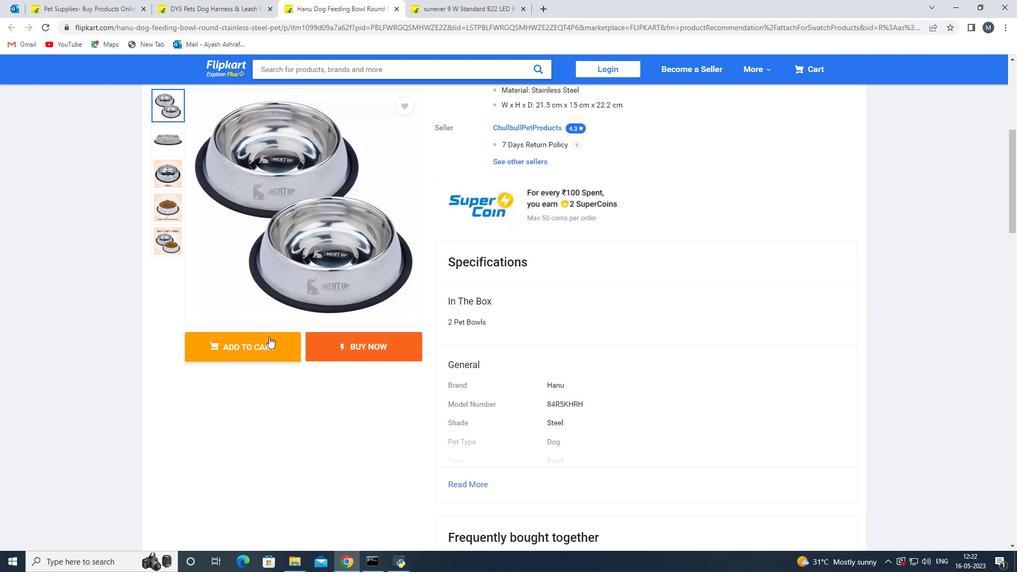 
Action: Mouse moved to (247, 311)
Screenshot: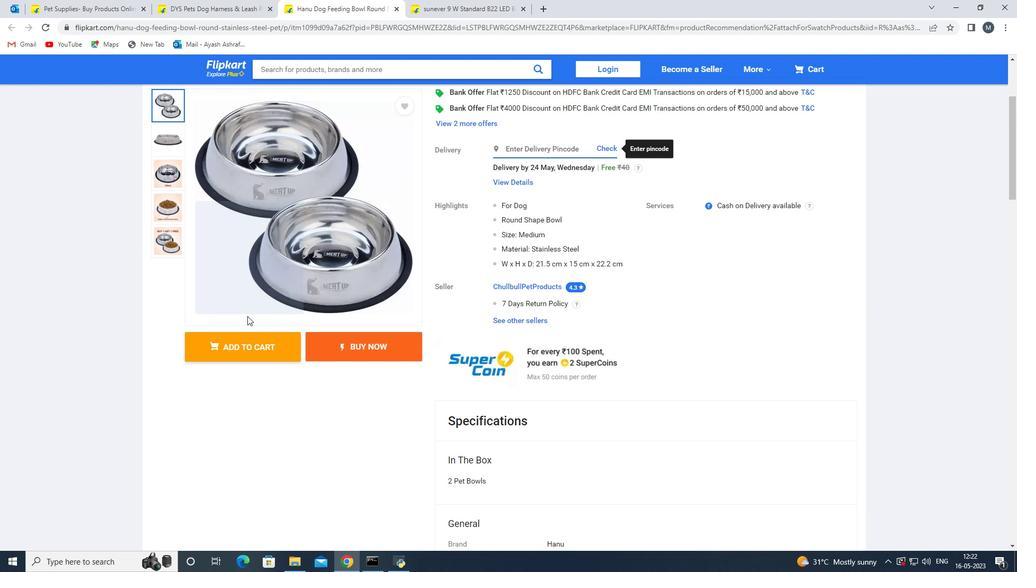 
Action: Mouse scrolled (247, 312) with delta (0, 0)
Screenshot: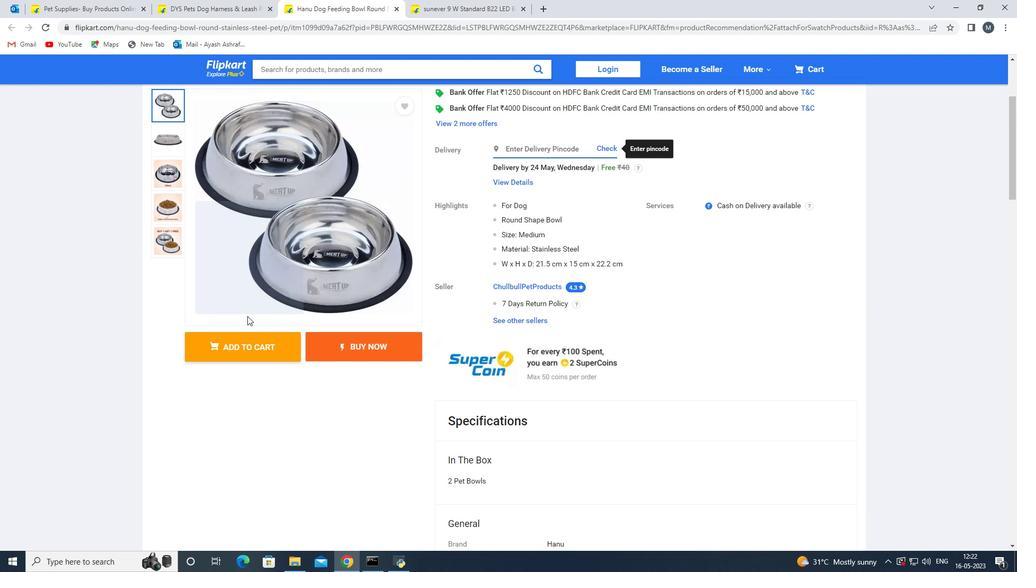 
Action: Mouse moved to (248, 311)
Screenshot: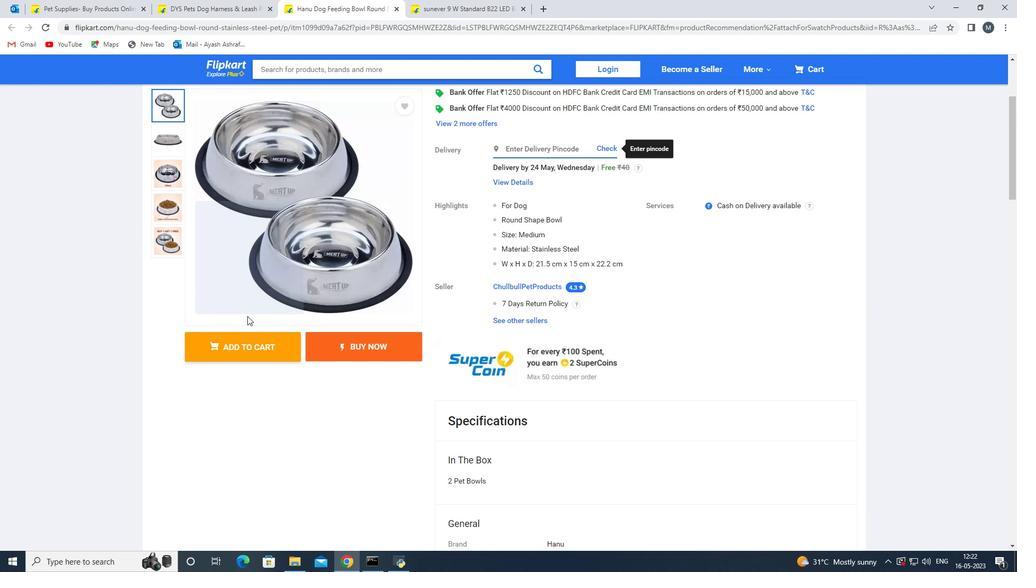 
Action: Mouse scrolled (248, 311) with delta (0, 0)
Screenshot: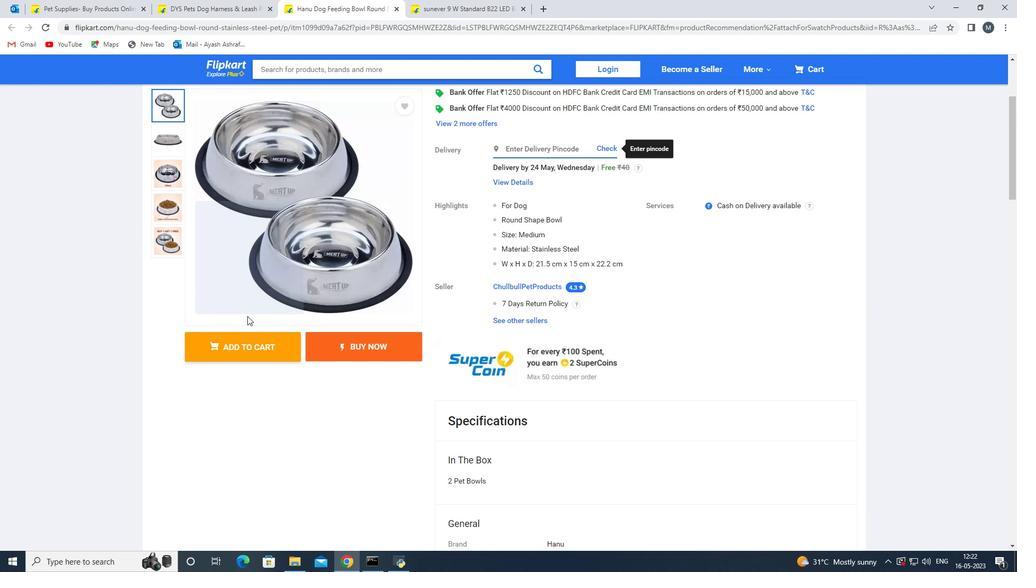 
Action: Mouse moved to (248, 309)
Screenshot: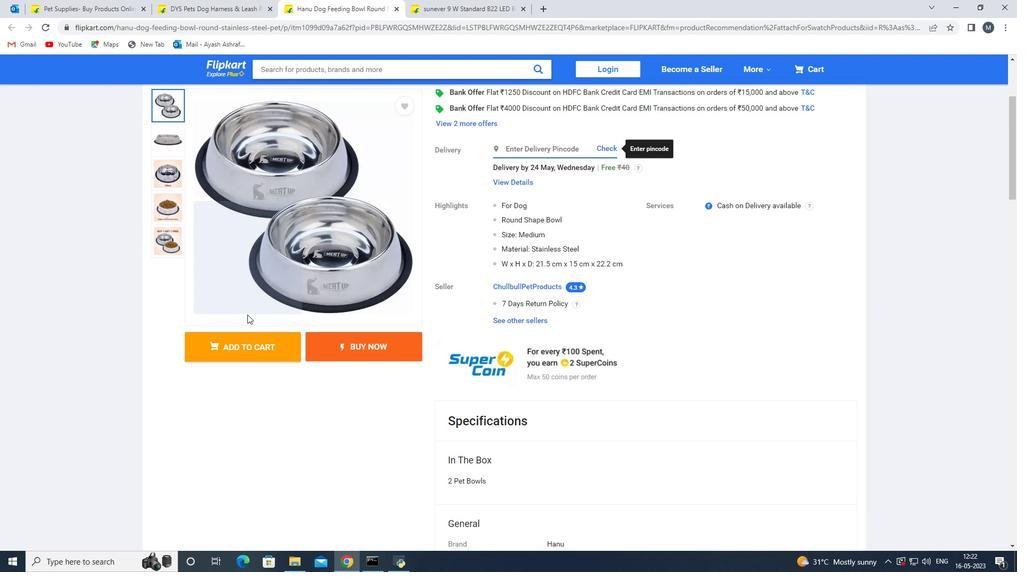 
Action: Mouse scrolled (248, 309) with delta (0, 0)
Screenshot: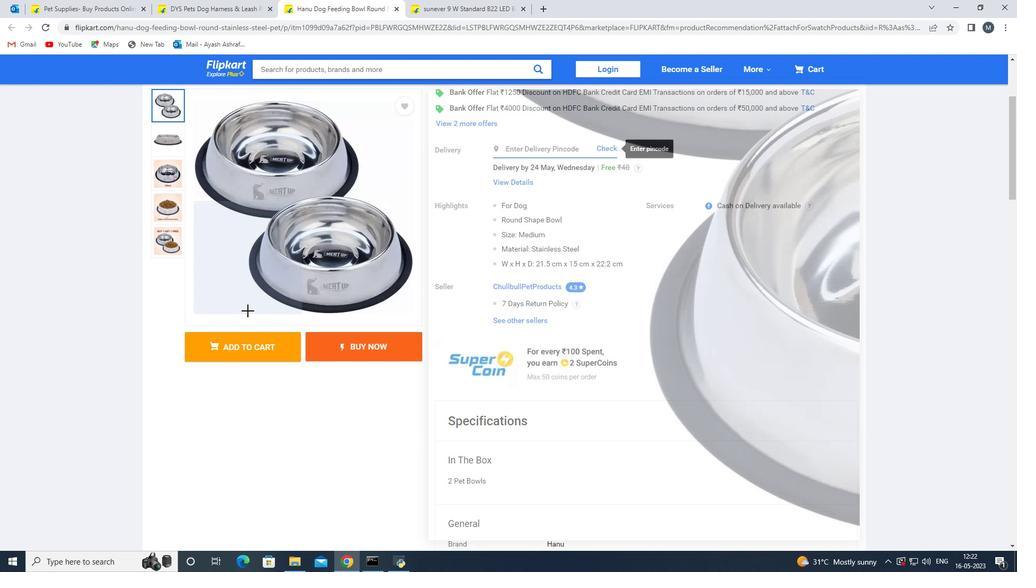 
Action: Mouse moved to (248, 301)
Screenshot: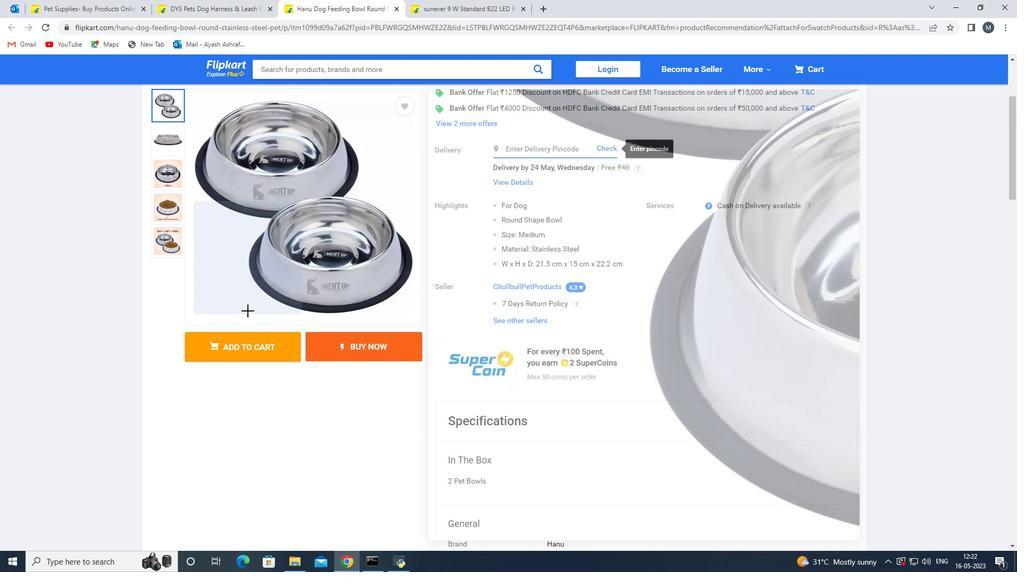 
Action: Mouse scrolled (248, 302) with delta (0, 0)
Screenshot: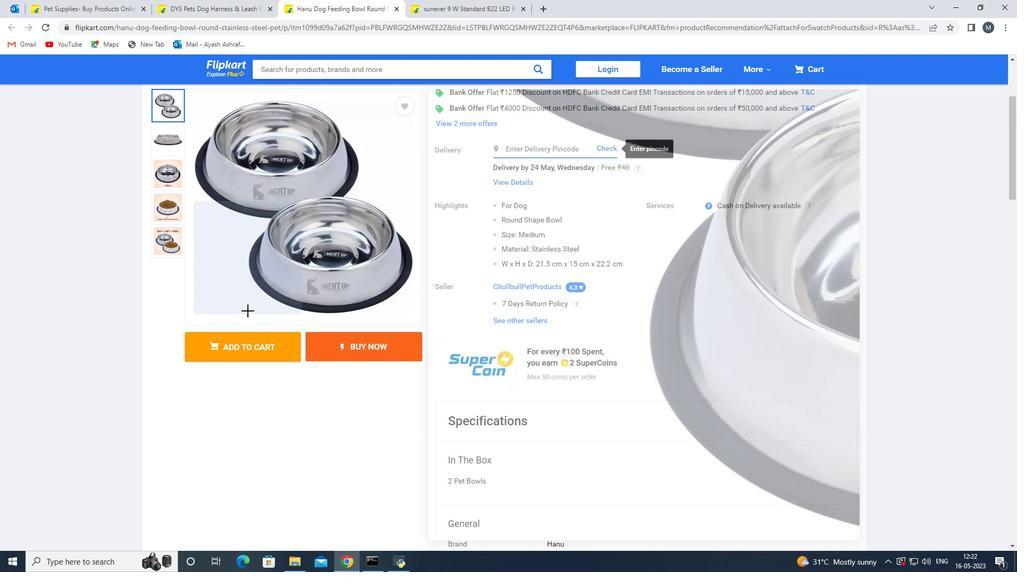 
Action: Mouse moved to (235, 109)
Screenshot: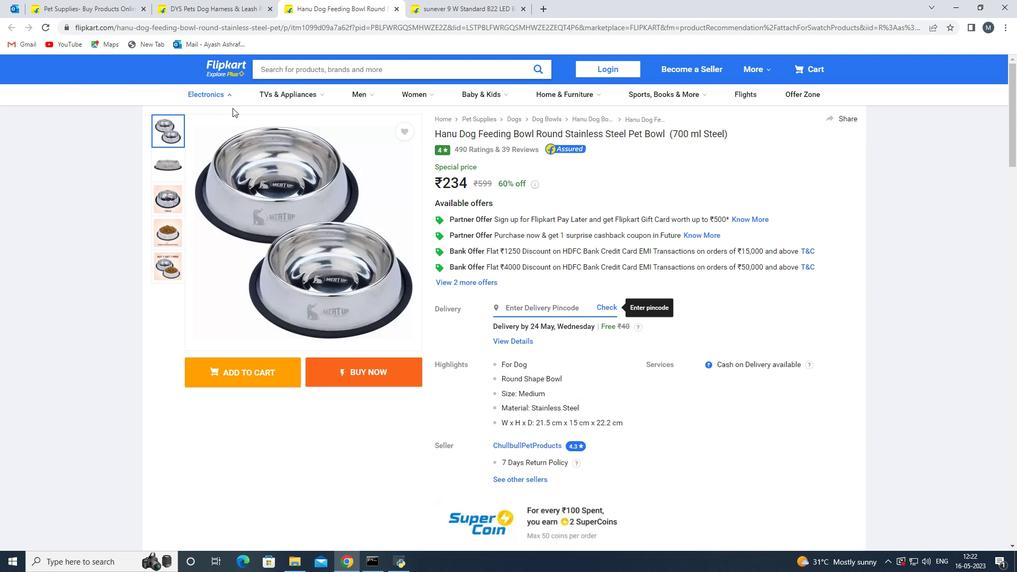 
Action: Mouse scrolled (235, 110) with delta (0, 0)
Screenshot: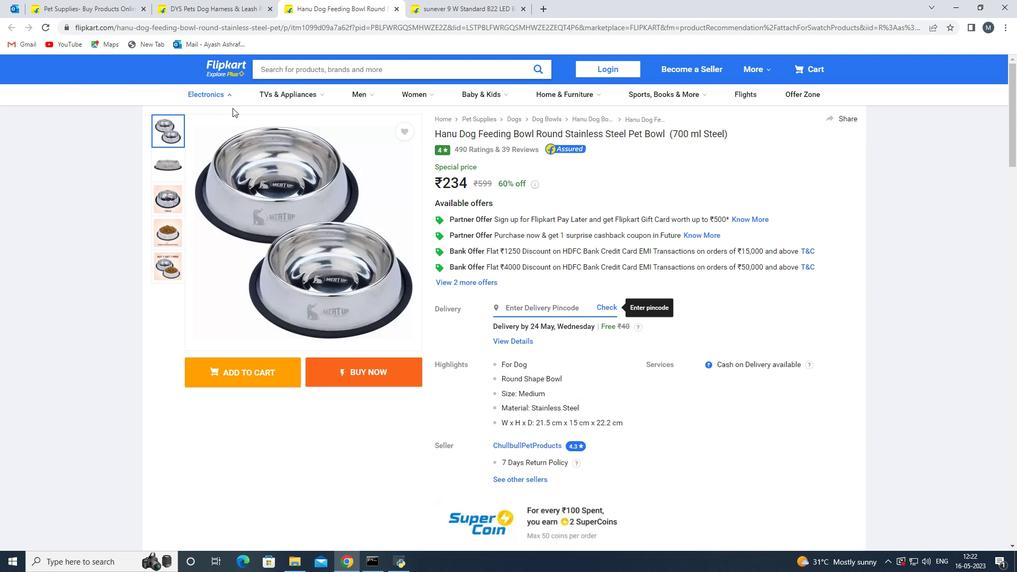 
Action: Mouse scrolled (235, 110) with delta (0, 0)
Screenshot: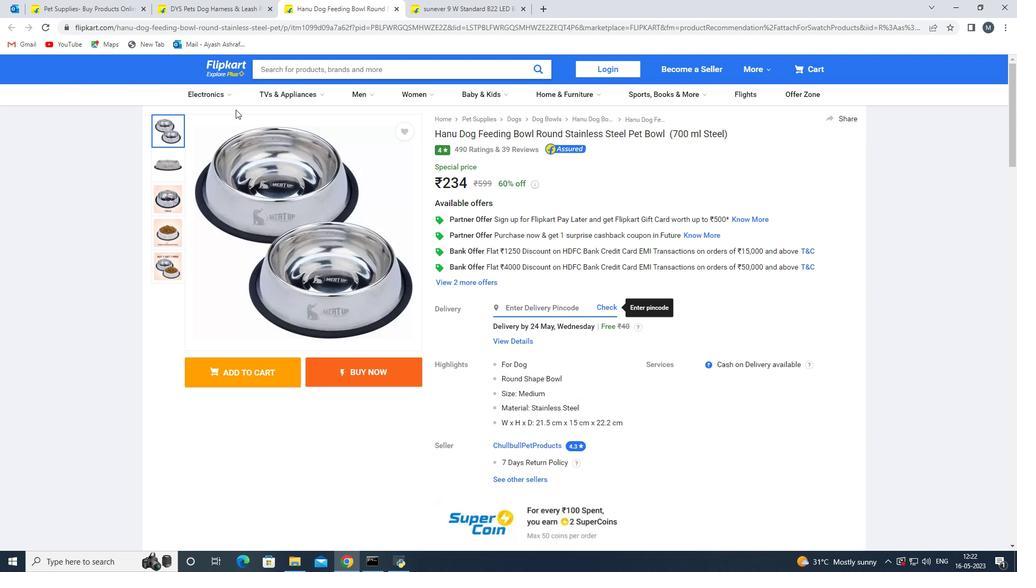 
Action: Mouse scrolled (235, 110) with delta (0, 0)
Screenshot: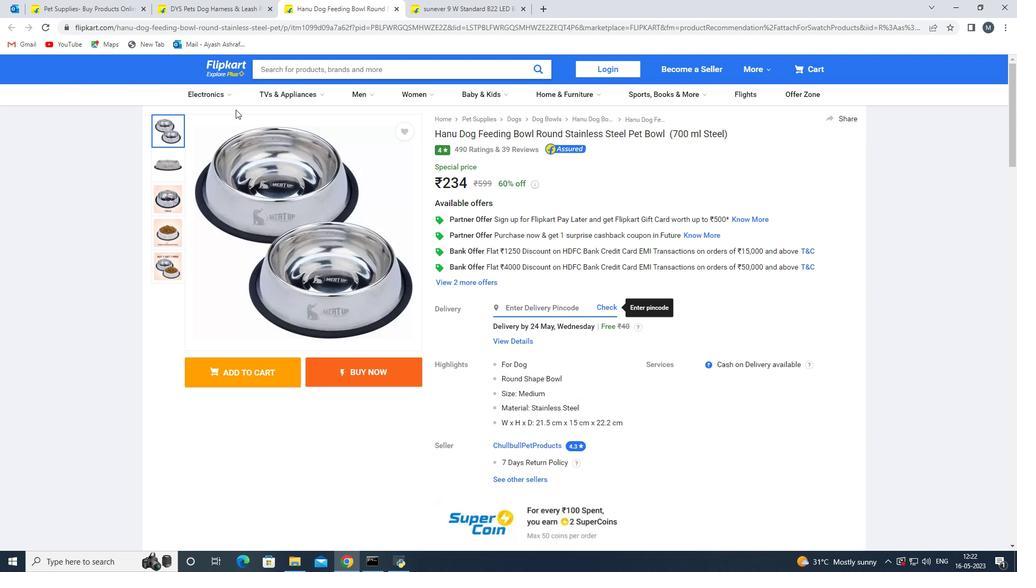 
Action: Mouse scrolled (235, 110) with delta (0, 0)
Screenshot: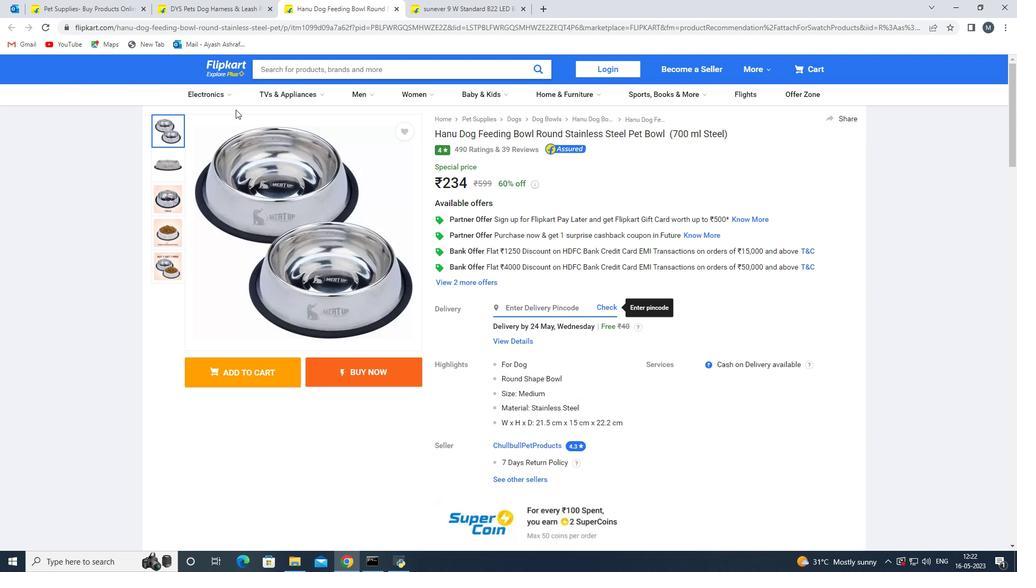 
Action: Mouse scrolled (235, 110) with delta (0, 0)
Screenshot: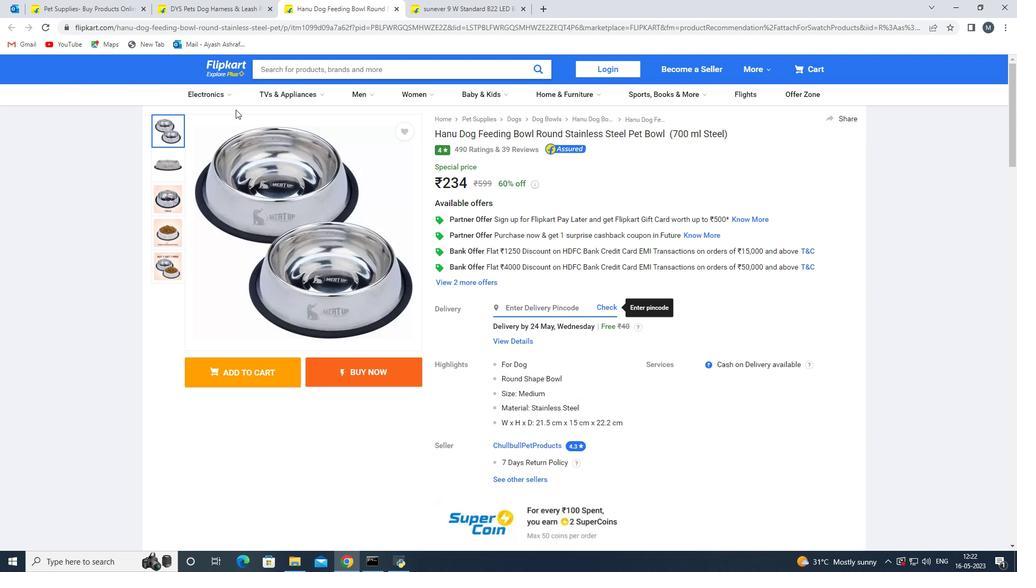 
Action: Mouse scrolled (235, 110) with delta (0, 0)
Screenshot: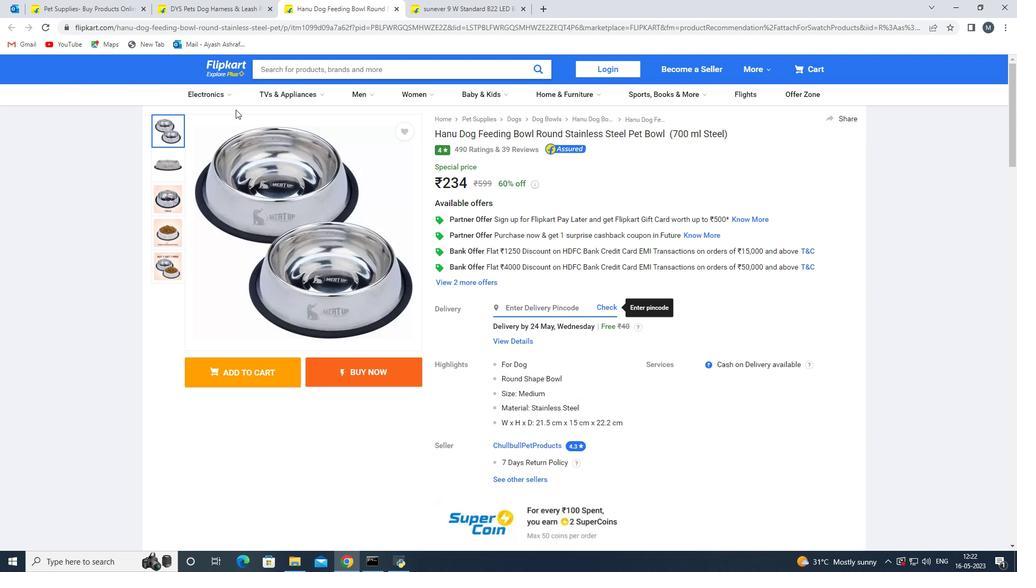 
Action: Mouse scrolled (235, 110) with delta (0, 0)
Screenshot: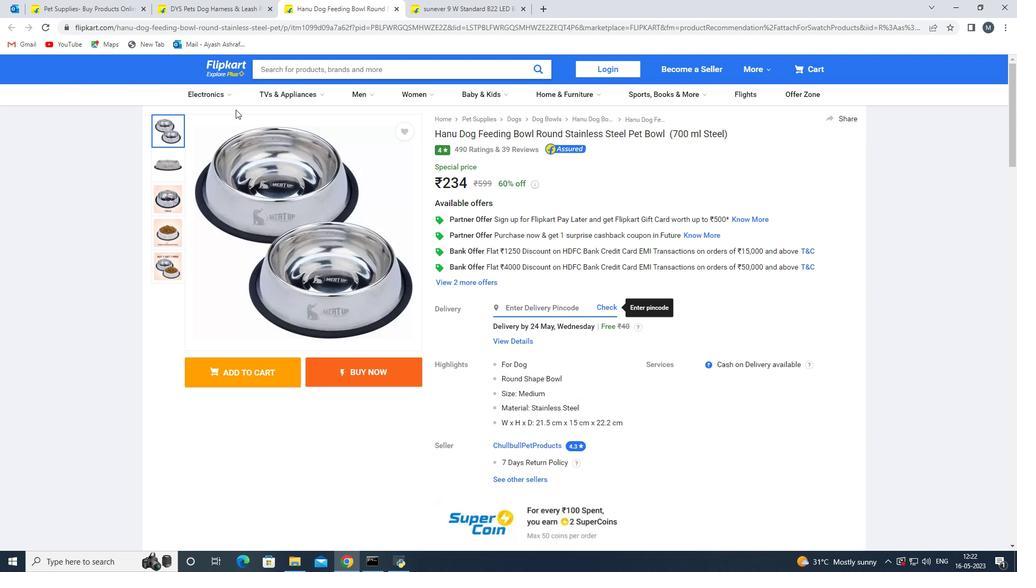 
Action: Mouse moved to (213, 69)
Screenshot: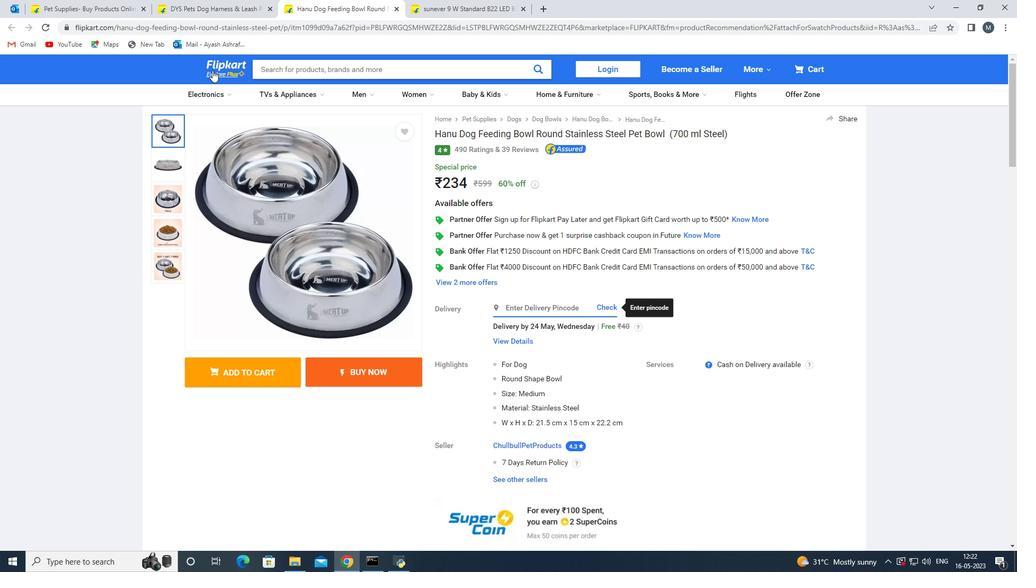 
Action: Mouse pressed left at (213, 69)
Screenshot: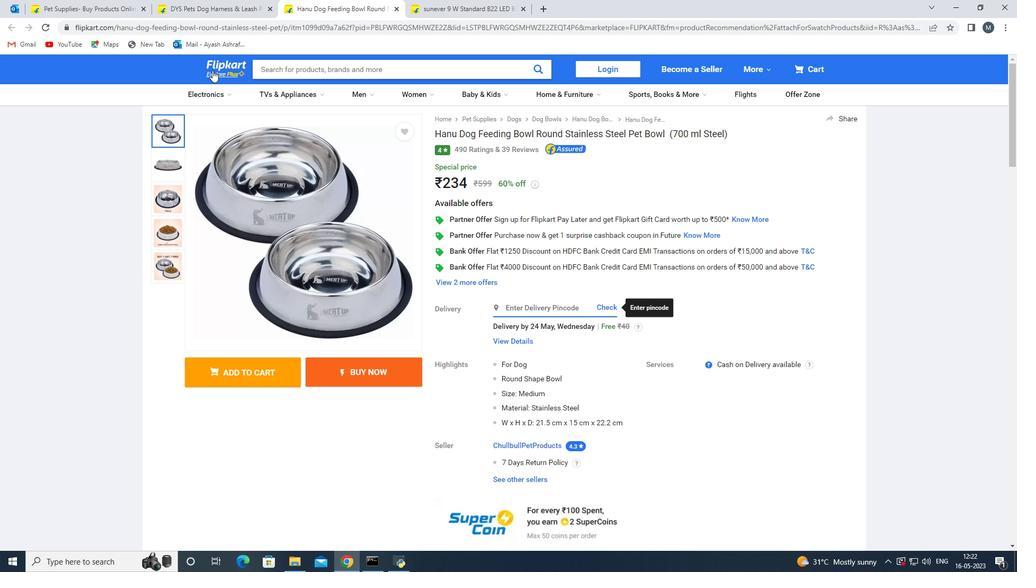 
Action: Mouse moved to (224, 63)
Screenshot: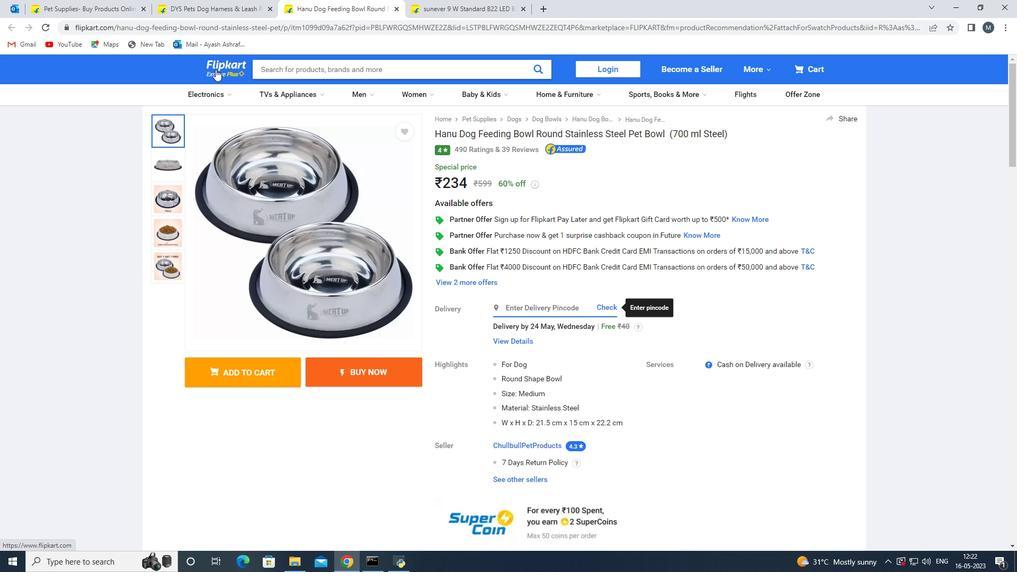 
Action: Mouse pressed left at (224, 63)
Screenshot: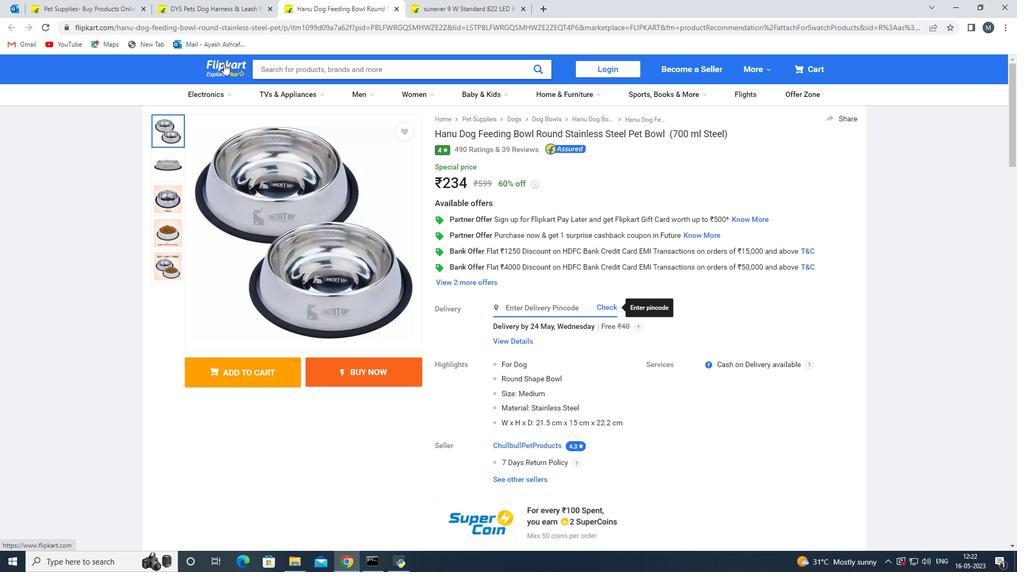 
Action: Mouse moved to (694, 179)
Screenshot: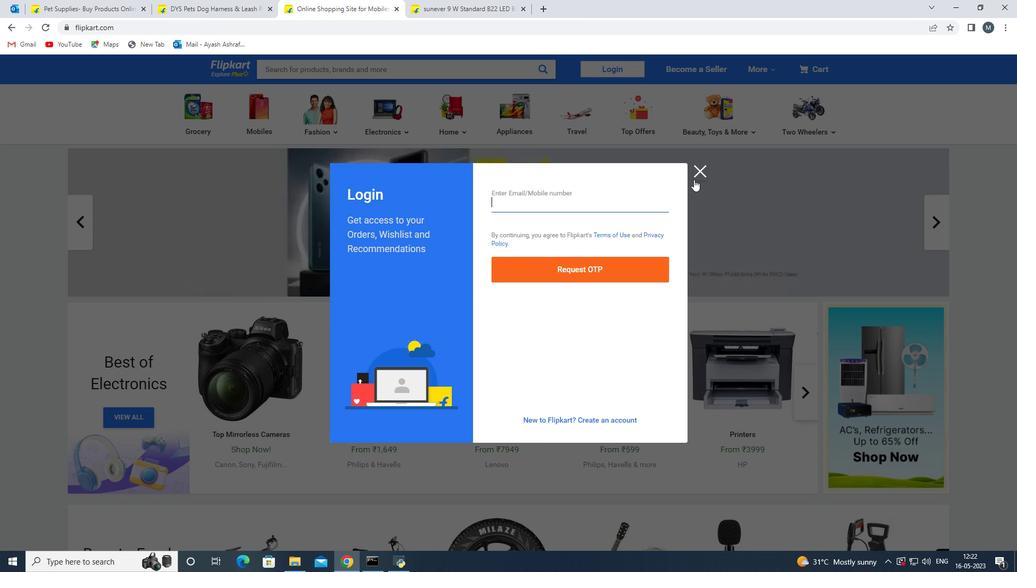 
Action: Mouse pressed left at (694, 179)
Screenshot: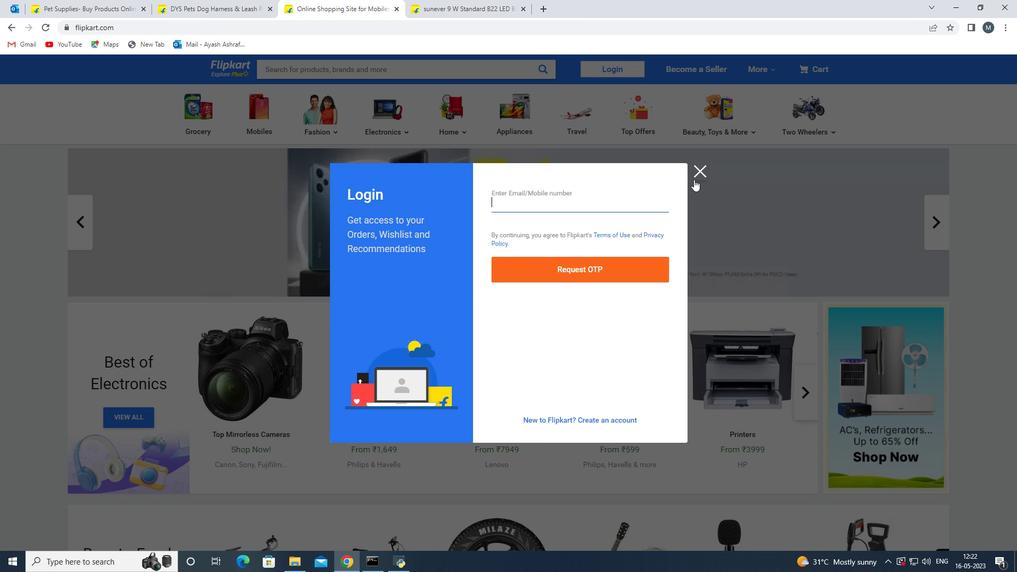 
Action: Mouse moved to (362, 138)
Screenshot: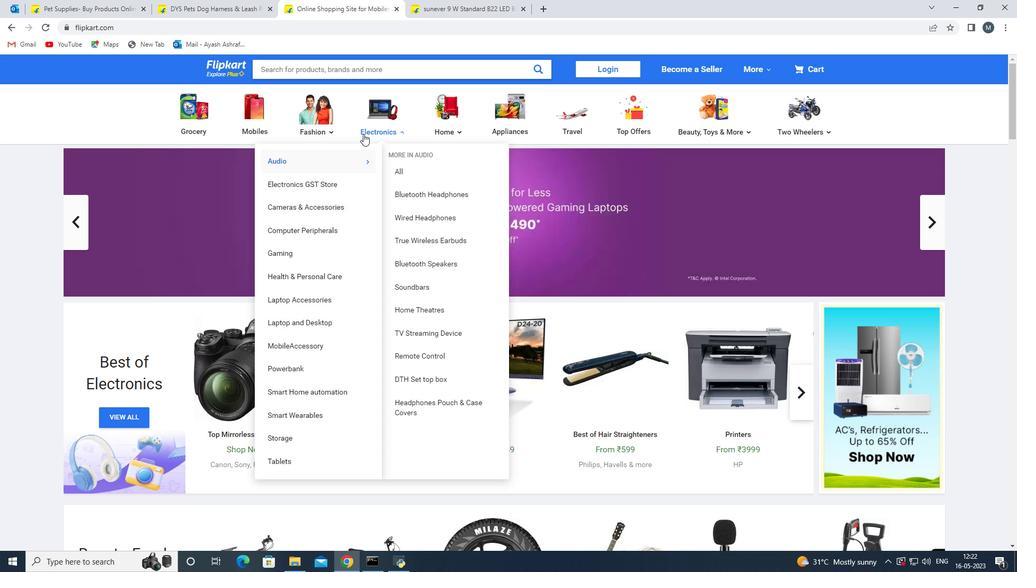 
Action: Mouse scrolled (362, 137) with delta (0, 0)
Screenshot: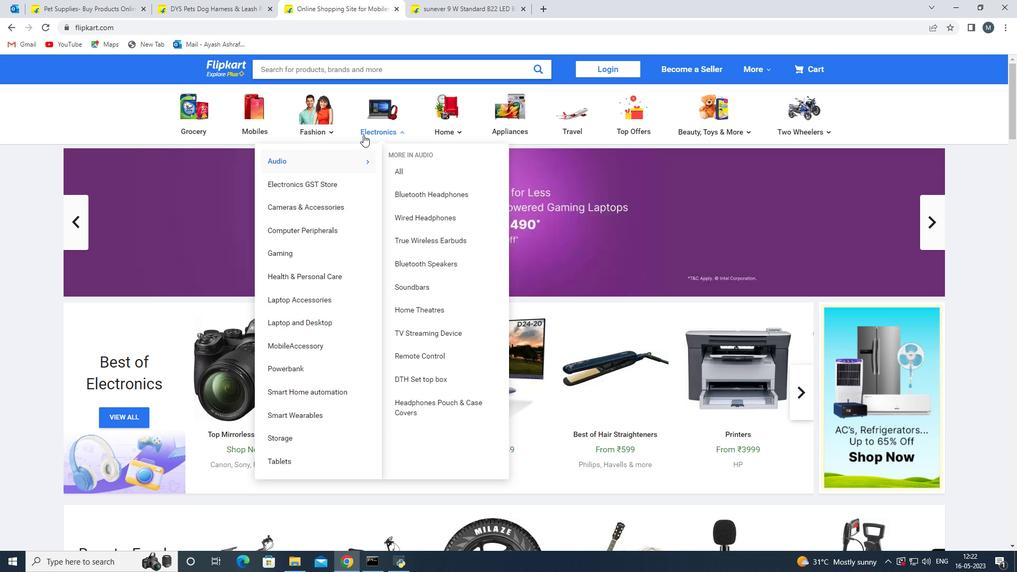 
Action: Mouse moved to (150, 357)
Screenshot: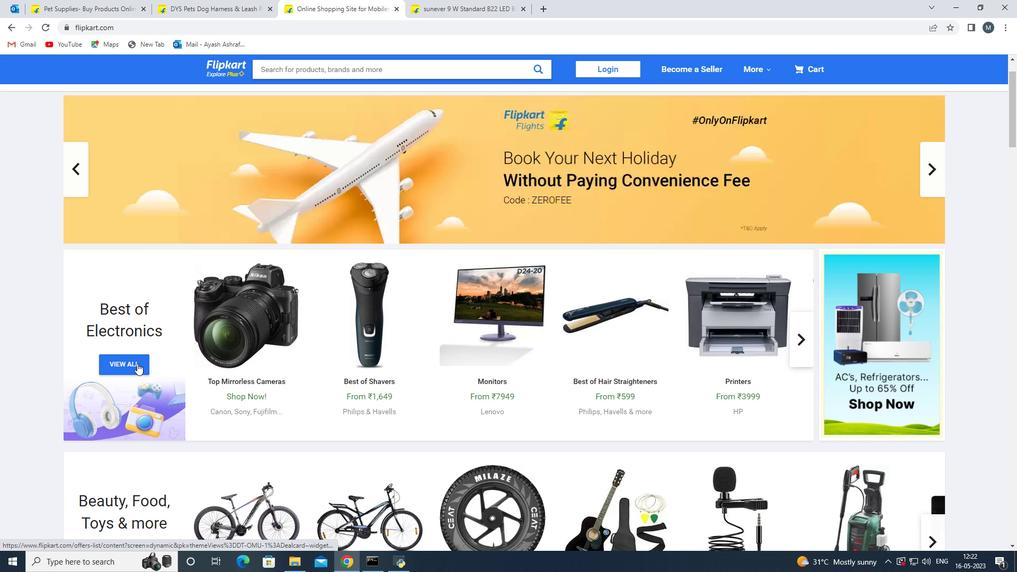 
Action: Mouse scrolled (150, 356) with delta (0, 0)
Screenshot: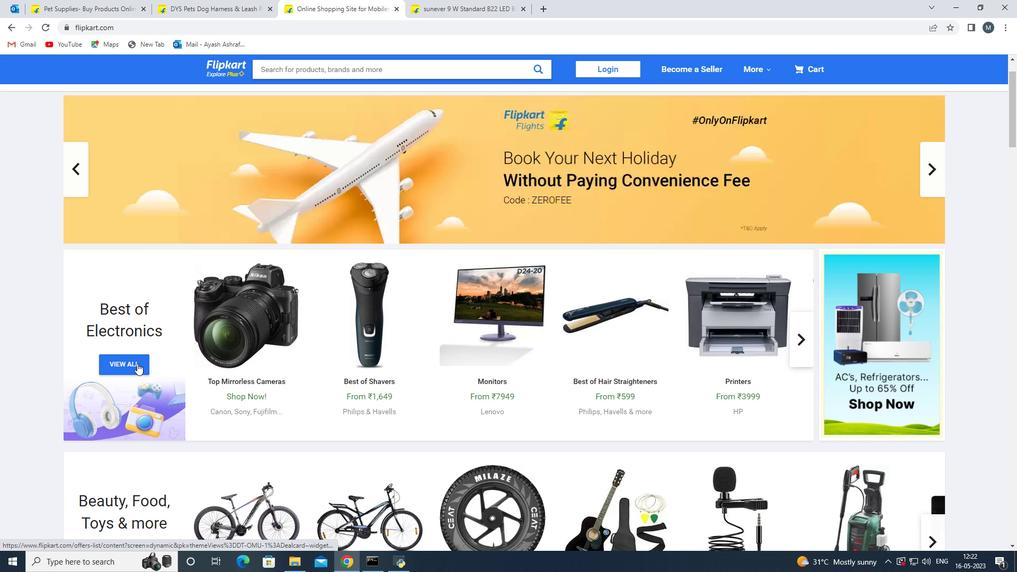 
Action: Mouse moved to (151, 357)
Screenshot: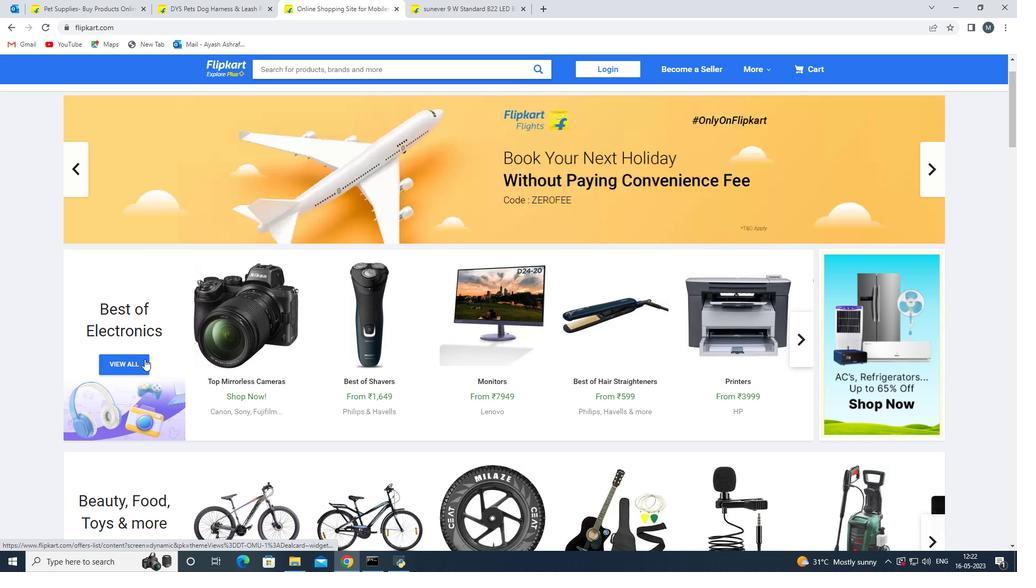 
Action: Mouse scrolled (151, 356) with delta (0, 0)
Screenshot: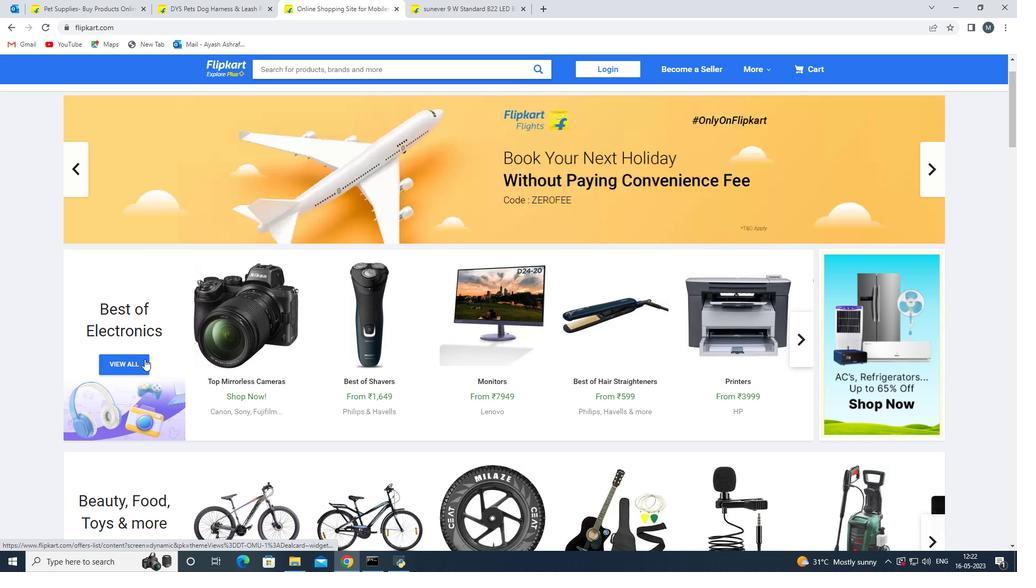 
Action: Mouse moved to (151, 357)
Screenshot: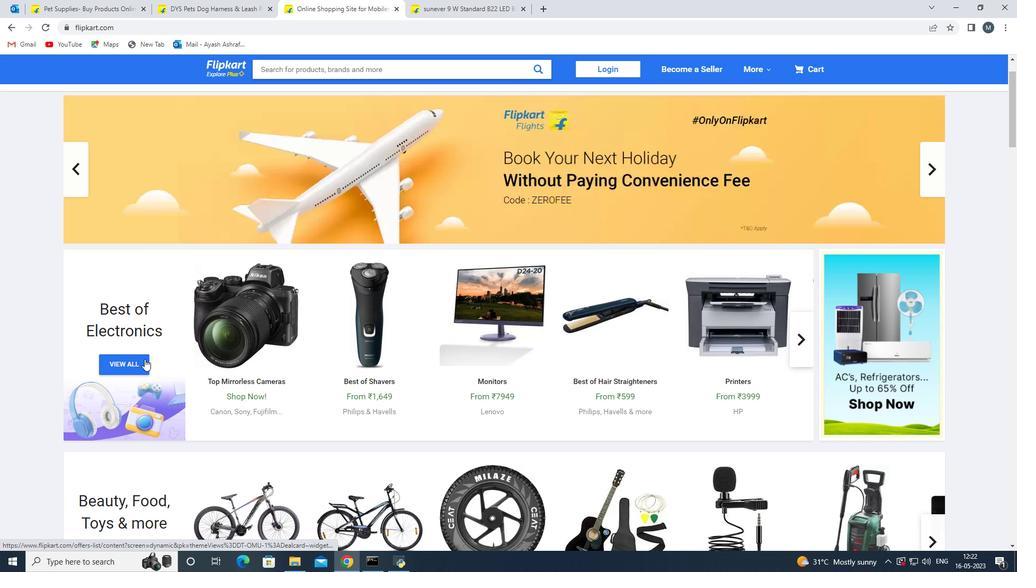 
Action: Mouse scrolled (151, 356) with delta (0, 0)
Screenshot: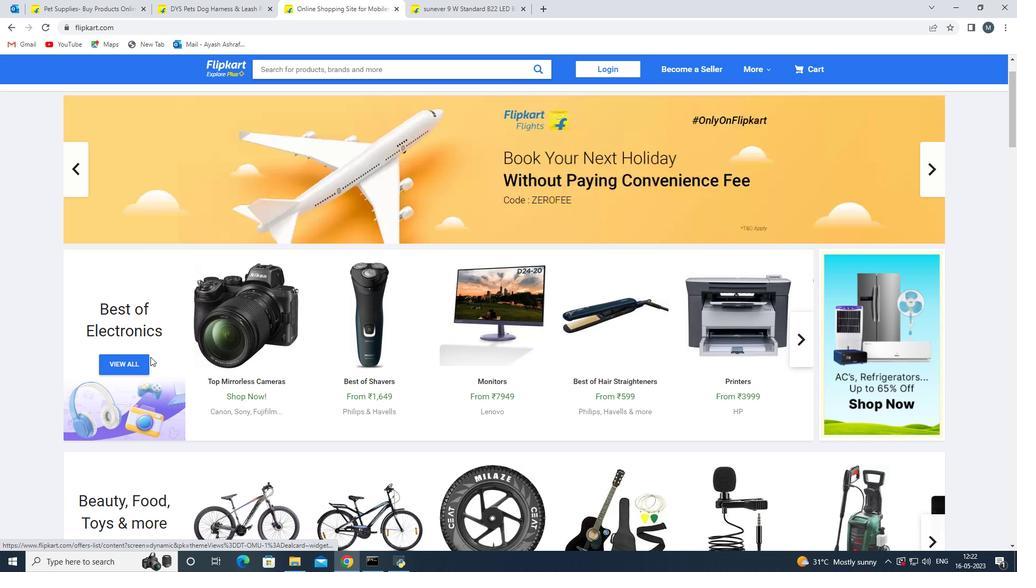 
Action: Mouse moved to (161, 343)
Screenshot: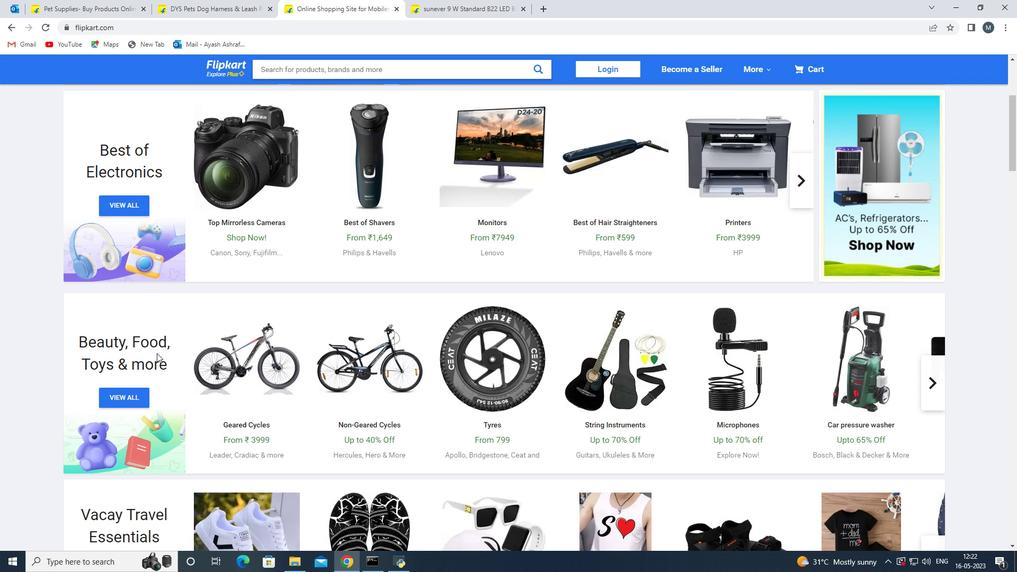 
Action: Mouse scrolled (161, 344) with delta (0, 0)
Screenshot: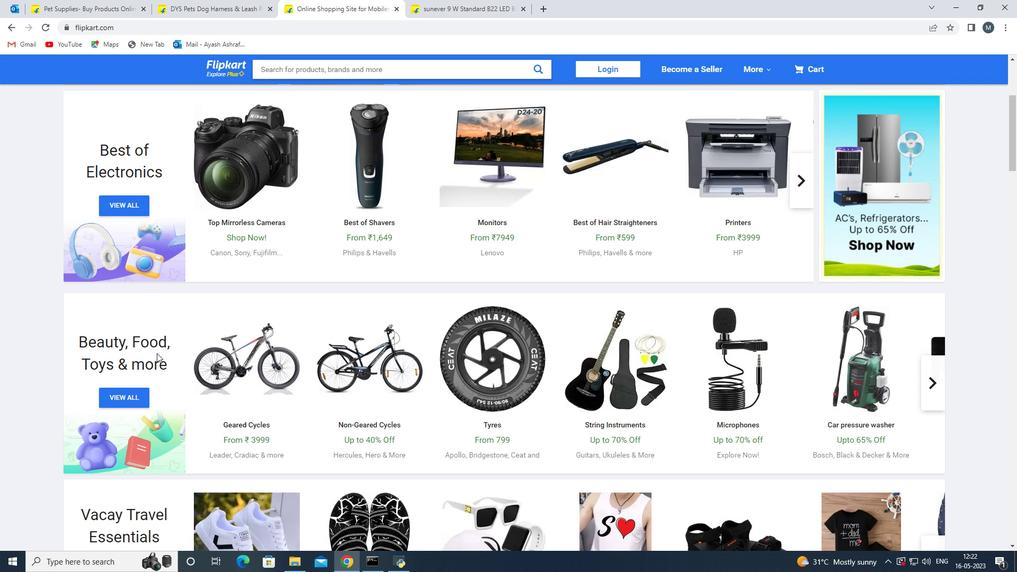 
Action: Mouse scrolled (161, 344) with delta (0, 0)
Screenshot: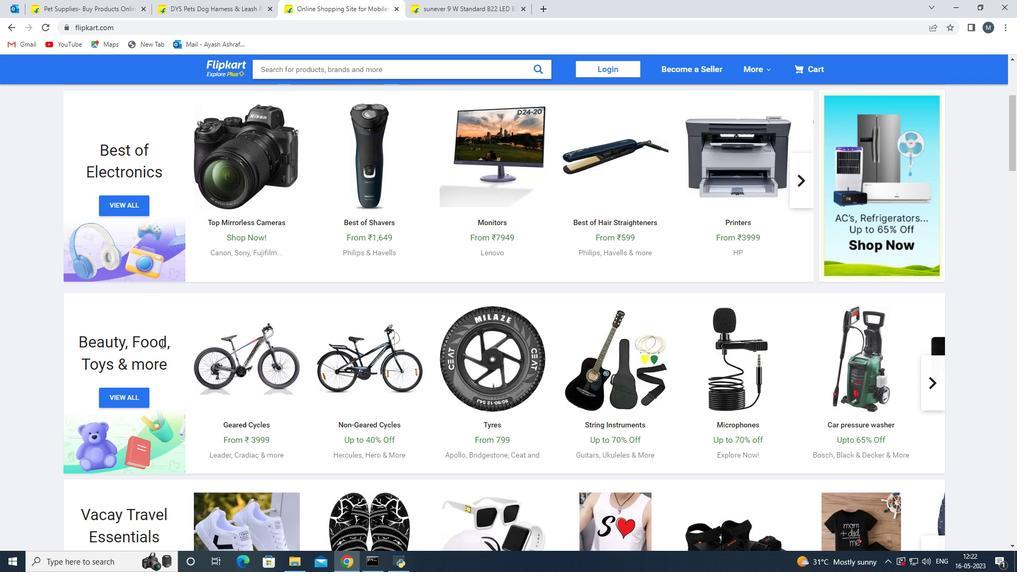 
Action: Mouse scrolled (161, 344) with delta (0, 0)
Screenshot: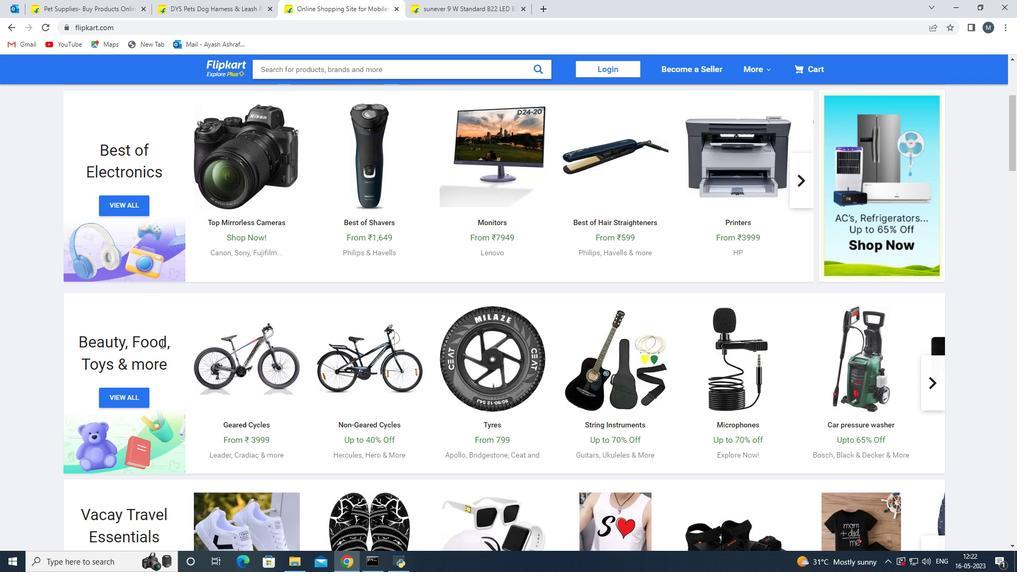 
Action: Mouse scrolled (161, 344) with delta (0, 0)
Screenshot: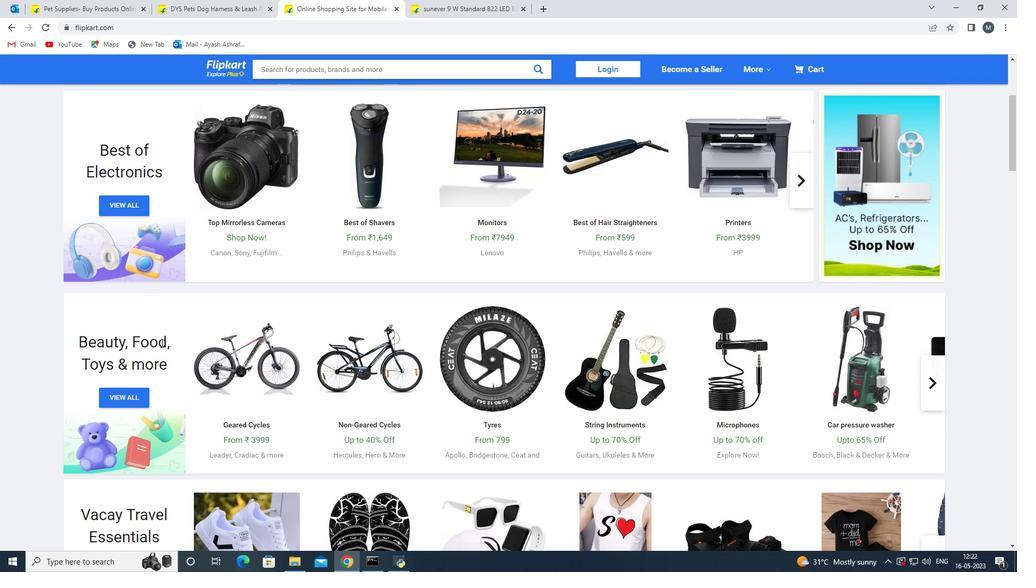 
Action: Mouse scrolled (161, 344) with delta (0, 0)
Screenshot: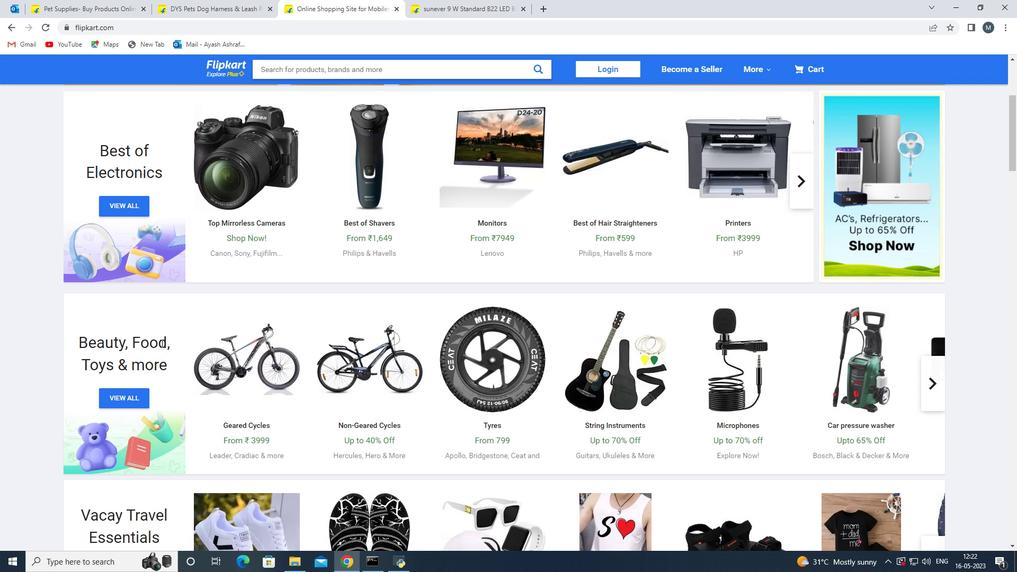 
Action: Mouse scrolled (161, 344) with delta (0, 0)
Screenshot: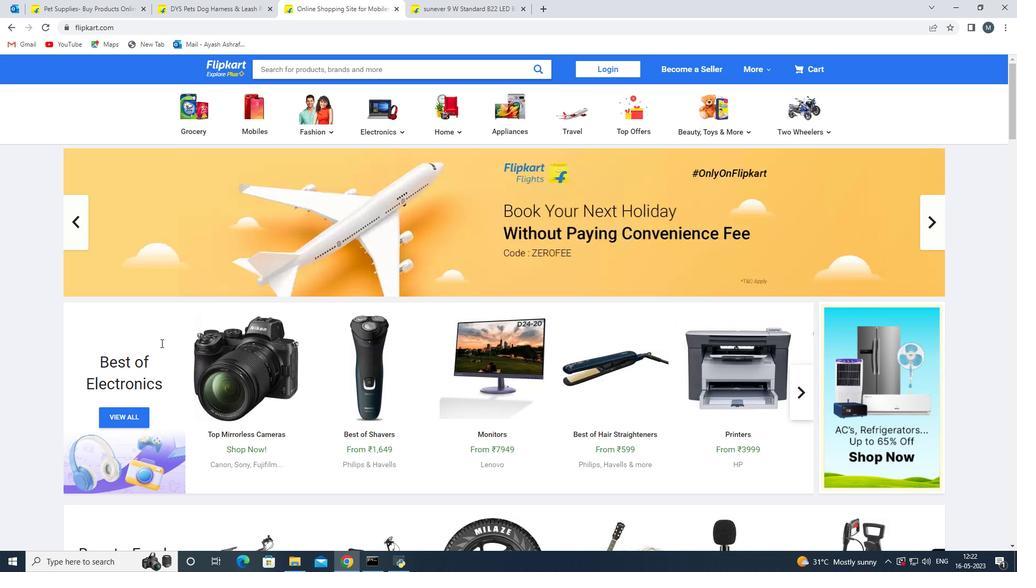 
Action: Mouse scrolled (161, 344) with delta (0, 0)
Screenshot: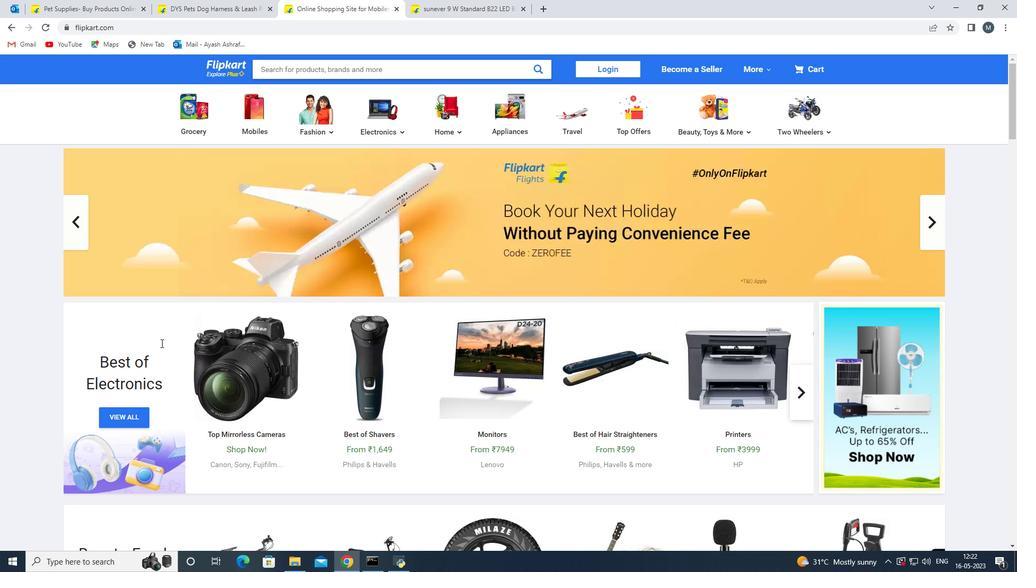 
Action: Mouse scrolled (161, 344) with delta (0, 0)
Screenshot: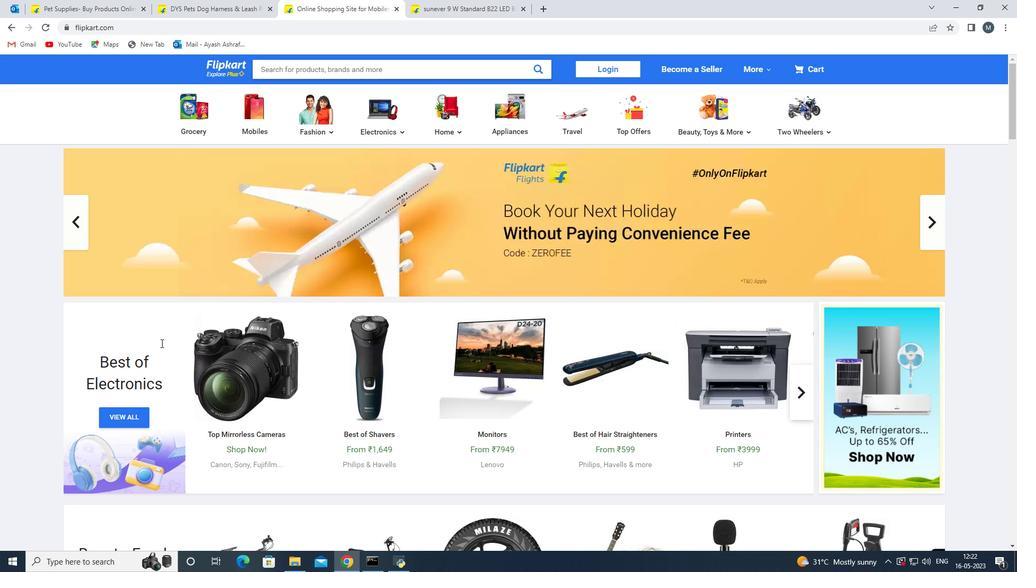
Action: Mouse scrolled (161, 344) with delta (0, 0)
Screenshot: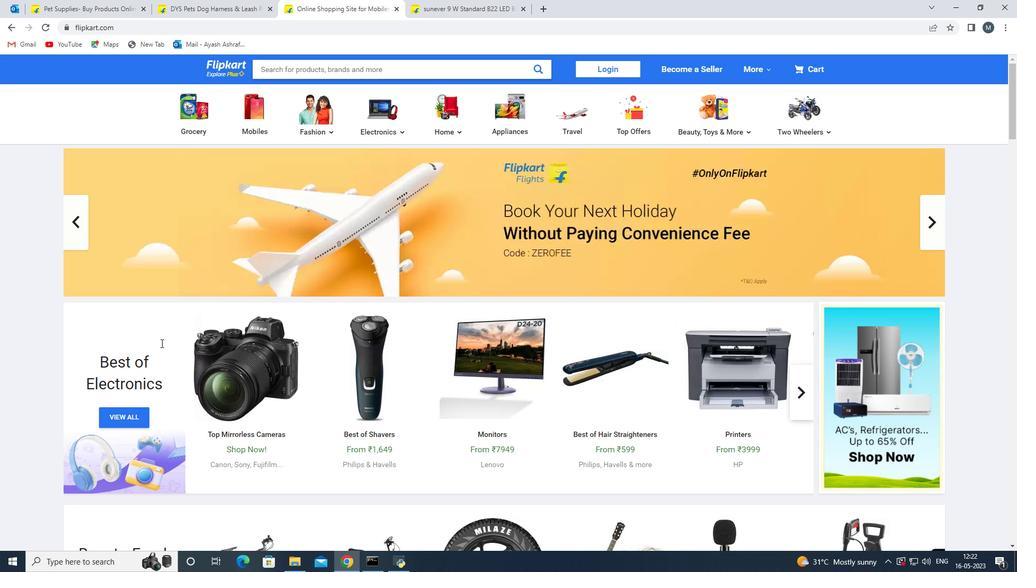
Action: Mouse moved to (161, 343)
Screenshot: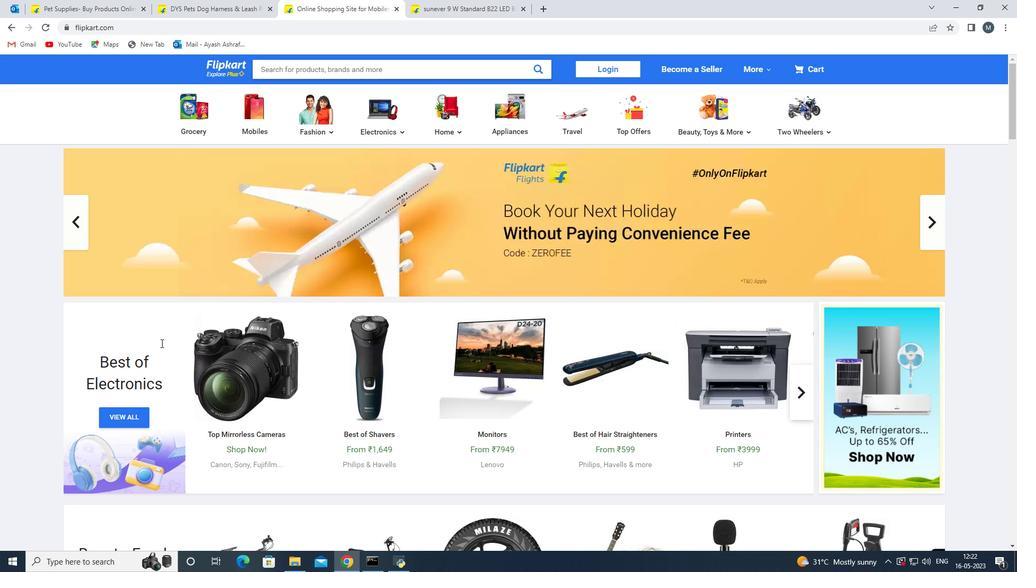 
